 Task: Find accommodations in Lampang, Thailand, for 3 guests from 1-8 July, with a price range of 15,000 - 20,000, host language in English, self check-in, and property type as House or Flat.
Action: Mouse moved to (531, 114)
Screenshot: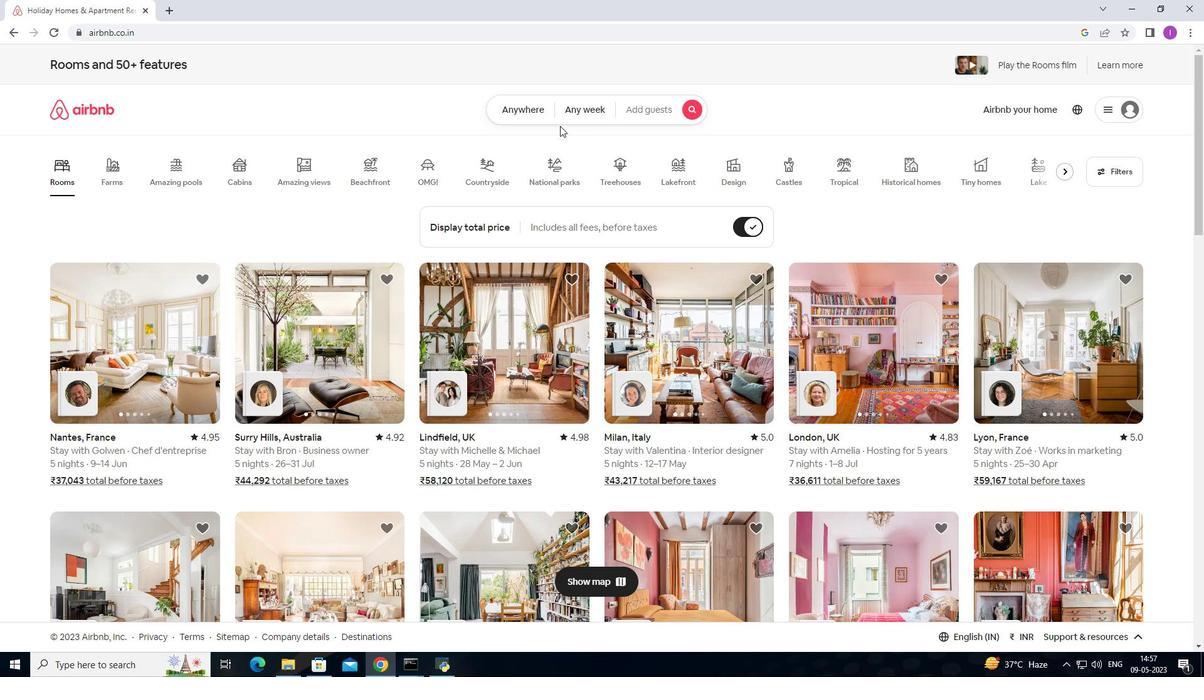 
Action: Mouse pressed left at (531, 114)
Screenshot: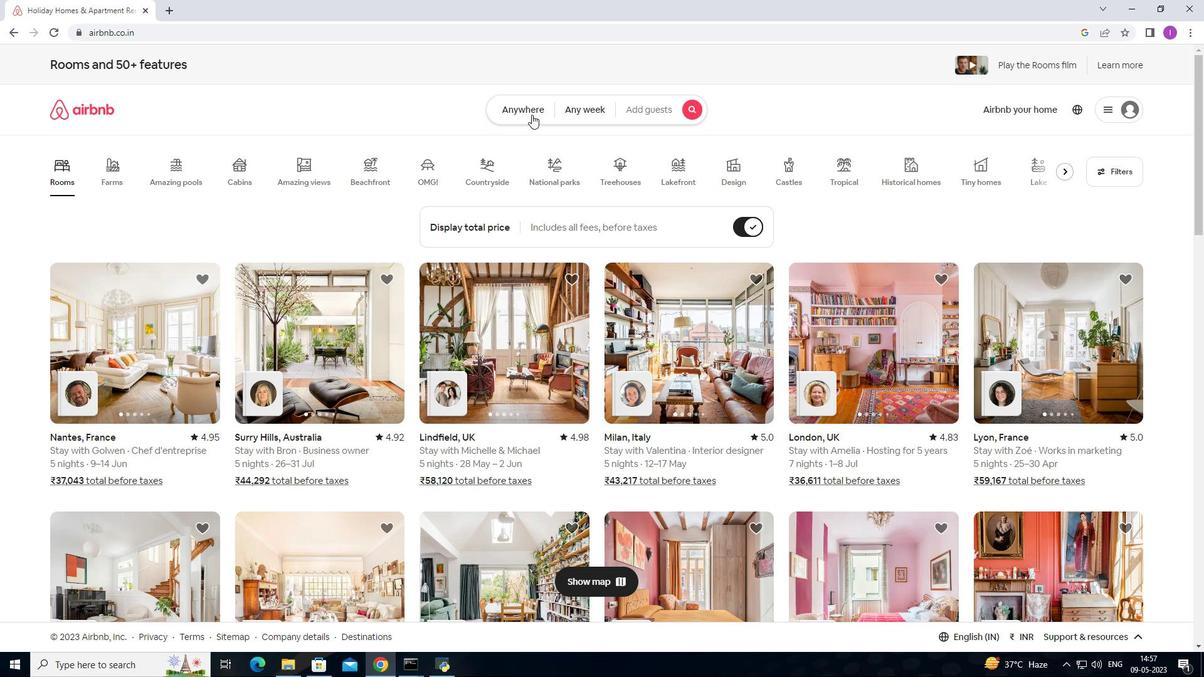 
Action: Mouse moved to (356, 161)
Screenshot: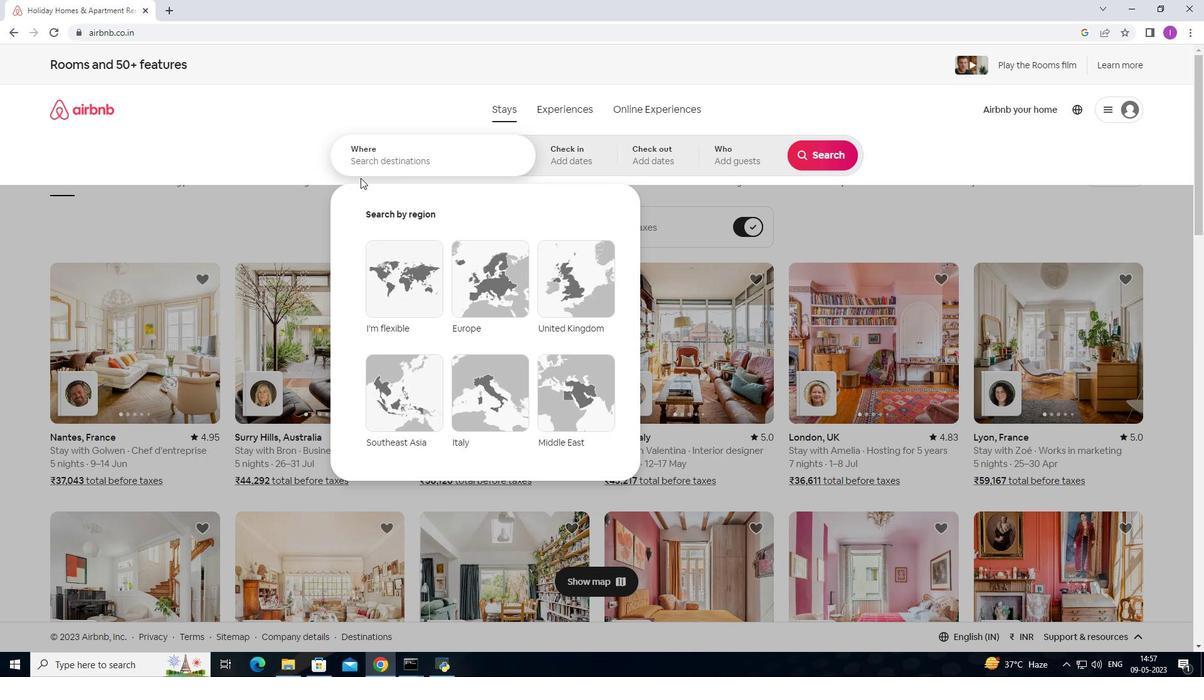 
Action: Mouse pressed left at (356, 161)
Screenshot: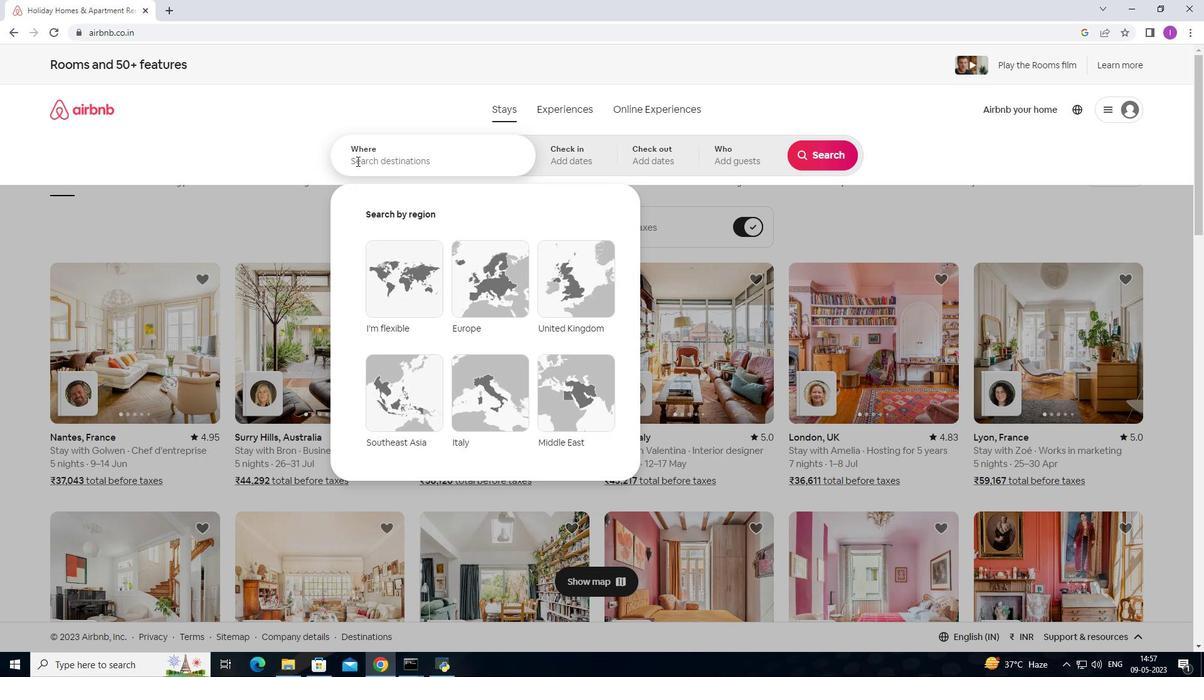 
Action: Mouse moved to (343, 199)
Screenshot: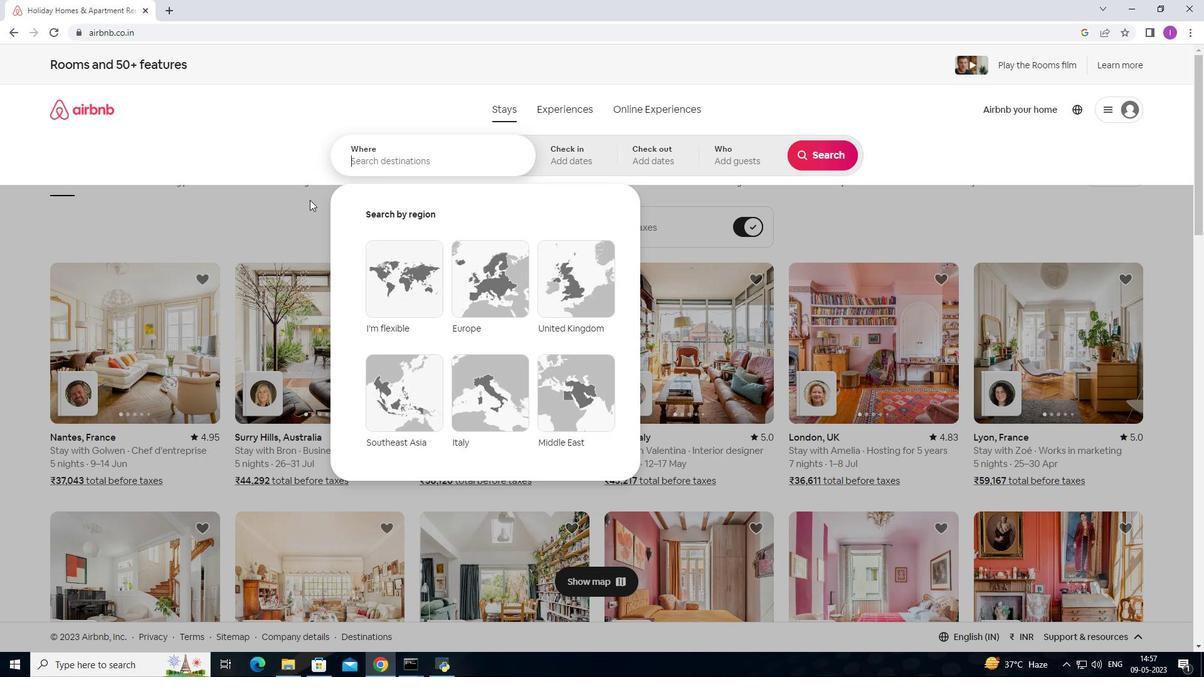 
Action: Key pressed <Key.shift>Lampang,<Key.shift>Thailand
Screenshot: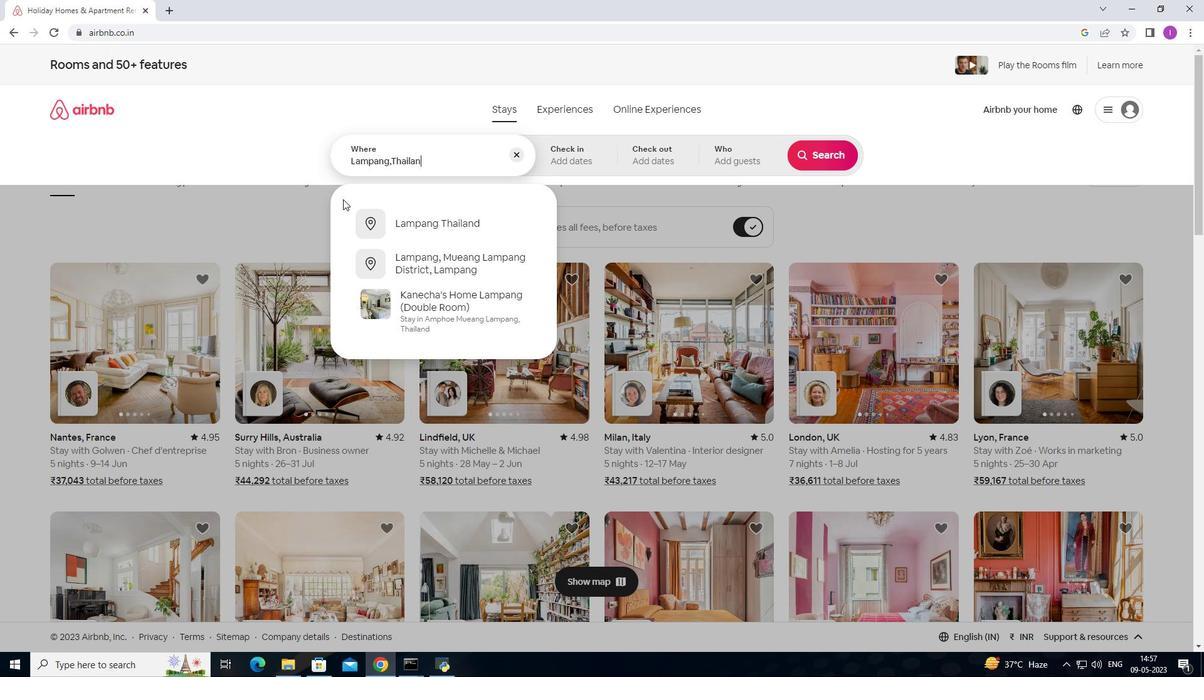 
Action: Mouse moved to (414, 220)
Screenshot: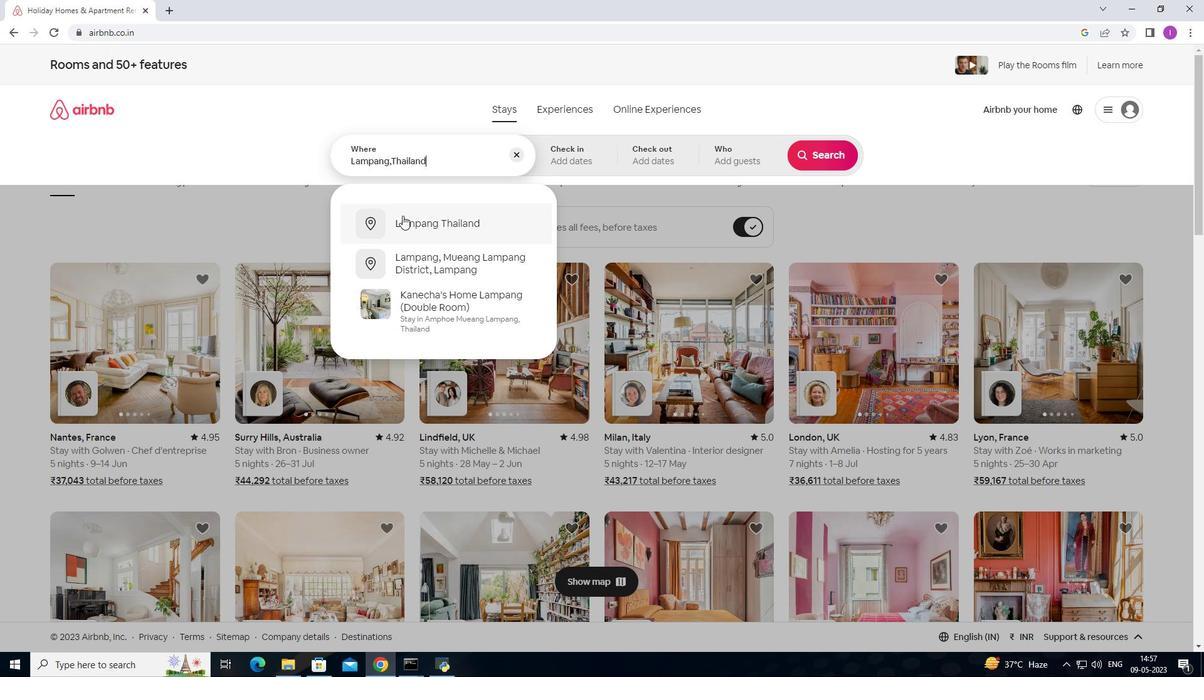 
Action: Mouse pressed left at (414, 220)
Screenshot: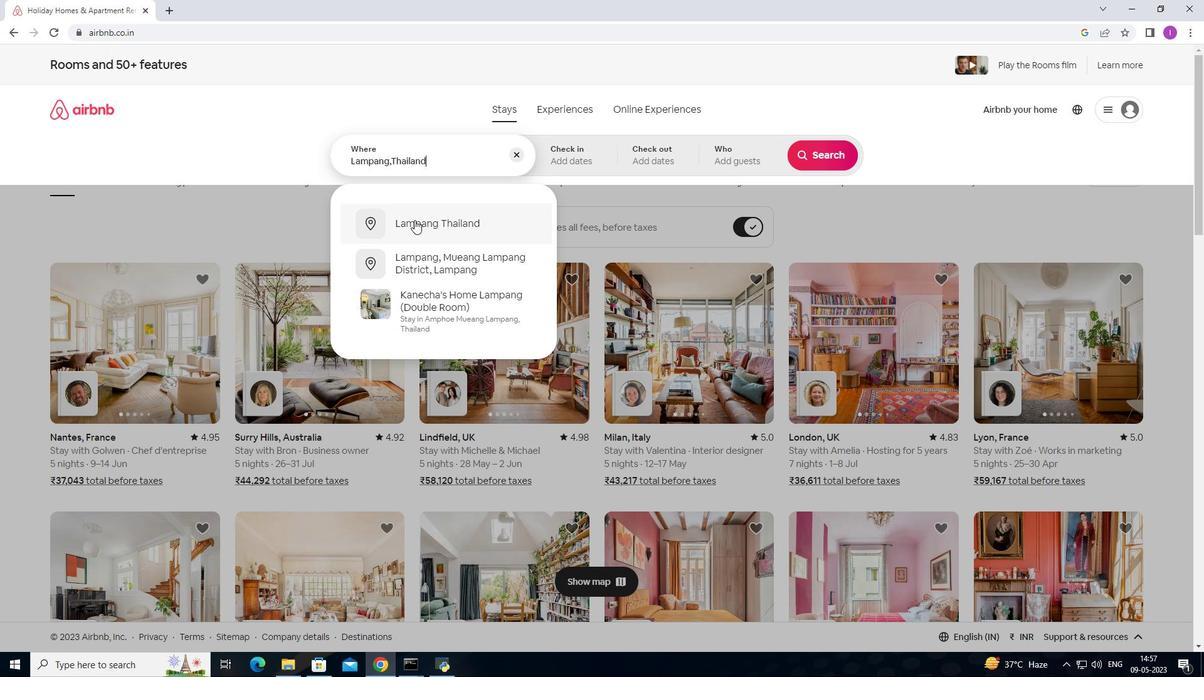 
Action: Mouse moved to (822, 257)
Screenshot: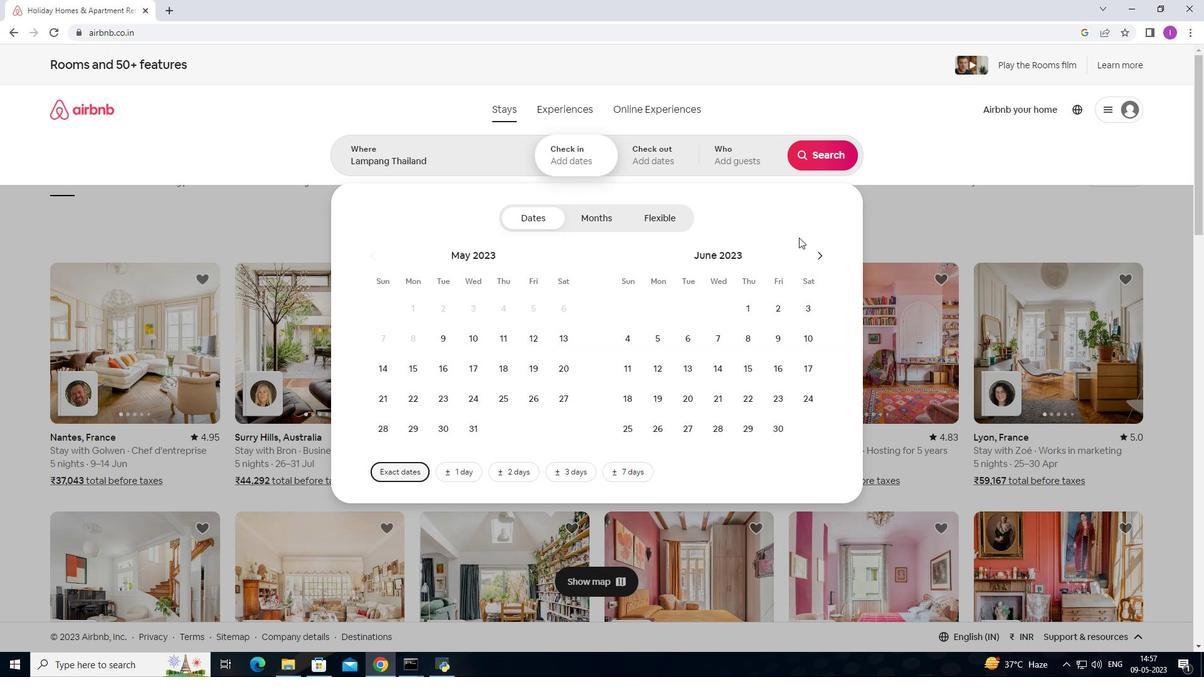 
Action: Mouse pressed left at (822, 257)
Screenshot: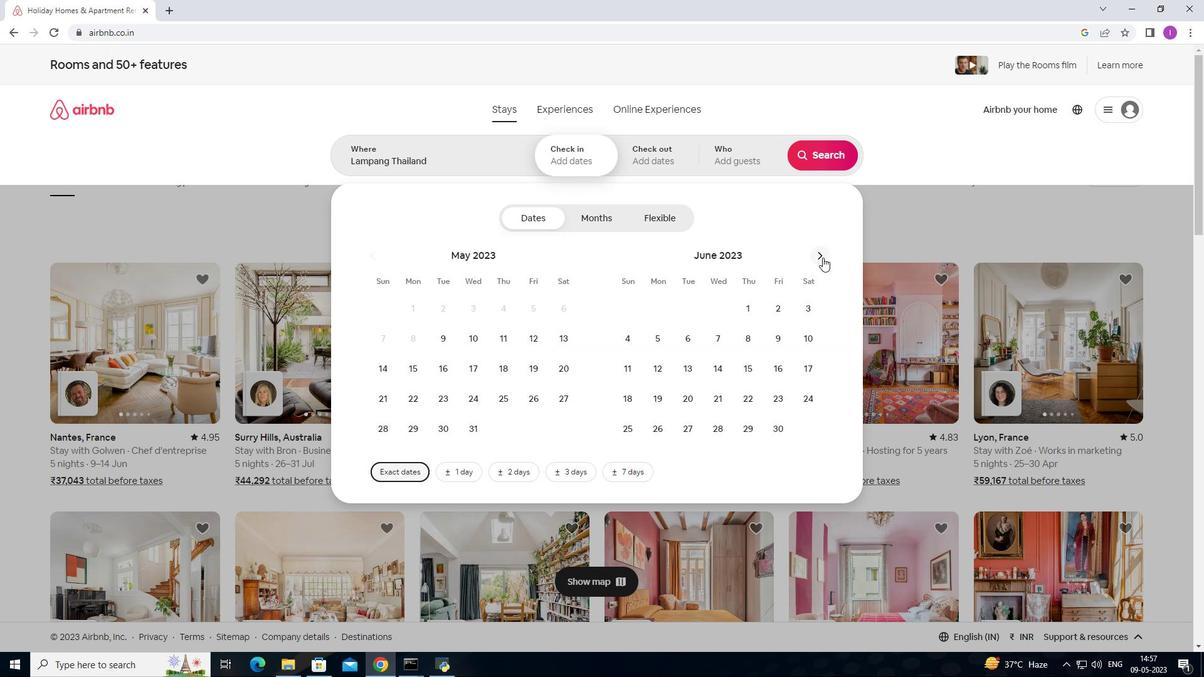 
Action: Mouse pressed left at (822, 257)
Screenshot: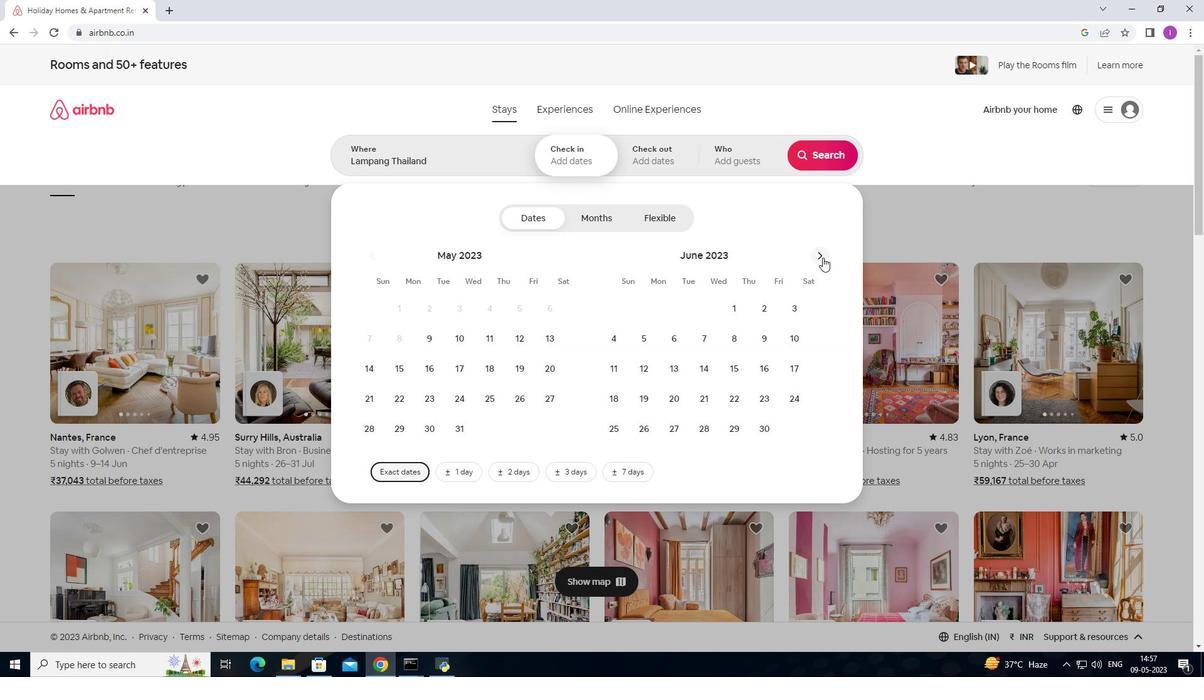 
Action: Mouse moved to (568, 304)
Screenshot: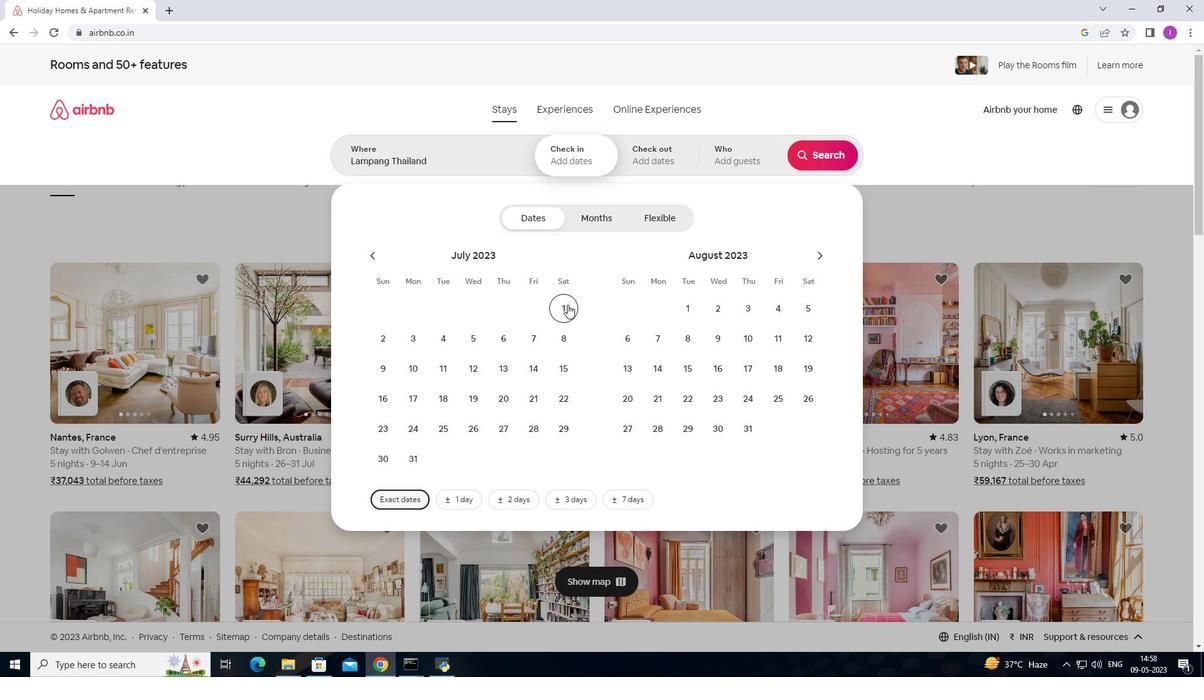 
Action: Mouse pressed left at (568, 304)
Screenshot: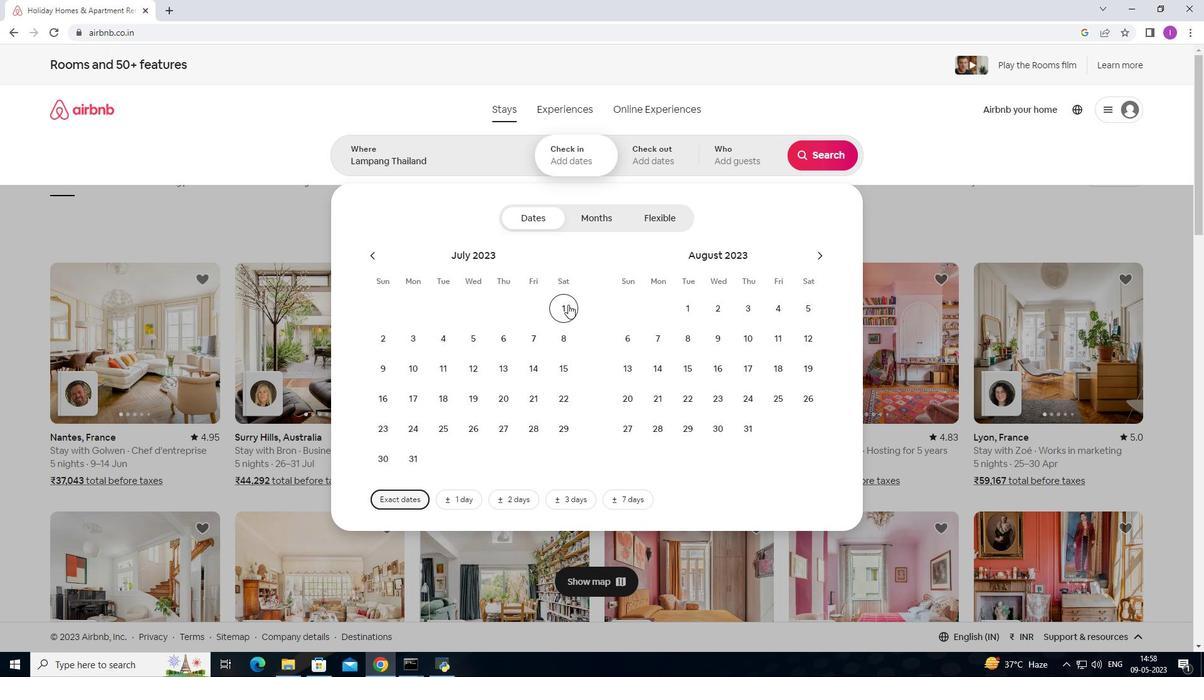 
Action: Mouse moved to (570, 338)
Screenshot: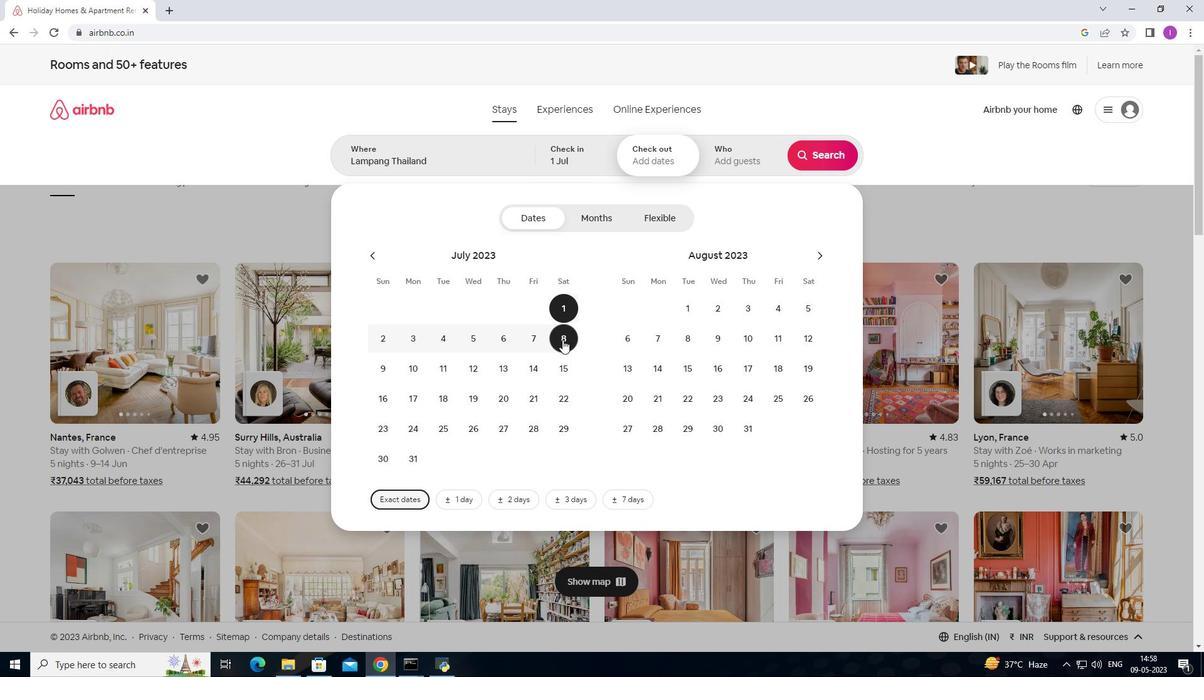 
Action: Mouse pressed left at (570, 338)
Screenshot: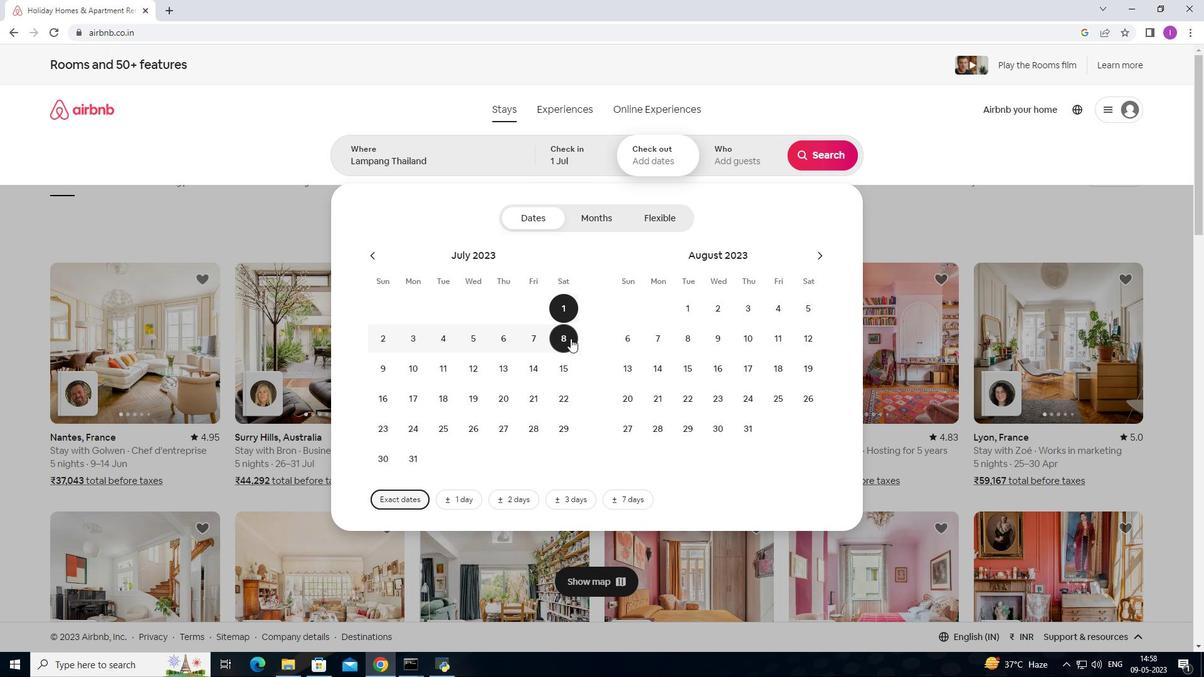
Action: Mouse moved to (723, 163)
Screenshot: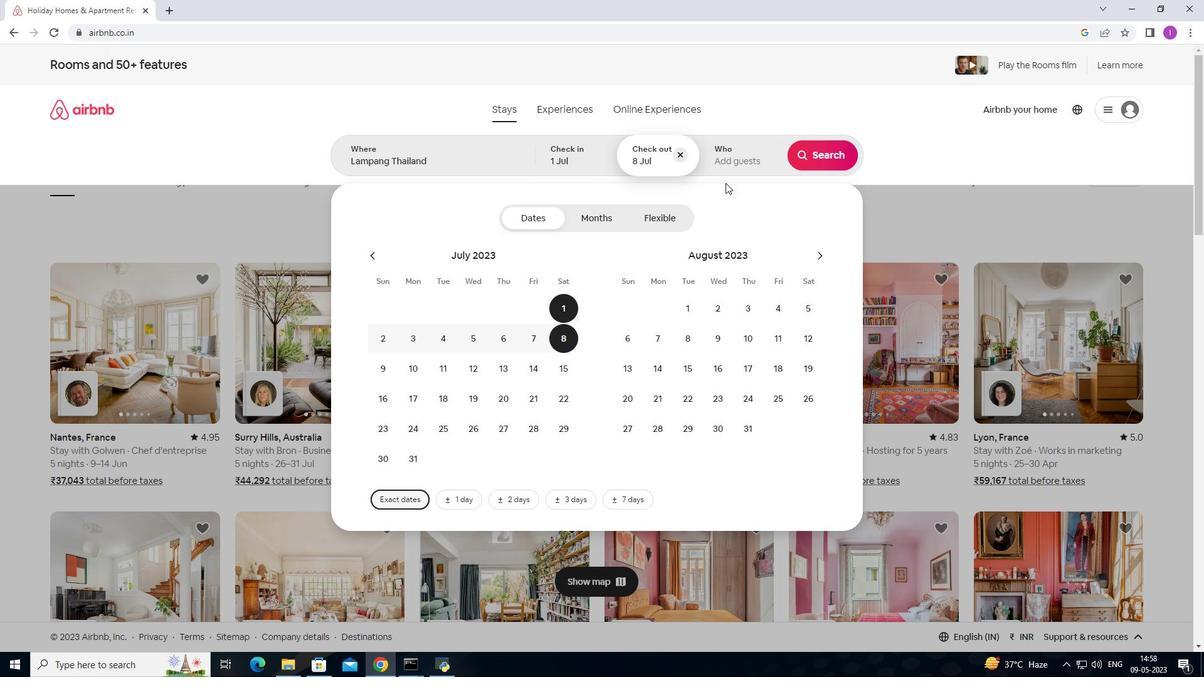 
Action: Mouse pressed left at (723, 163)
Screenshot: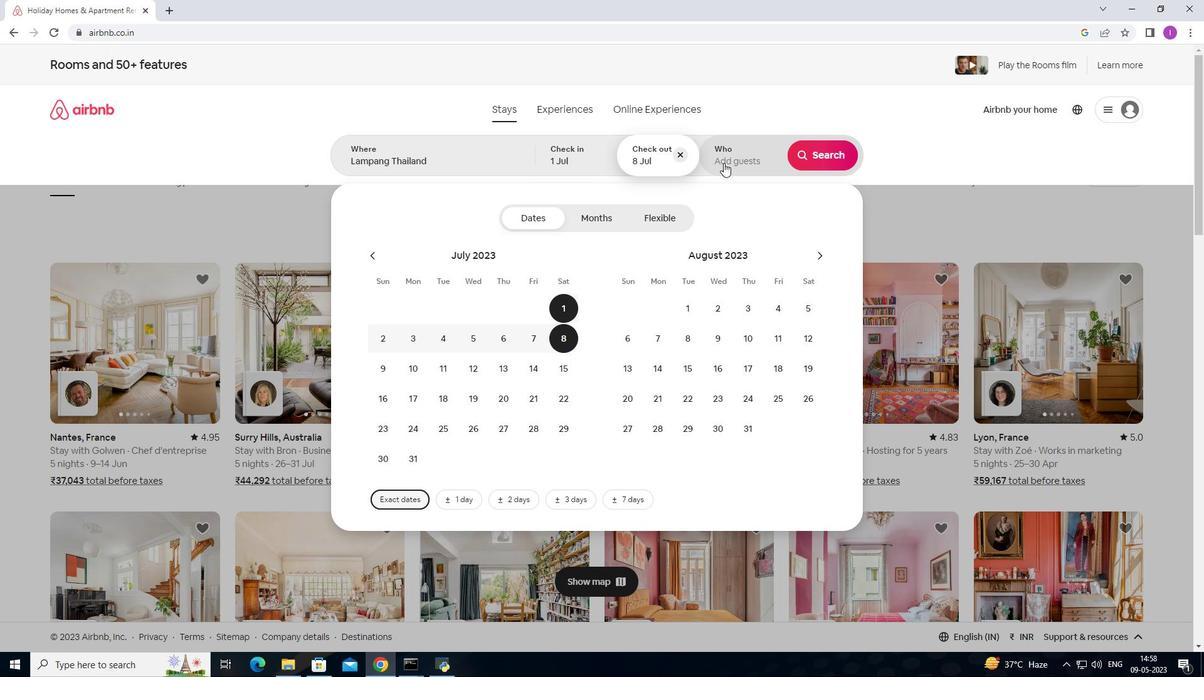 
Action: Mouse moved to (827, 218)
Screenshot: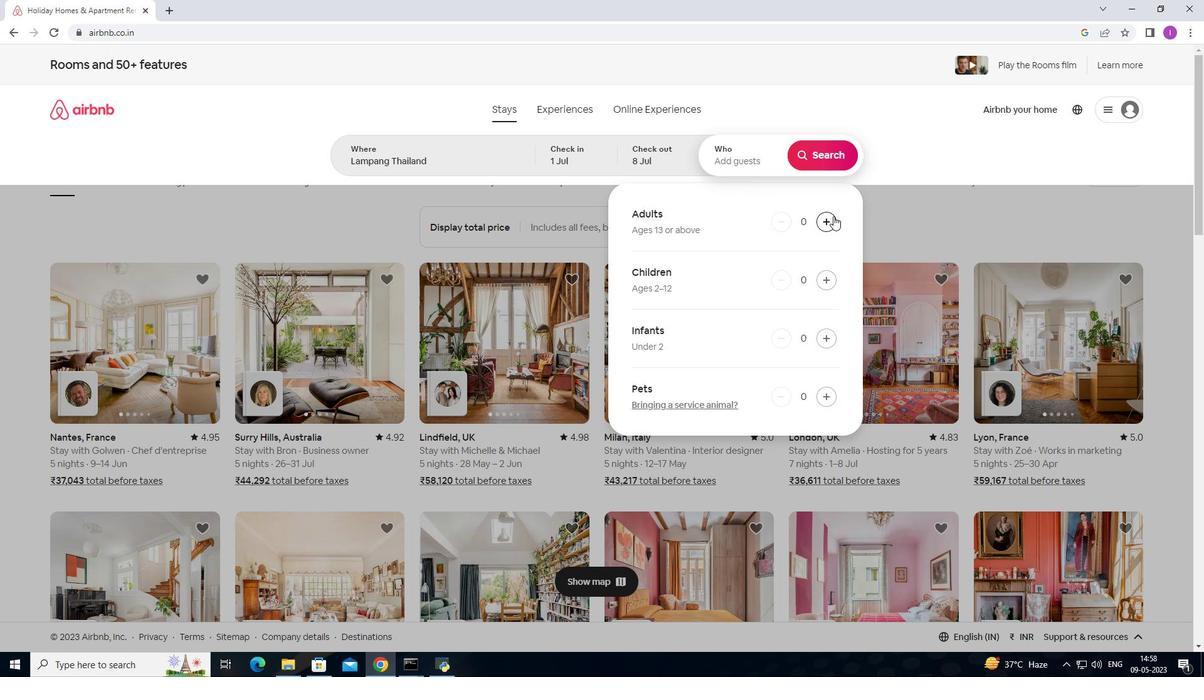 
Action: Mouse pressed left at (827, 218)
Screenshot: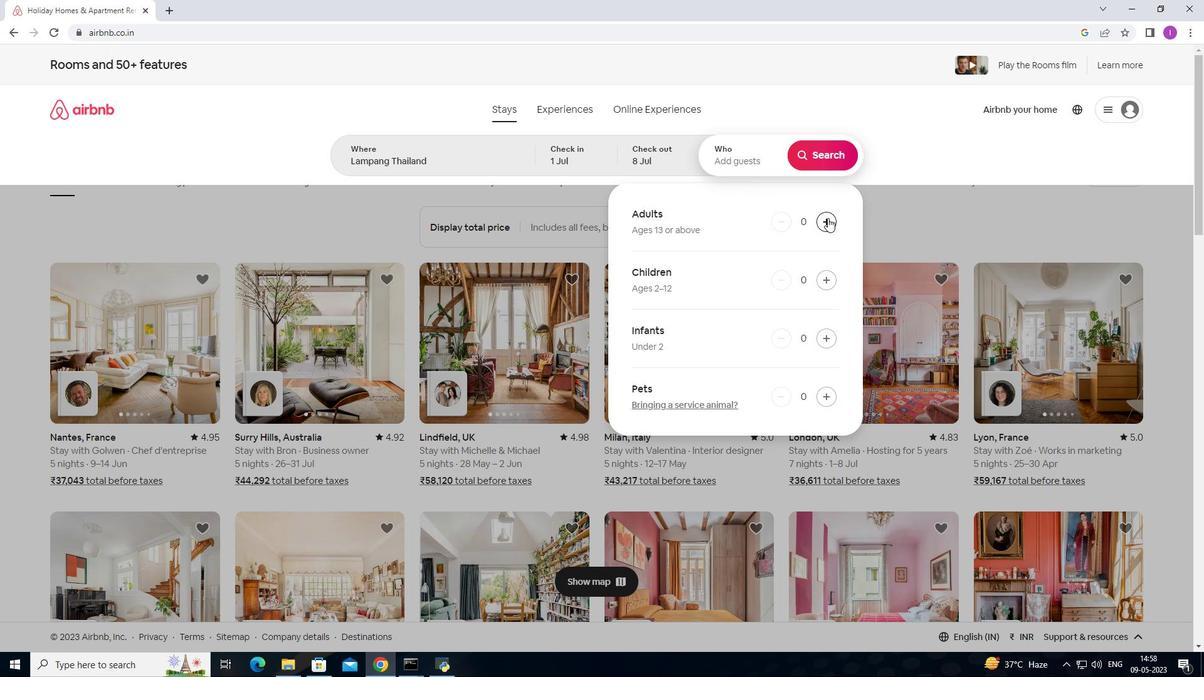 
Action: Mouse pressed left at (827, 218)
Screenshot: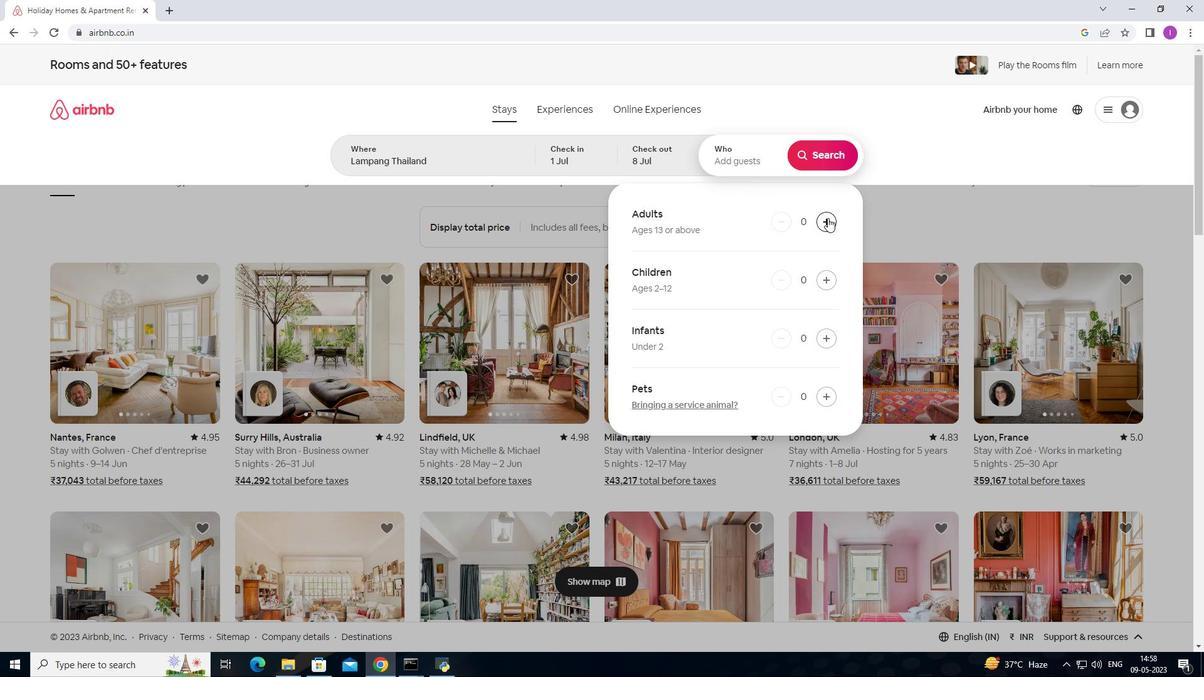 
Action: Mouse pressed left at (827, 218)
Screenshot: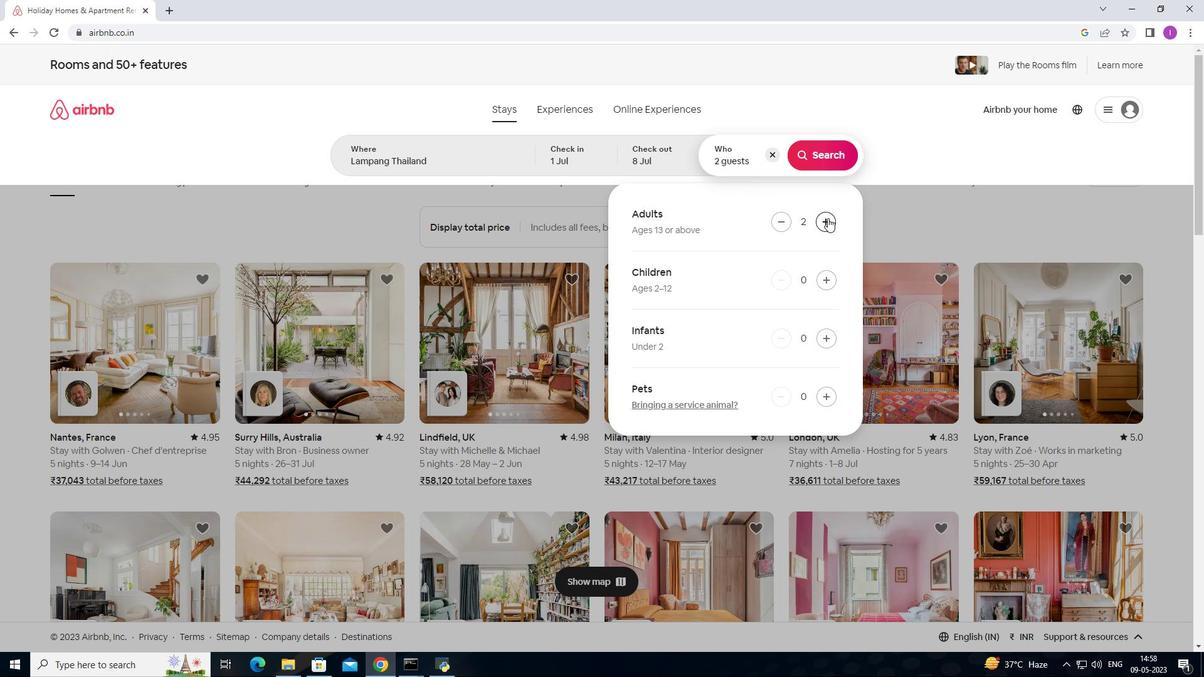 
Action: Mouse moved to (779, 225)
Screenshot: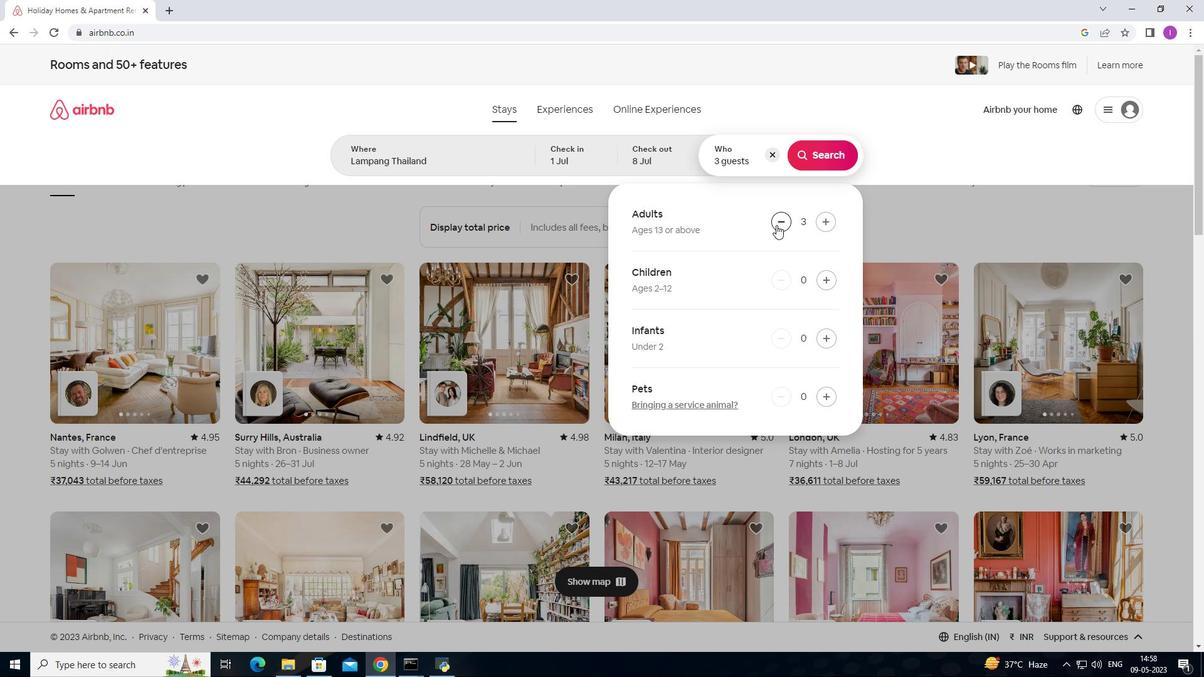 
Action: Mouse pressed left at (779, 225)
Screenshot: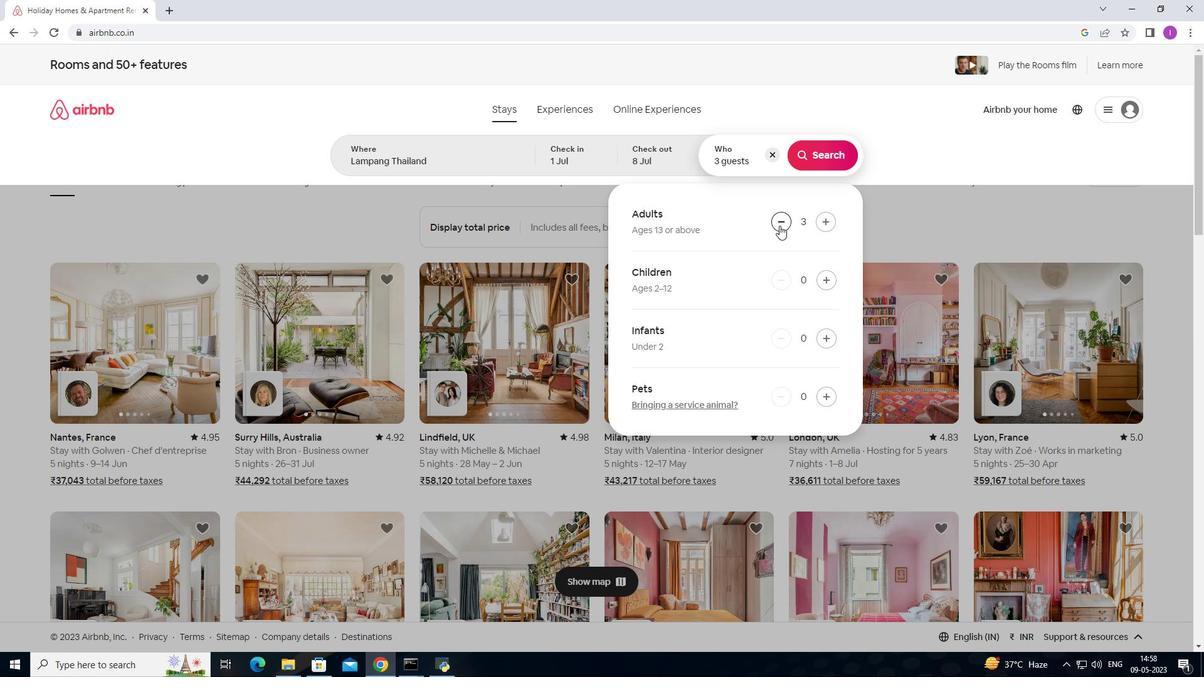 
Action: Mouse moved to (829, 274)
Screenshot: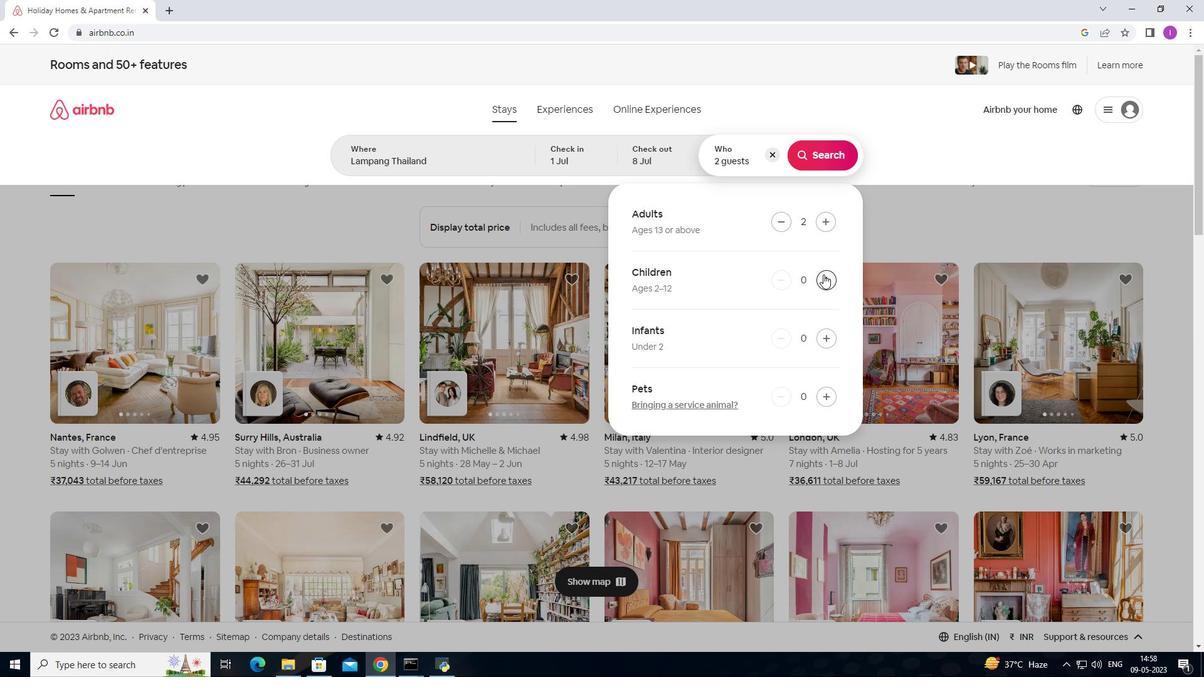 
Action: Mouse pressed left at (829, 274)
Screenshot: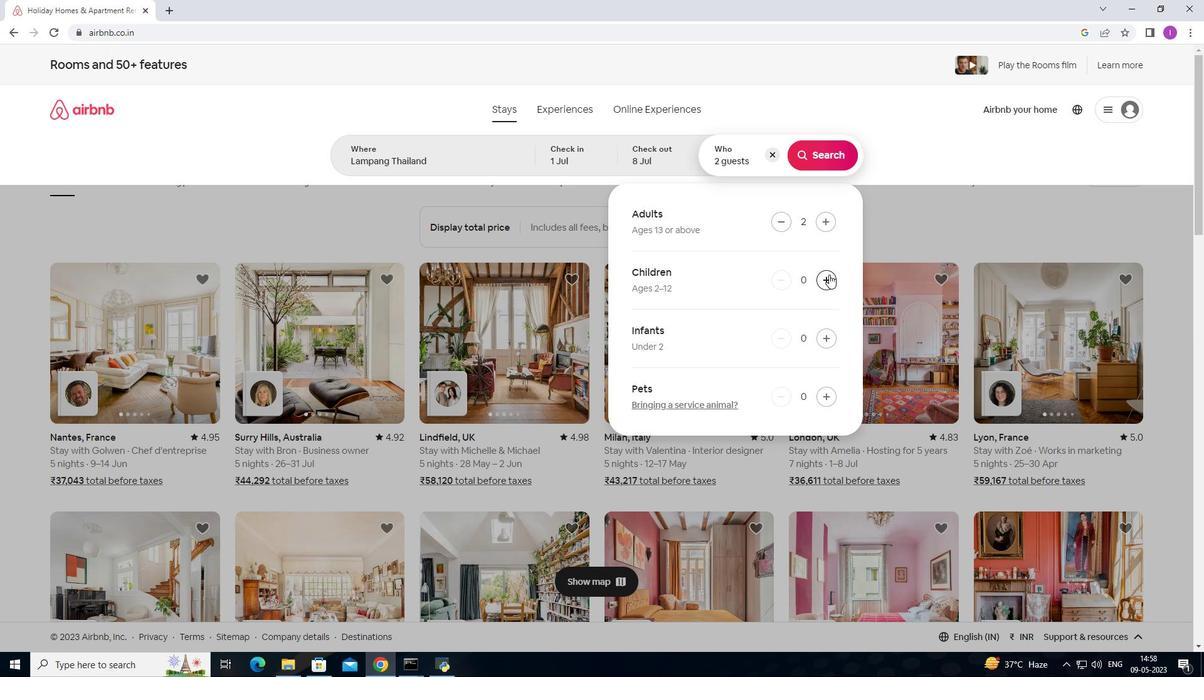 
Action: Mouse moved to (802, 151)
Screenshot: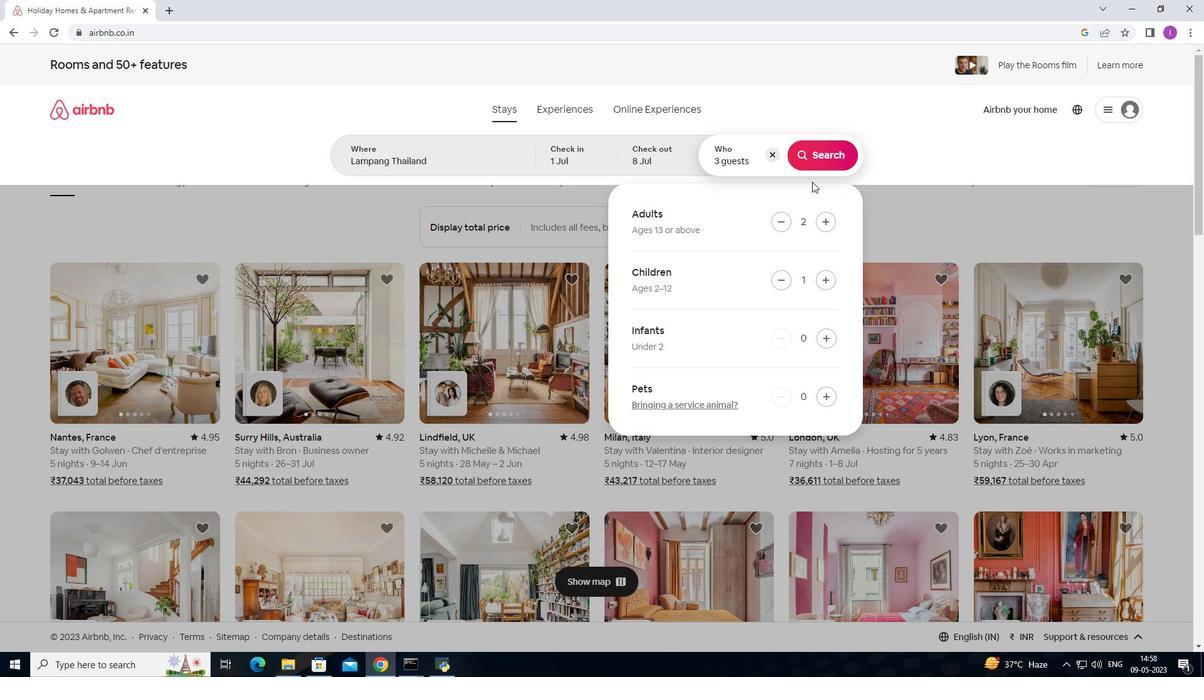 
Action: Mouse pressed left at (802, 151)
Screenshot: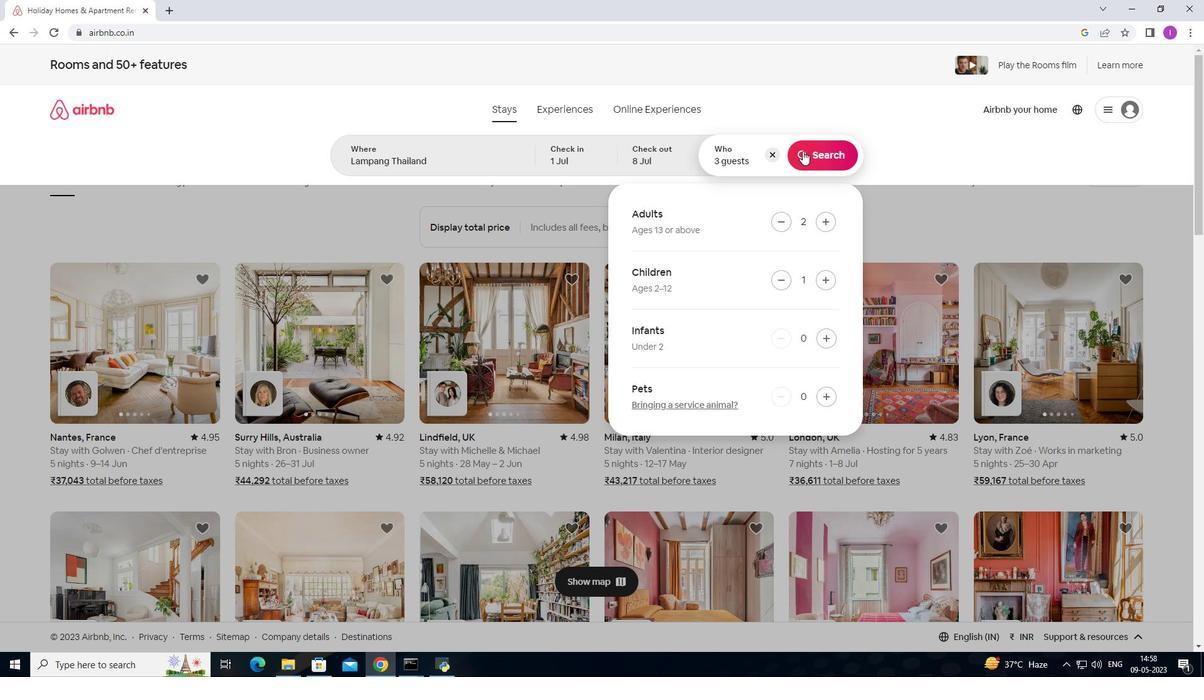 
Action: Mouse moved to (1096, 151)
Screenshot: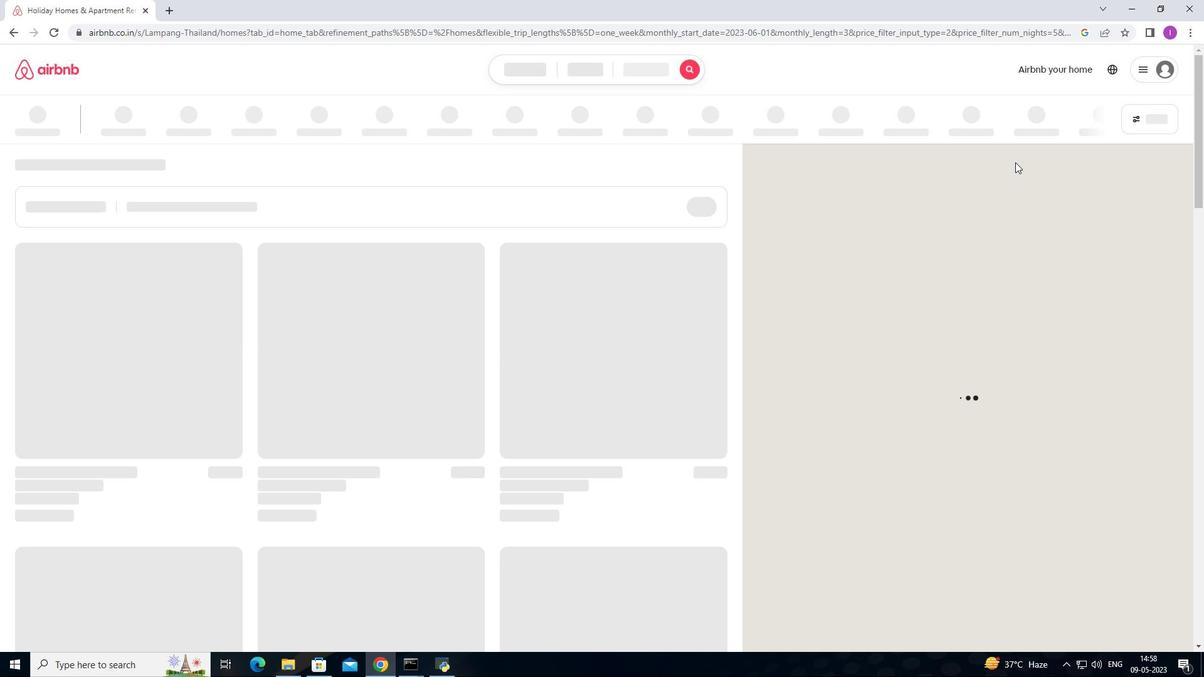 
Action: Mouse pressed left at (1096, 151)
Screenshot: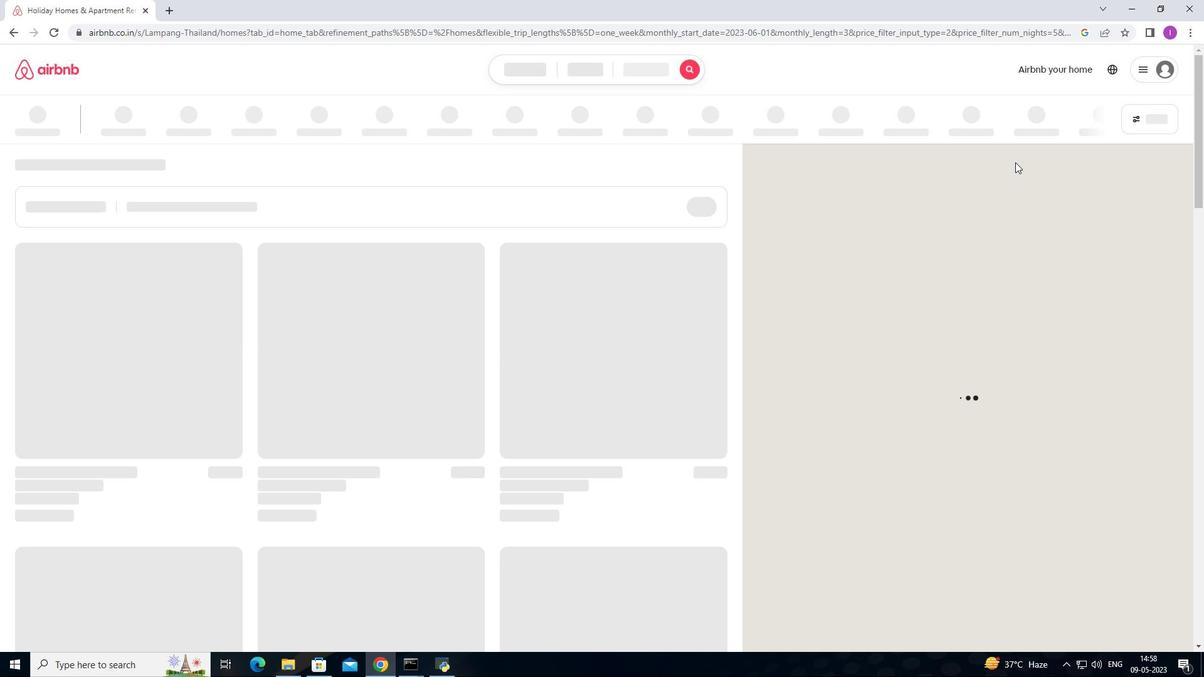 
Action: Mouse moved to (1143, 119)
Screenshot: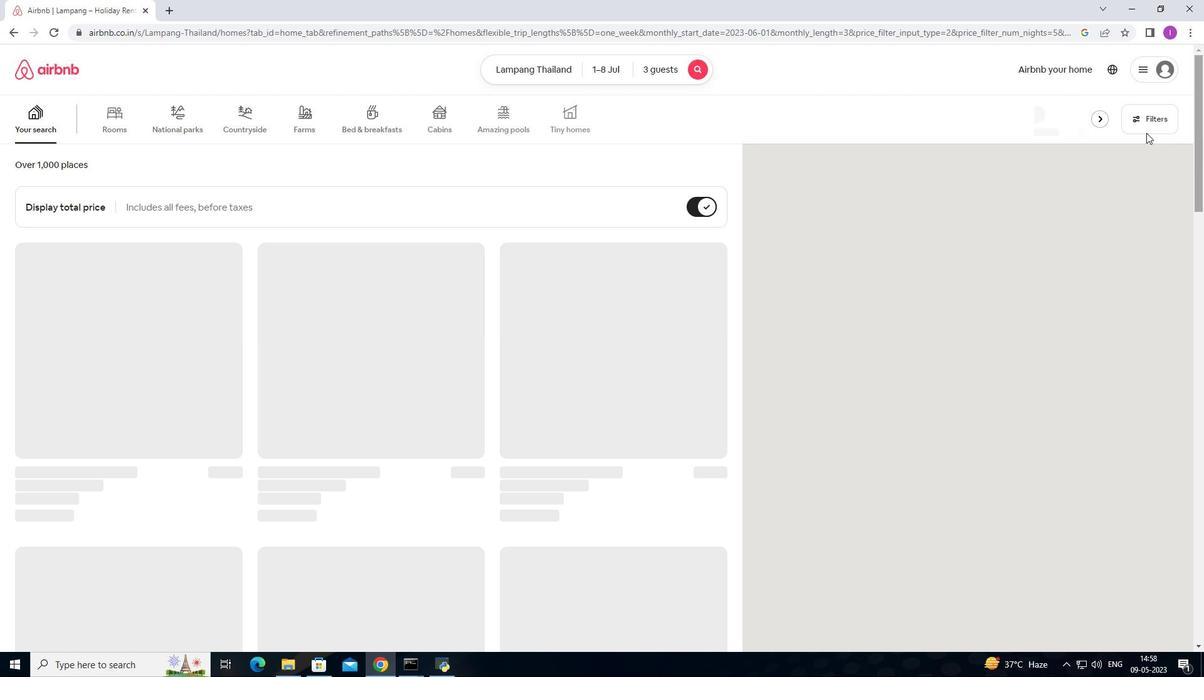 
Action: Mouse pressed left at (1143, 119)
Screenshot: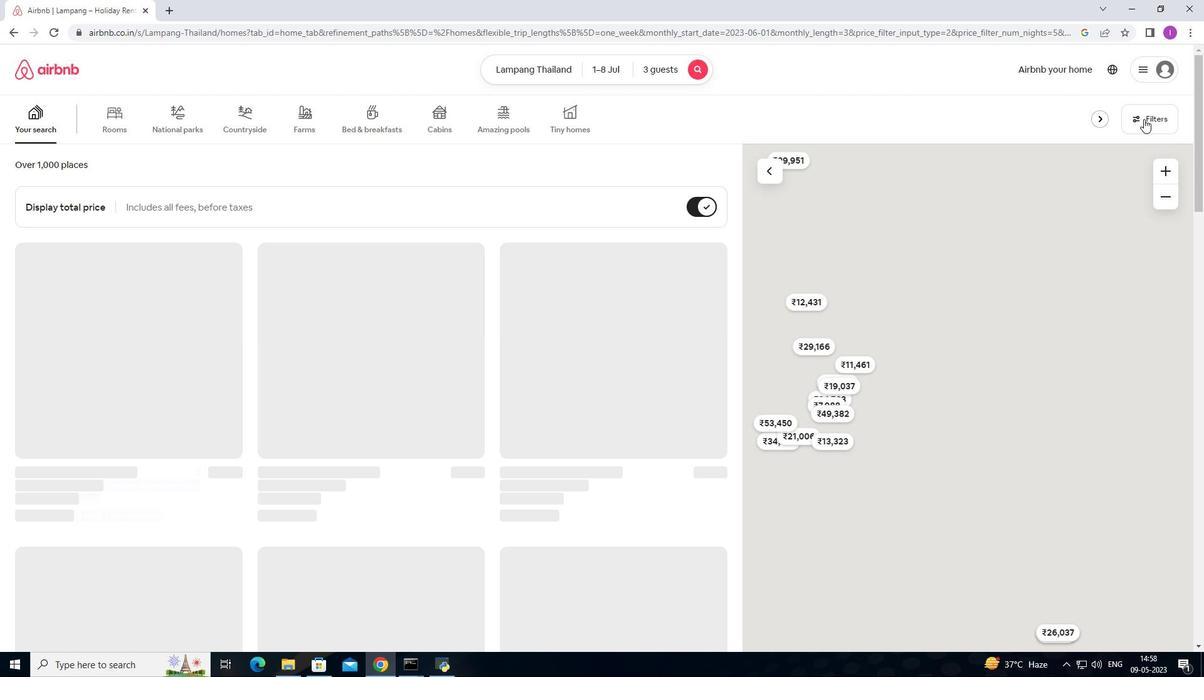 
Action: Mouse moved to (912, 126)
Screenshot: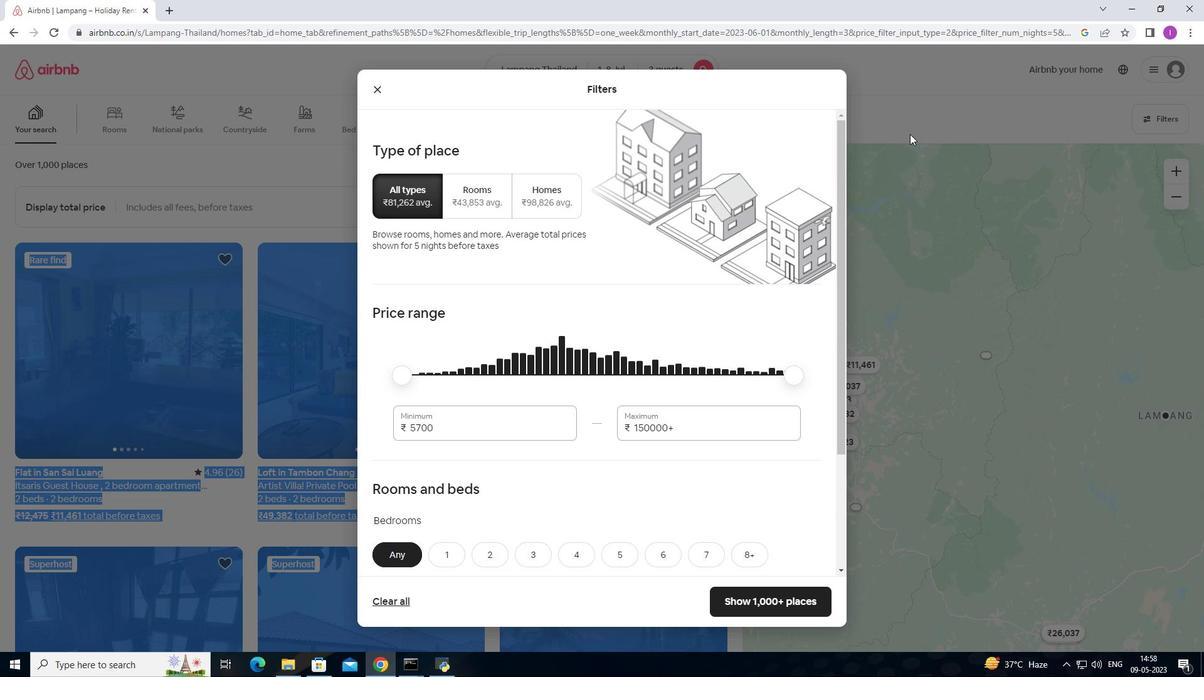 
Action: Mouse pressed left at (912, 126)
Screenshot: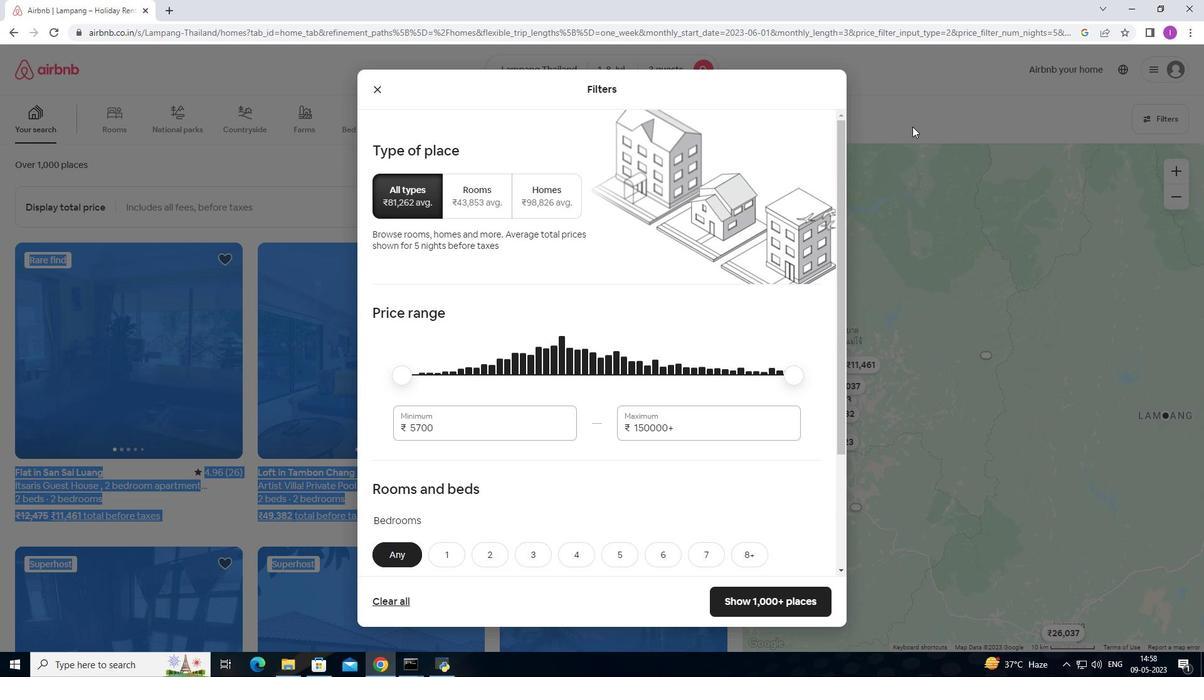 
Action: Mouse moved to (1146, 125)
Screenshot: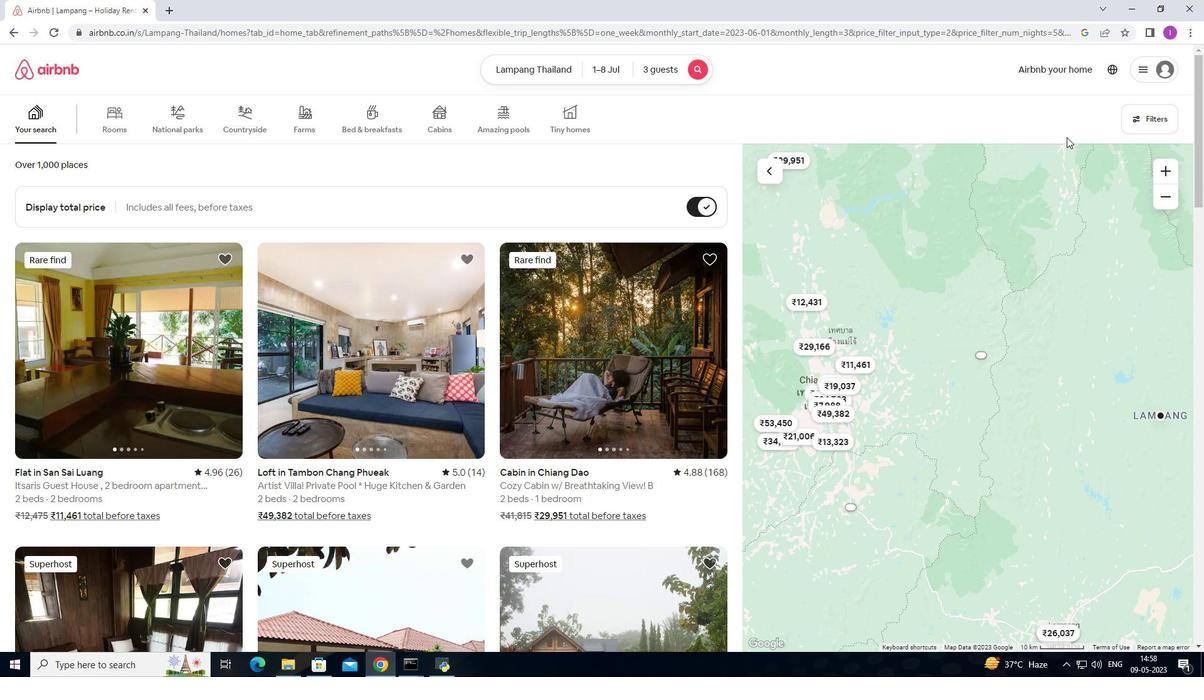 
Action: Mouse pressed left at (1146, 125)
Screenshot: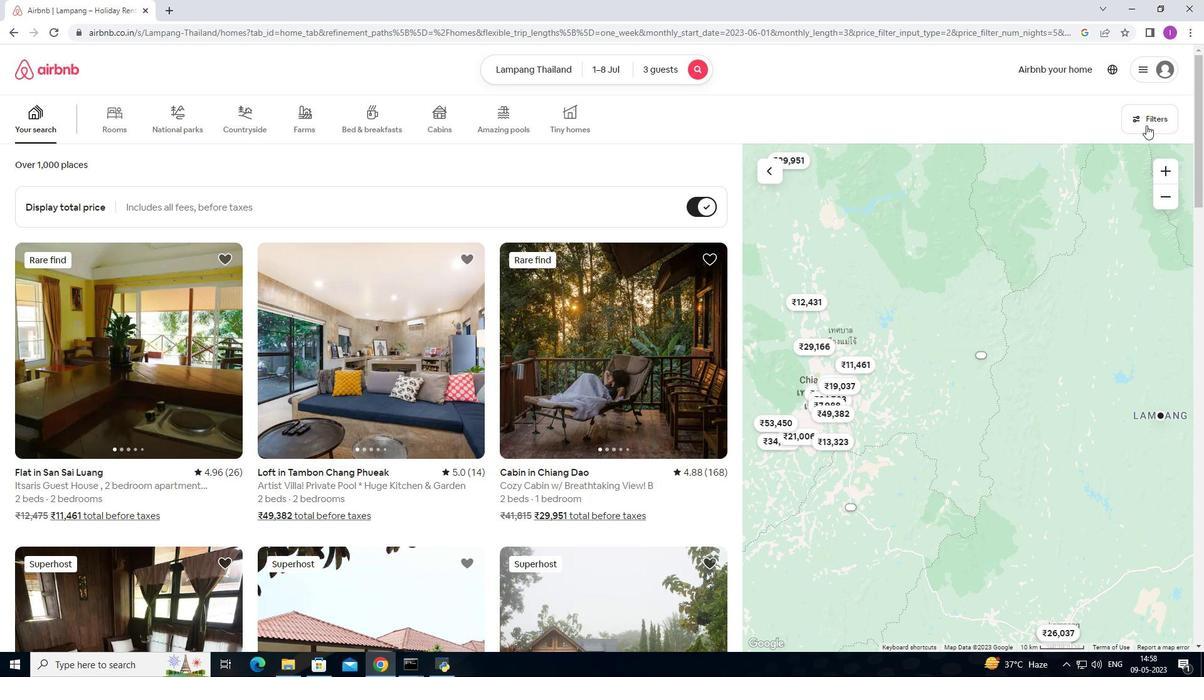 
Action: Mouse moved to (442, 430)
Screenshot: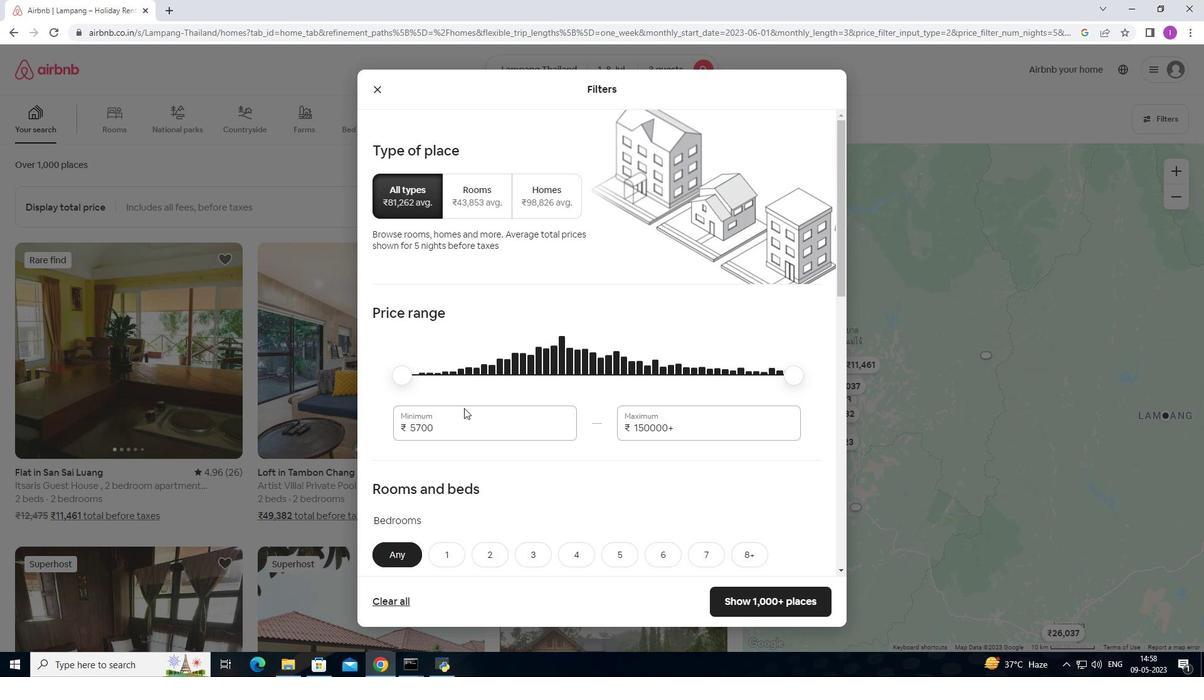 
Action: Mouse pressed left at (442, 430)
Screenshot: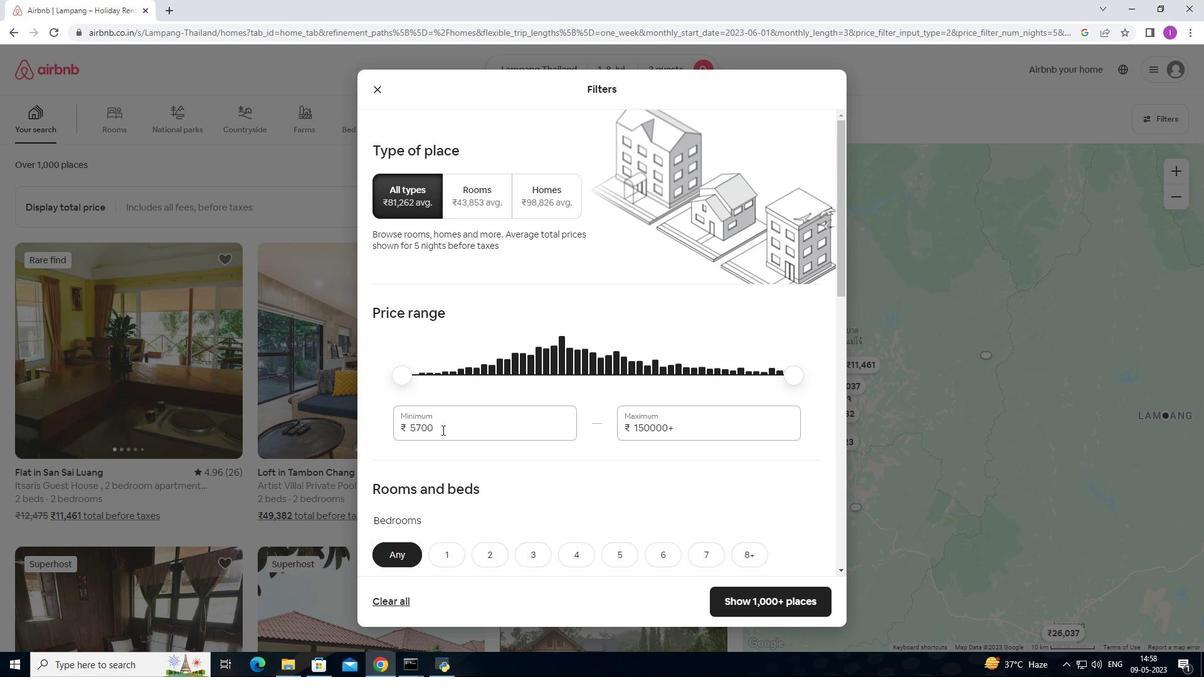 
Action: Mouse moved to (400, 432)
Screenshot: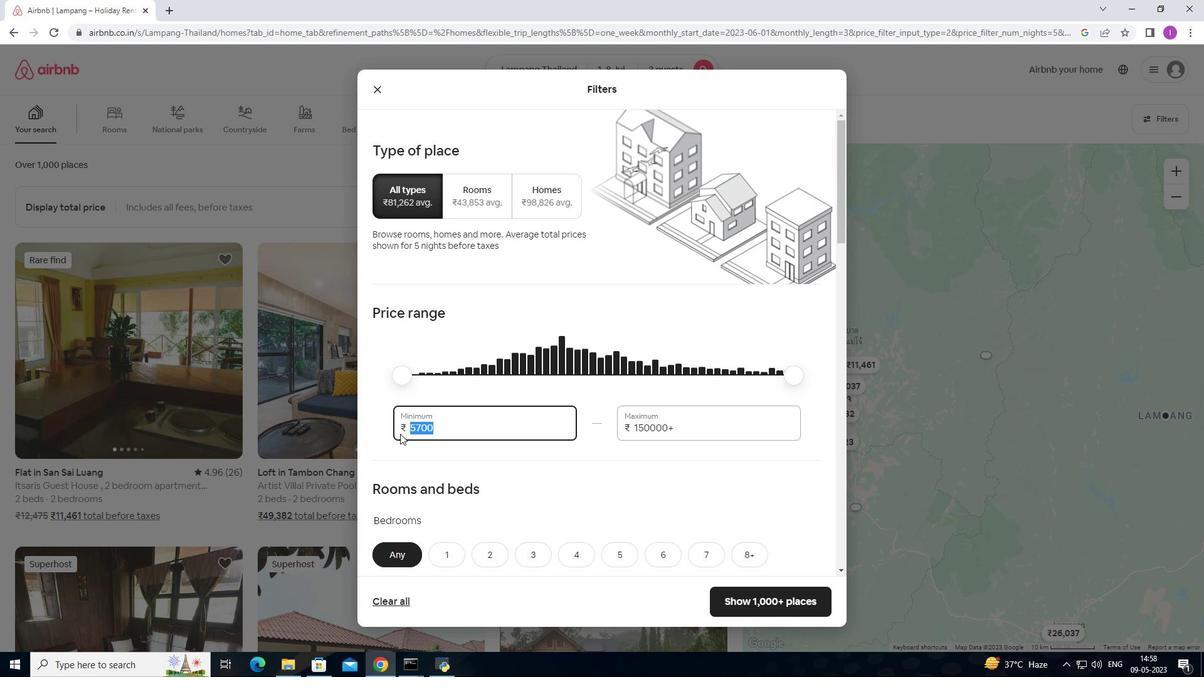 
Action: Key pressed 1
Screenshot: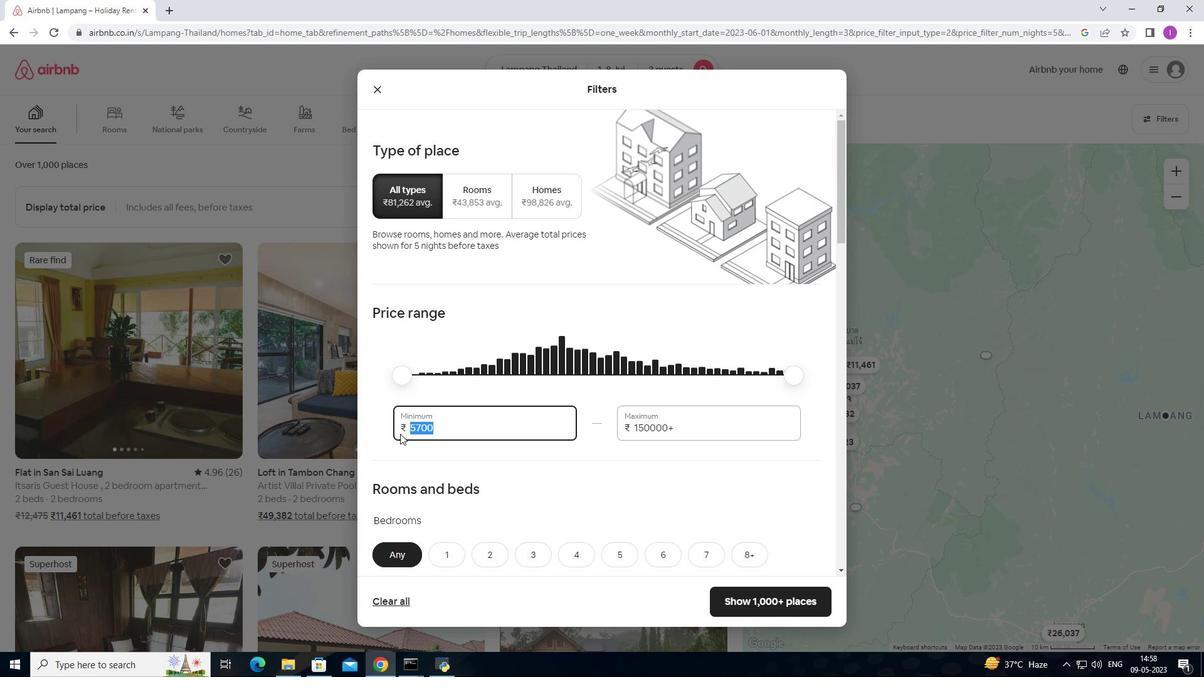 
Action: Mouse moved to (400, 430)
Screenshot: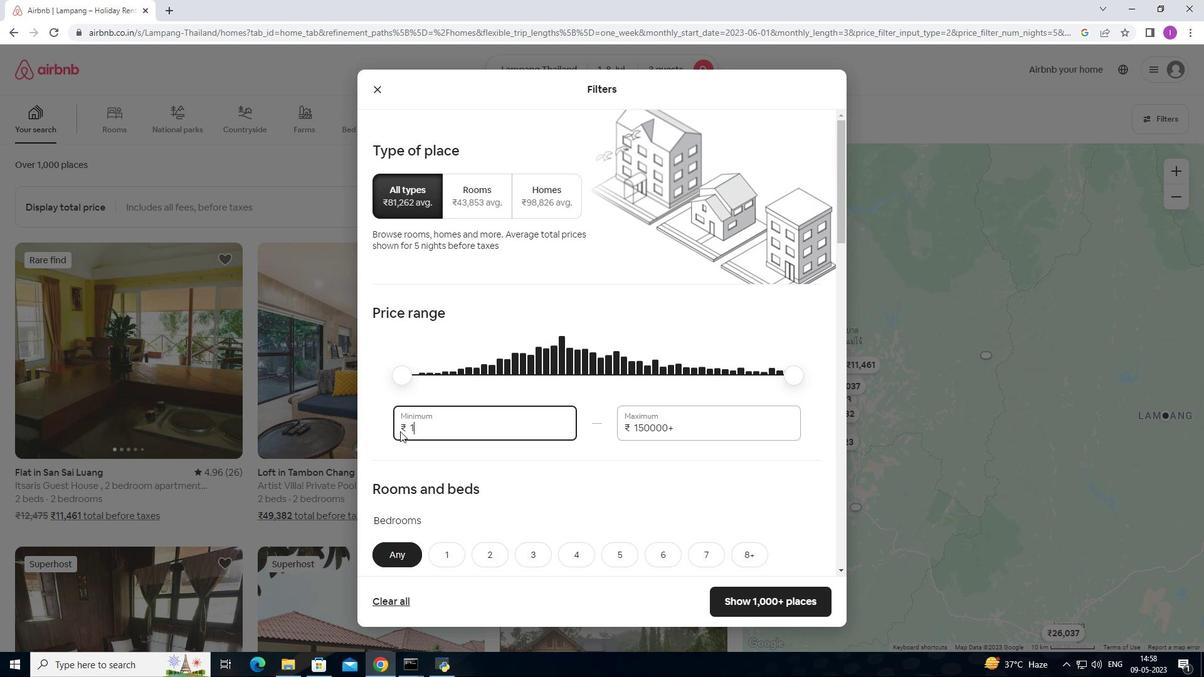 
Action: Key pressed 5
Screenshot: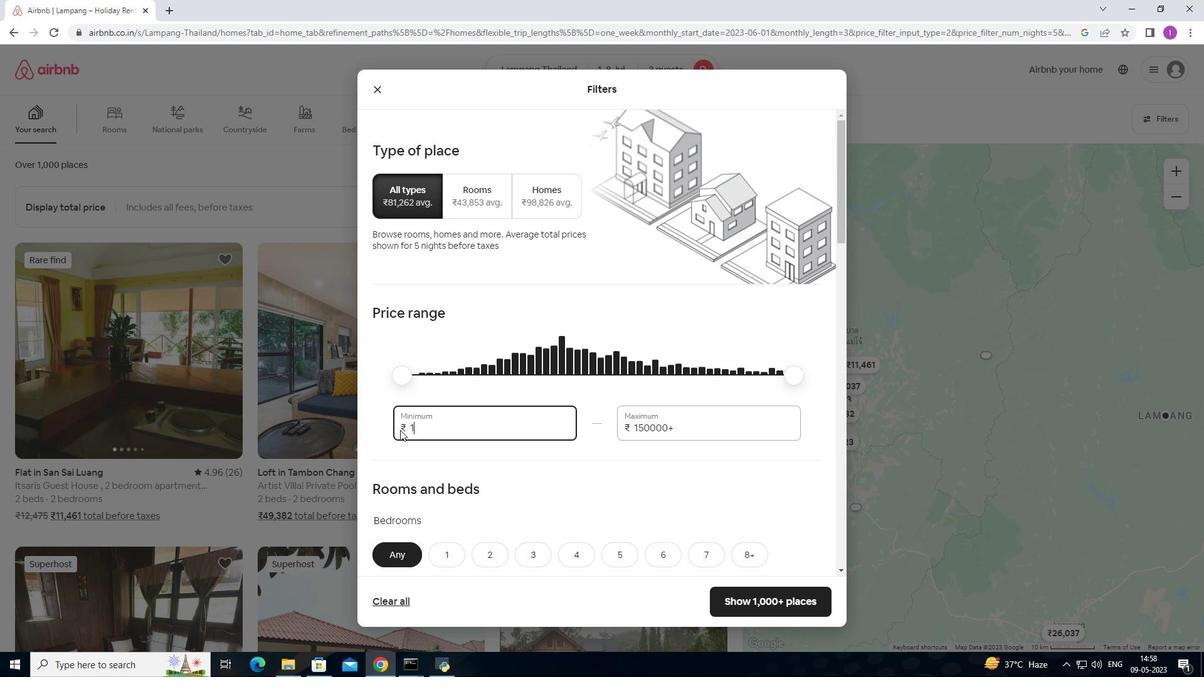 
Action: Mouse moved to (401, 428)
Screenshot: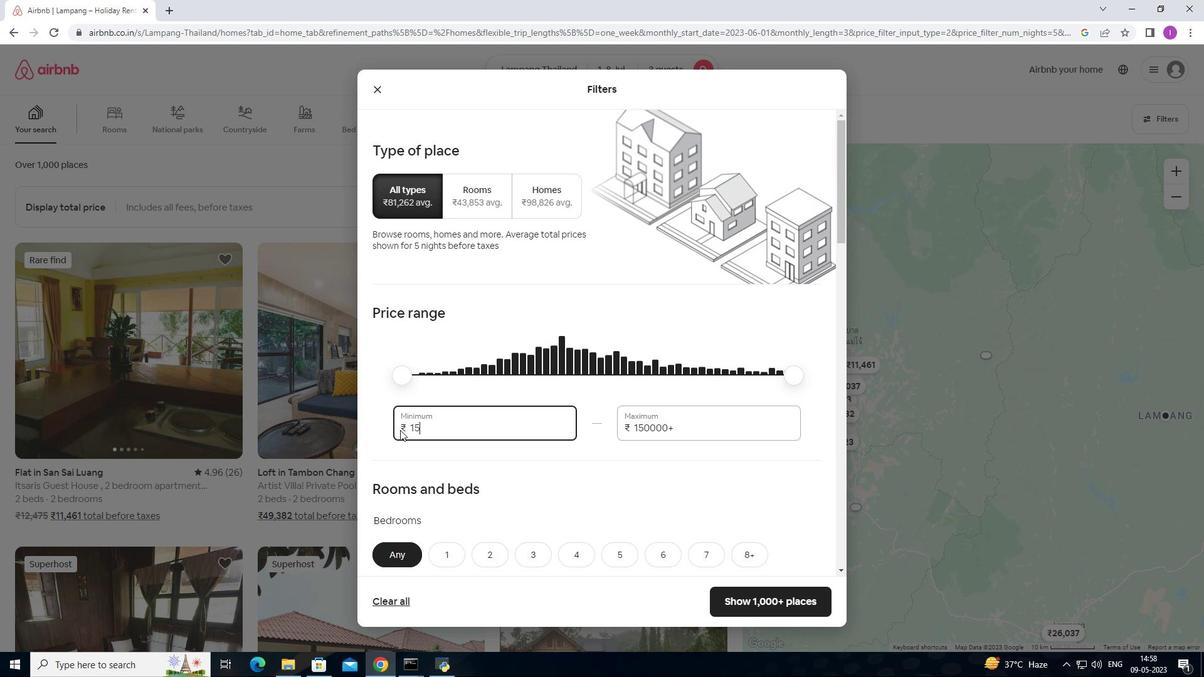 
Action: Key pressed 00
Screenshot: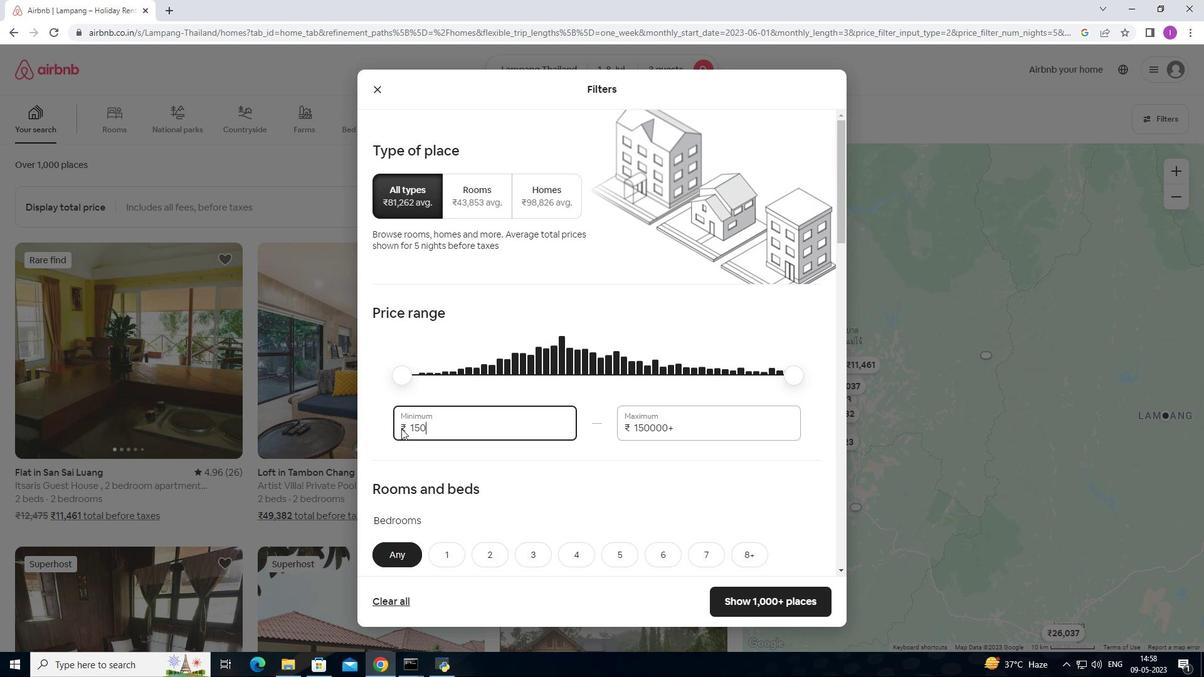 
Action: Mouse moved to (401, 428)
Screenshot: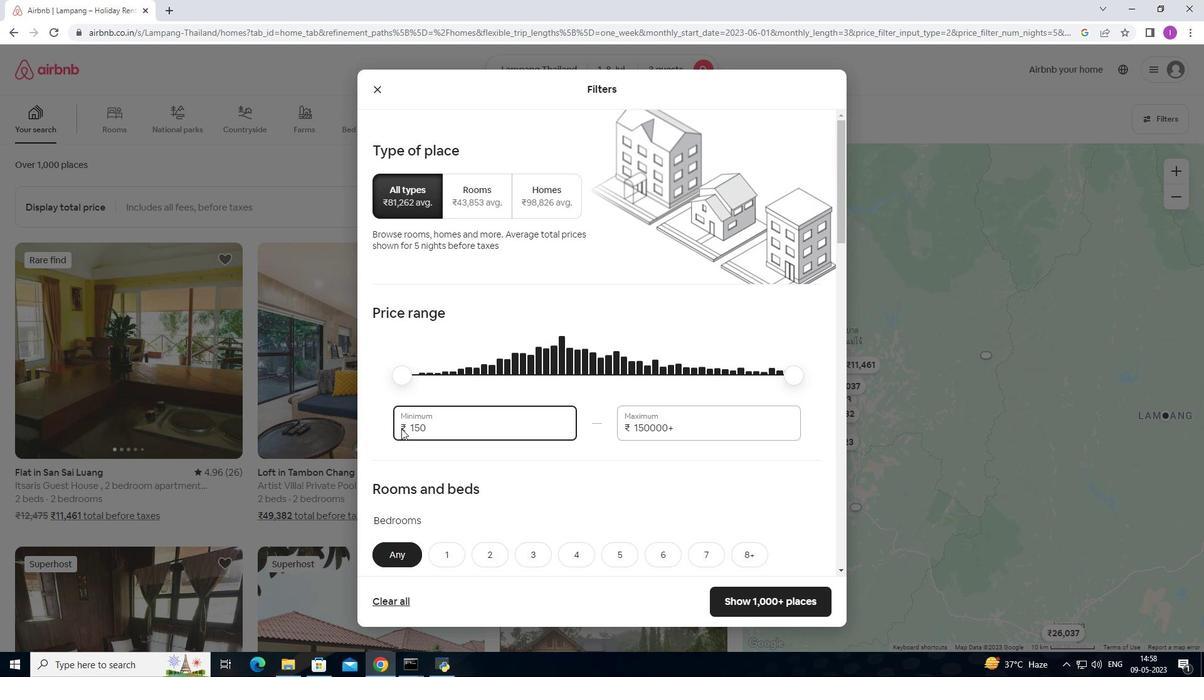 
Action: Key pressed 0
Screenshot: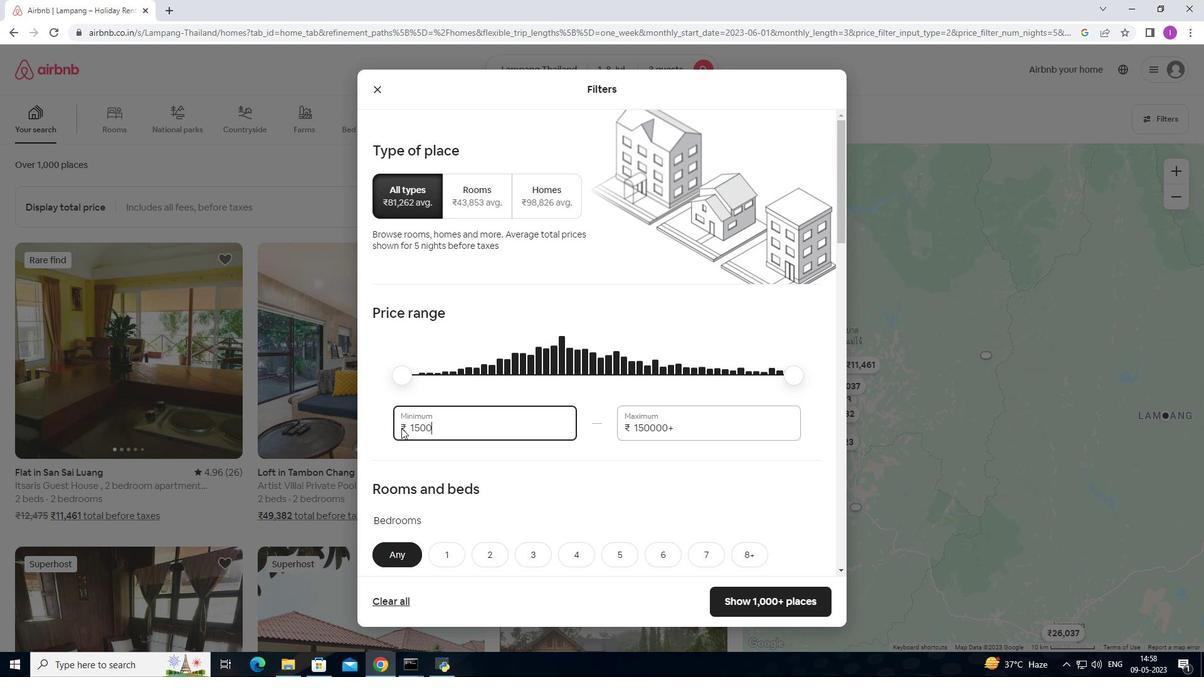 
Action: Mouse moved to (701, 427)
Screenshot: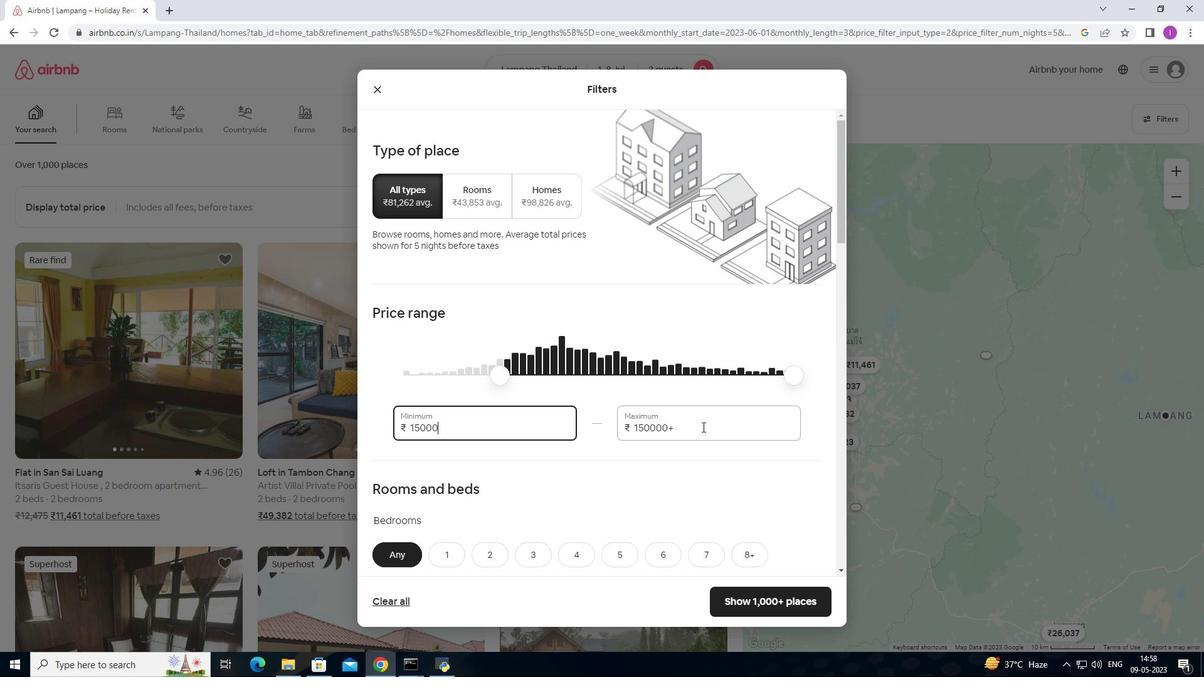 
Action: Mouse pressed left at (701, 427)
Screenshot: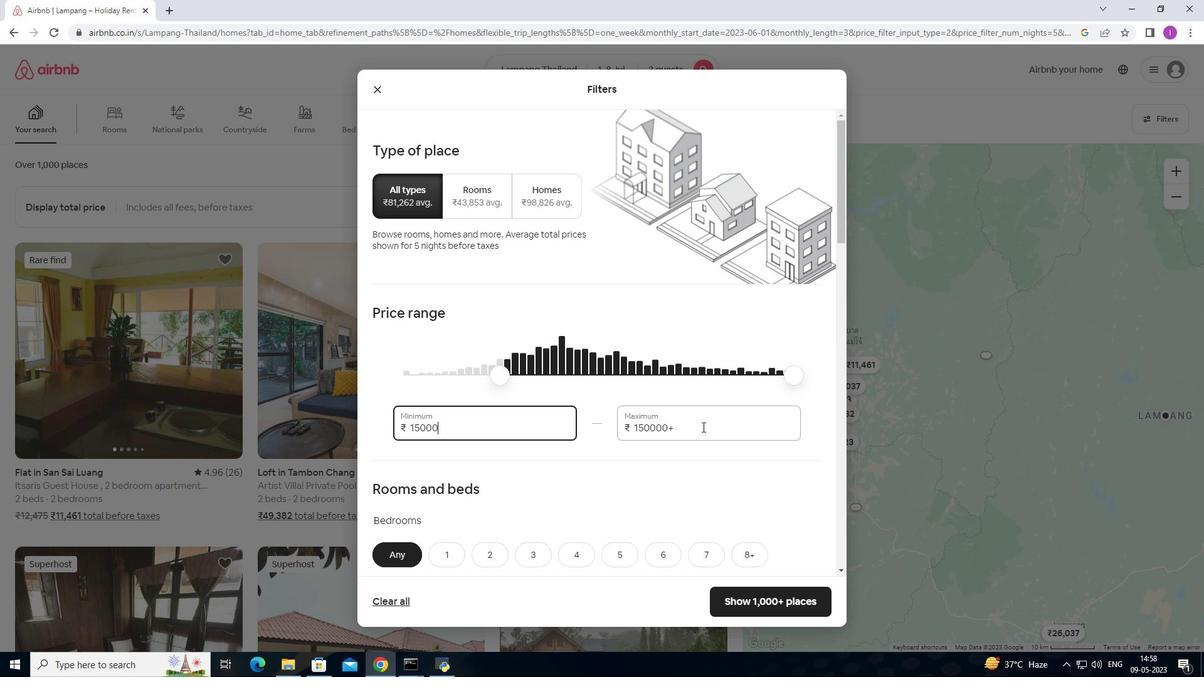 
Action: Mouse moved to (615, 435)
Screenshot: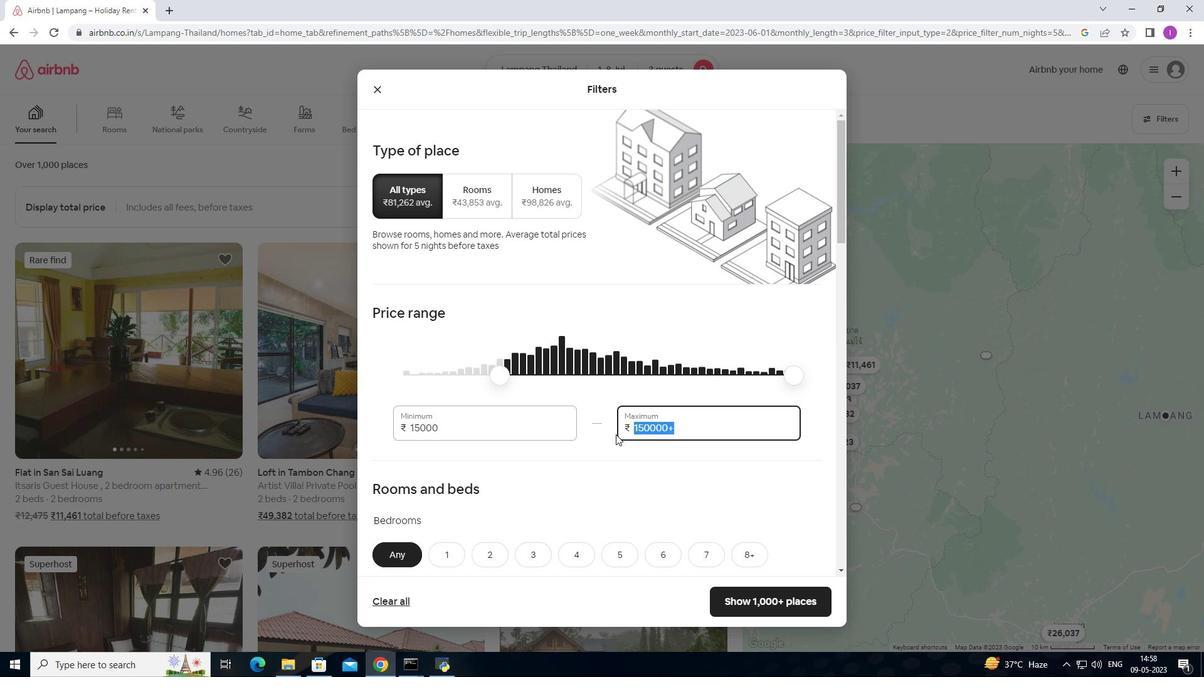 
Action: Key pressed 20000
Screenshot: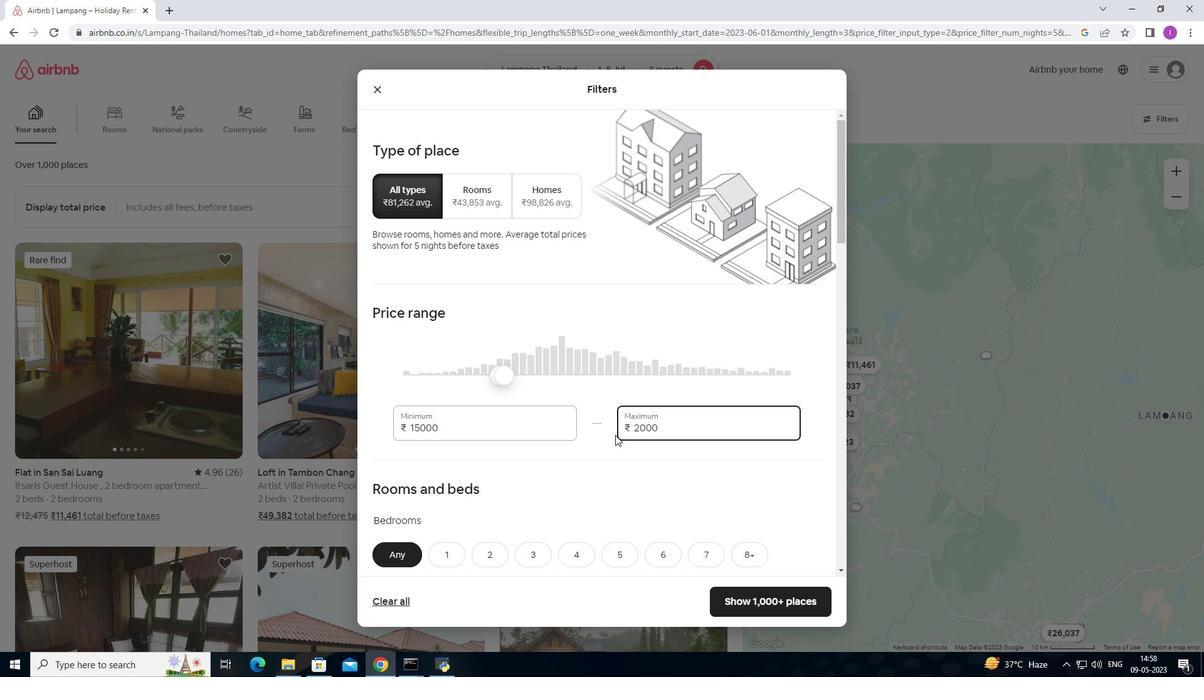 
Action: Mouse moved to (603, 442)
Screenshot: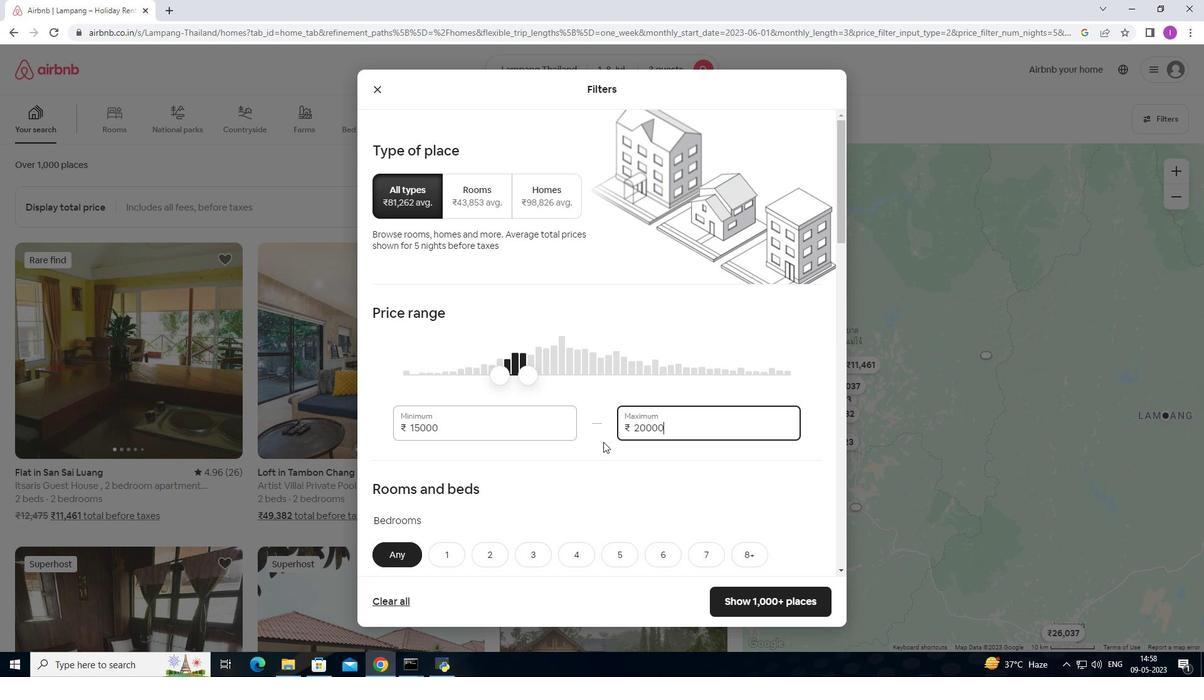 
Action: Mouse scrolled (603, 442) with delta (0, 0)
Screenshot: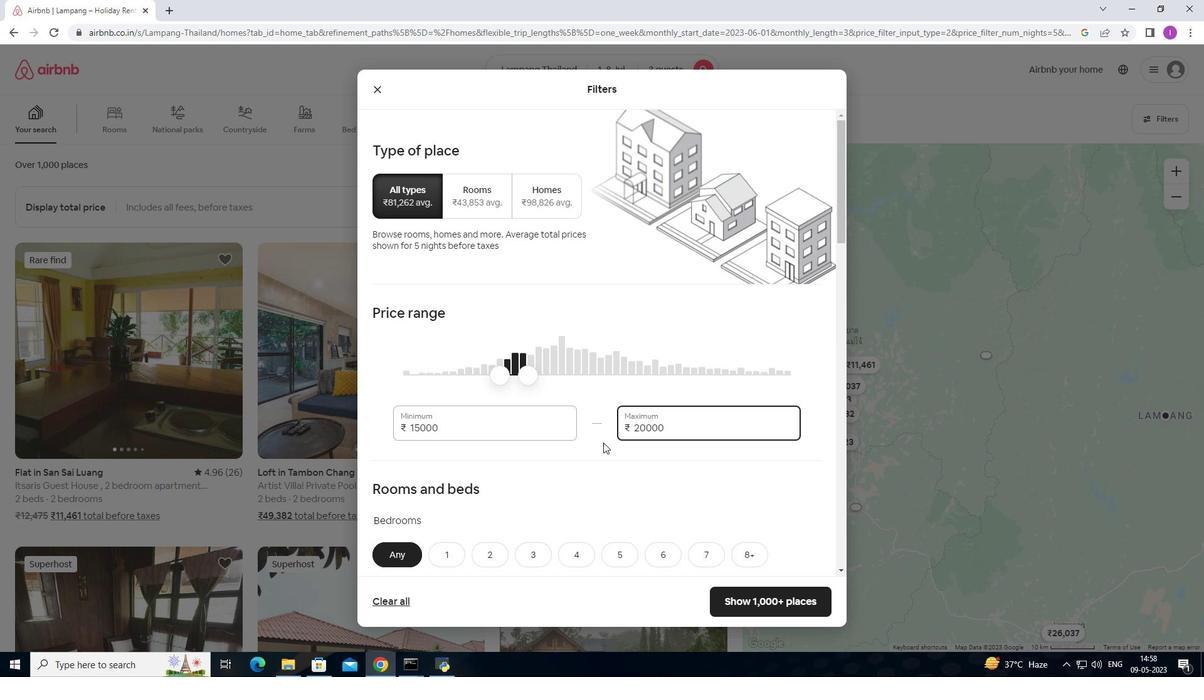 
Action: Mouse scrolled (603, 442) with delta (0, 0)
Screenshot: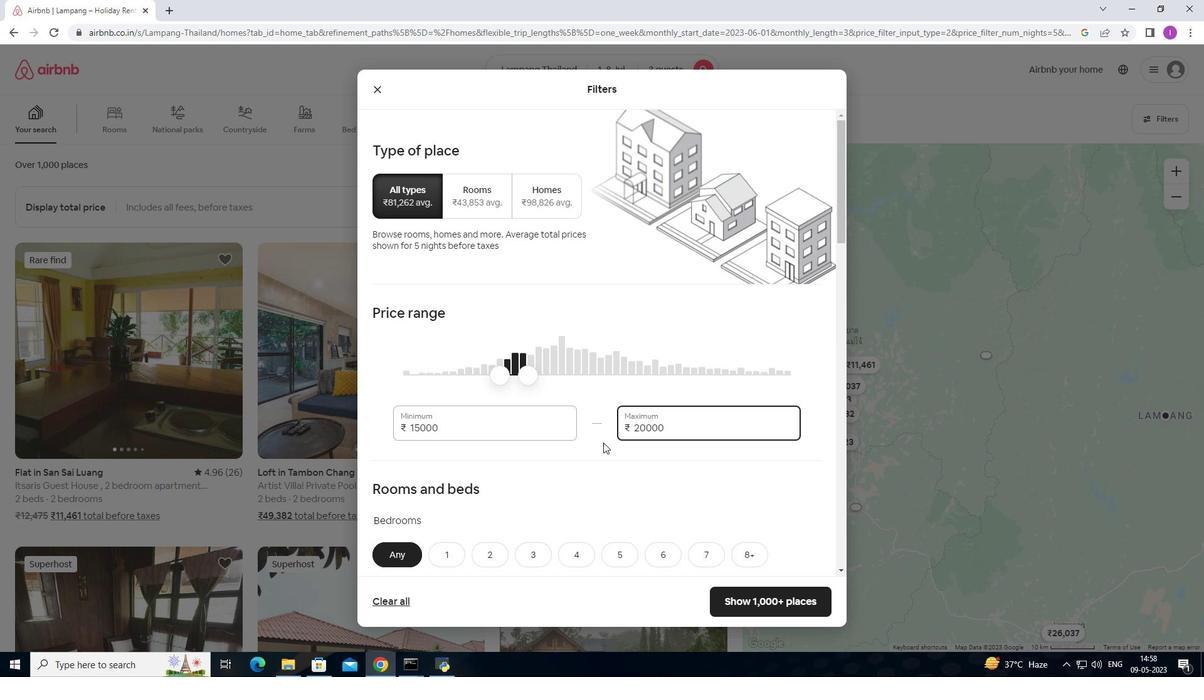 
Action: Mouse scrolled (603, 442) with delta (0, 0)
Screenshot: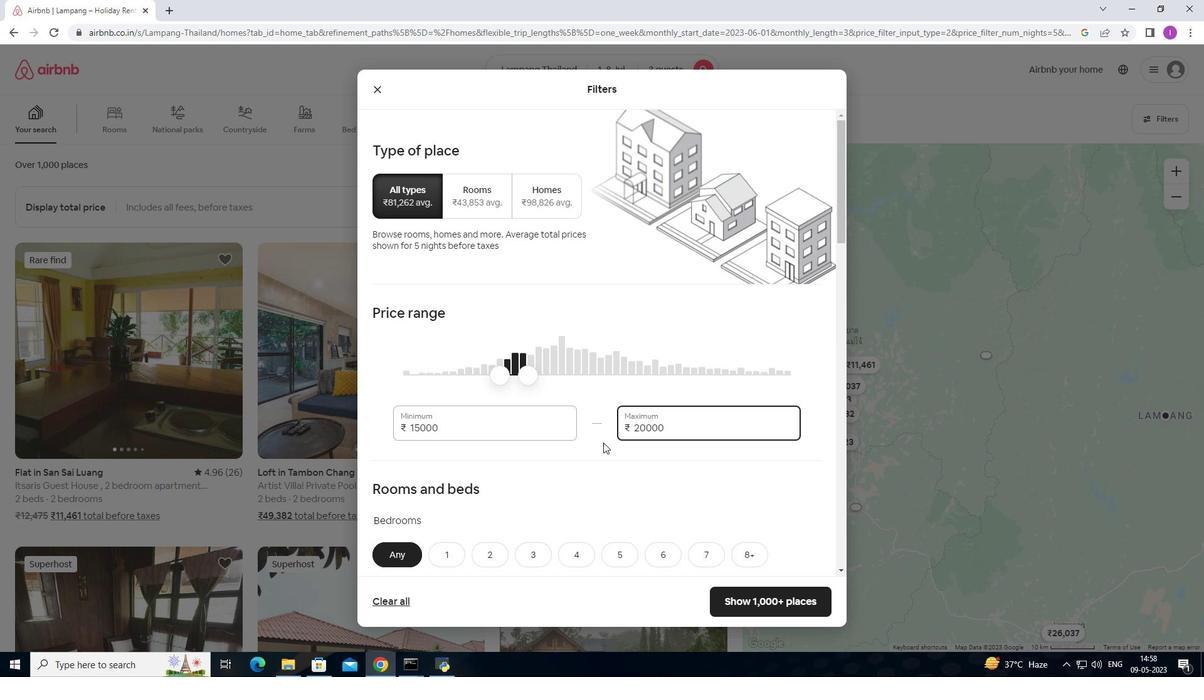 
Action: Mouse moved to (443, 372)
Screenshot: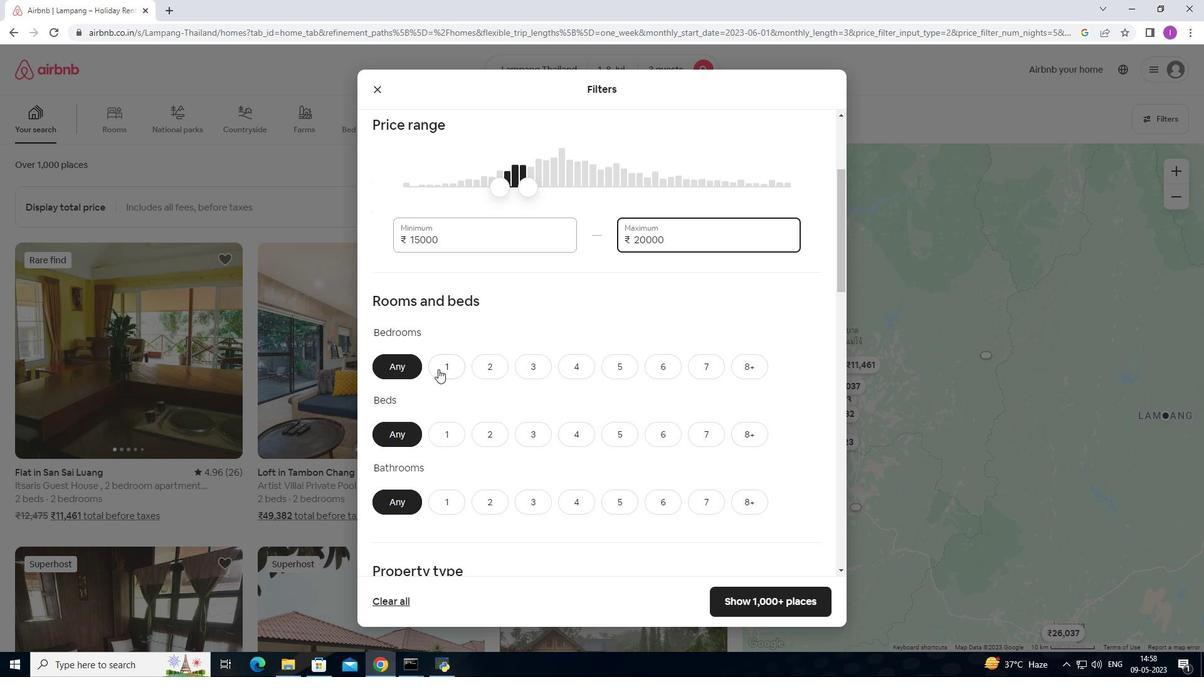 
Action: Mouse pressed left at (443, 372)
Screenshot: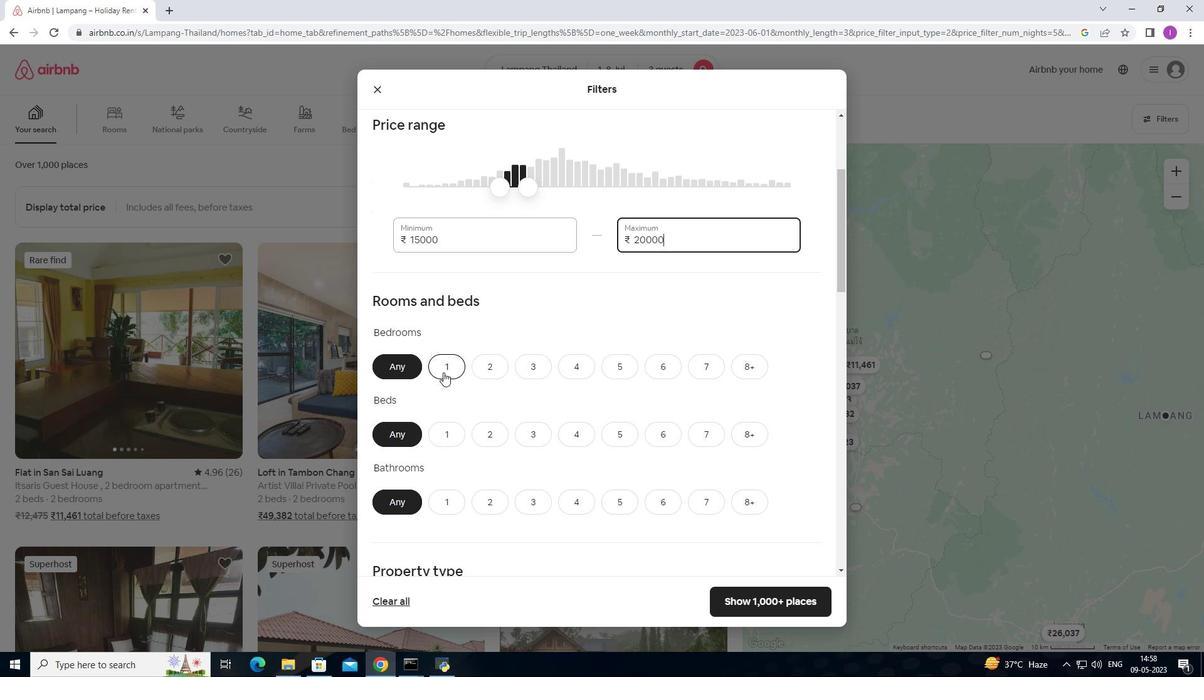 
Action: Mouse moved to (442, 428)
Screenshot: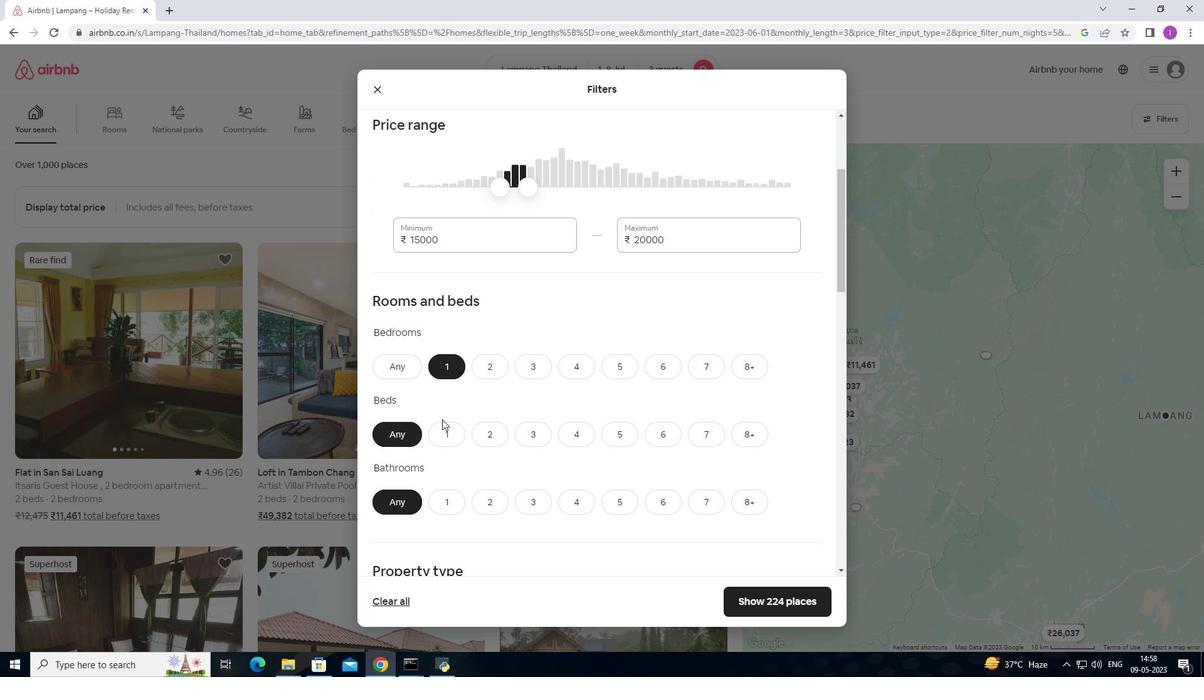 
Action: Mouse pressed left at (442, 428)
Screenshot: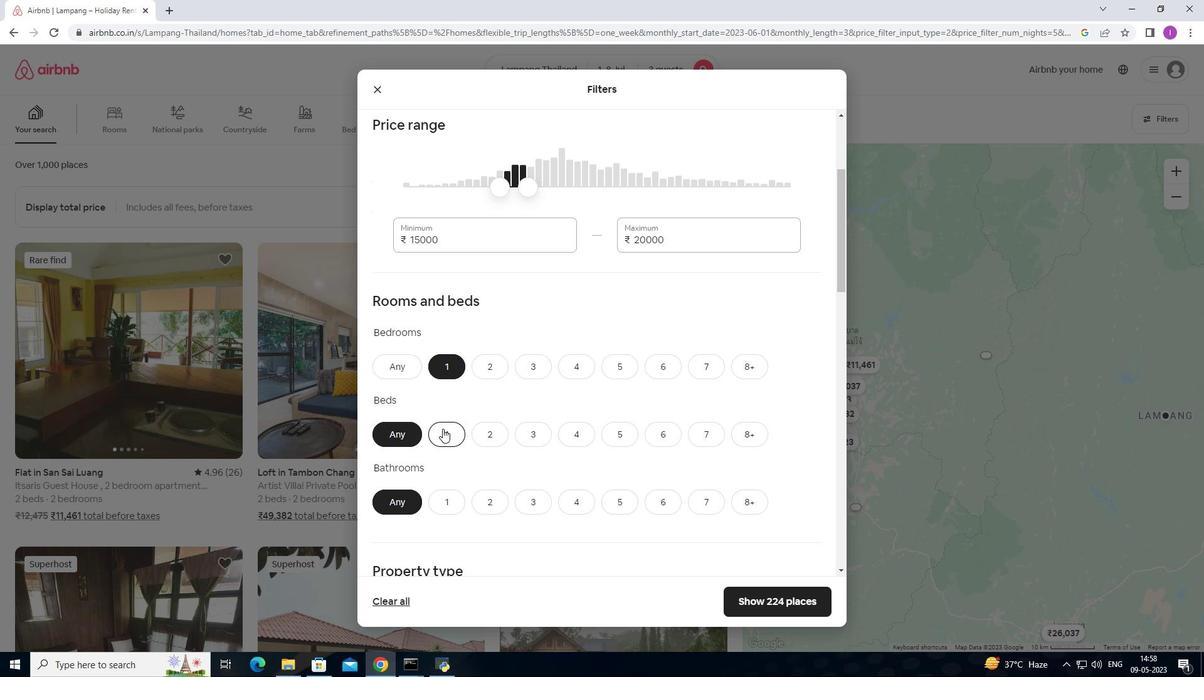 
Action: Mouse moved to (449, 497)
Screenshot: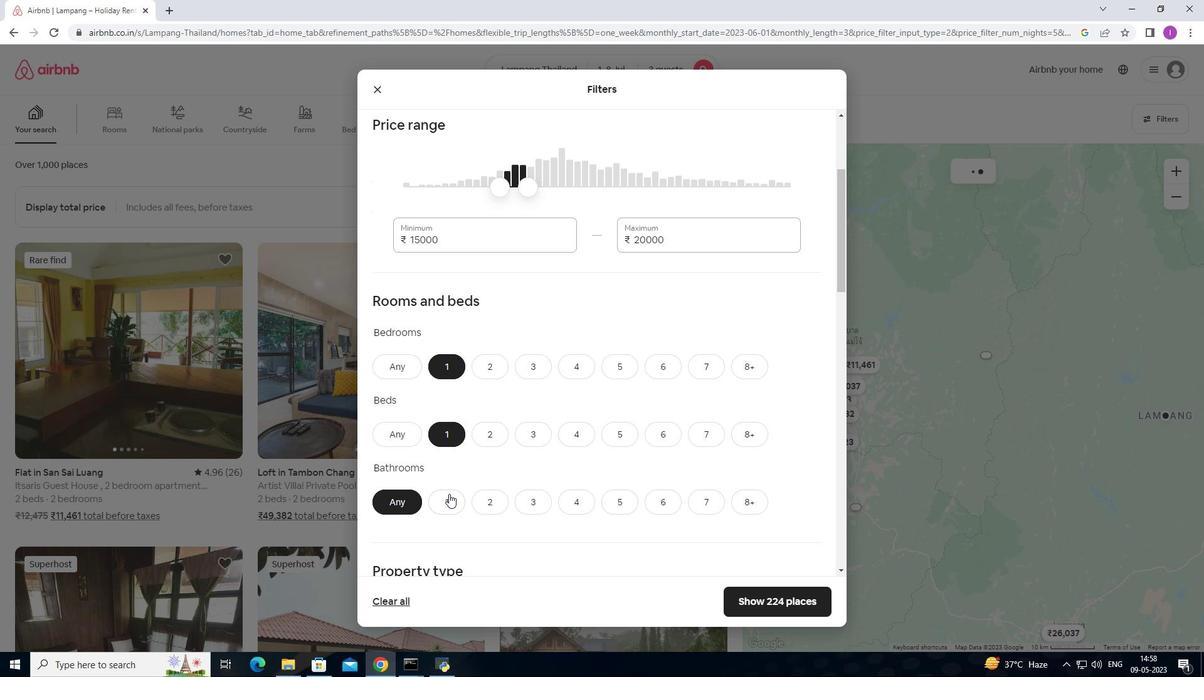
Action: Mouse pressed left at (449, 497)
Screenshot: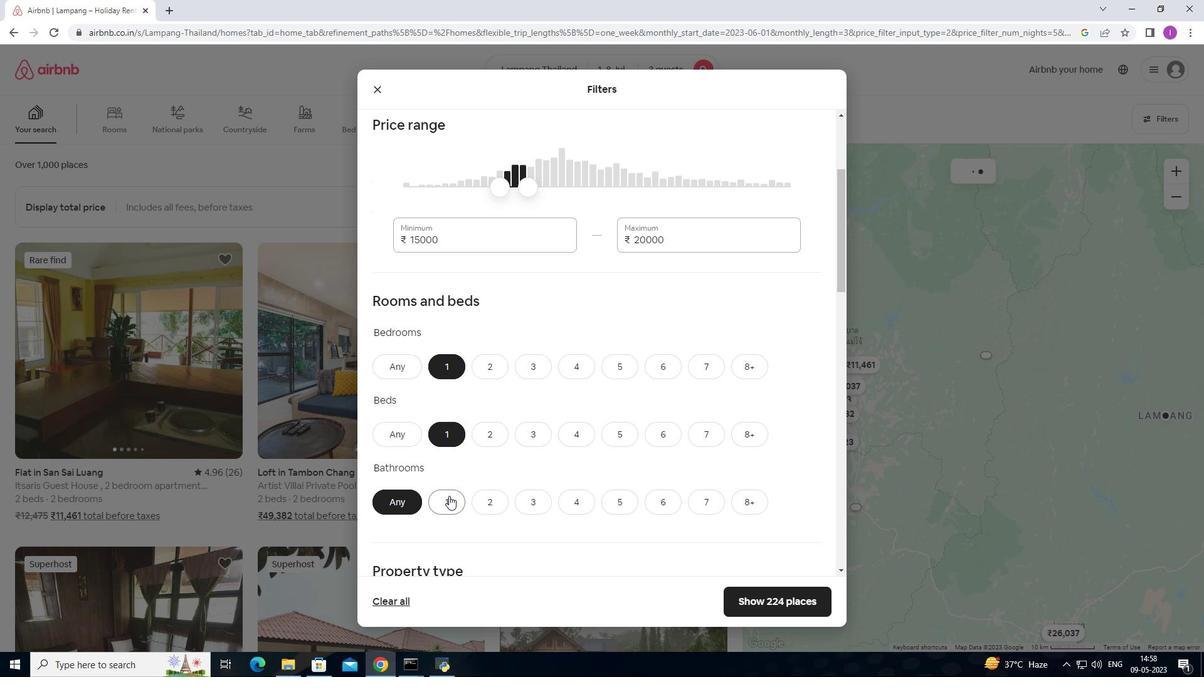 
Action: Mouse moved to (457, 469)
Screenshot: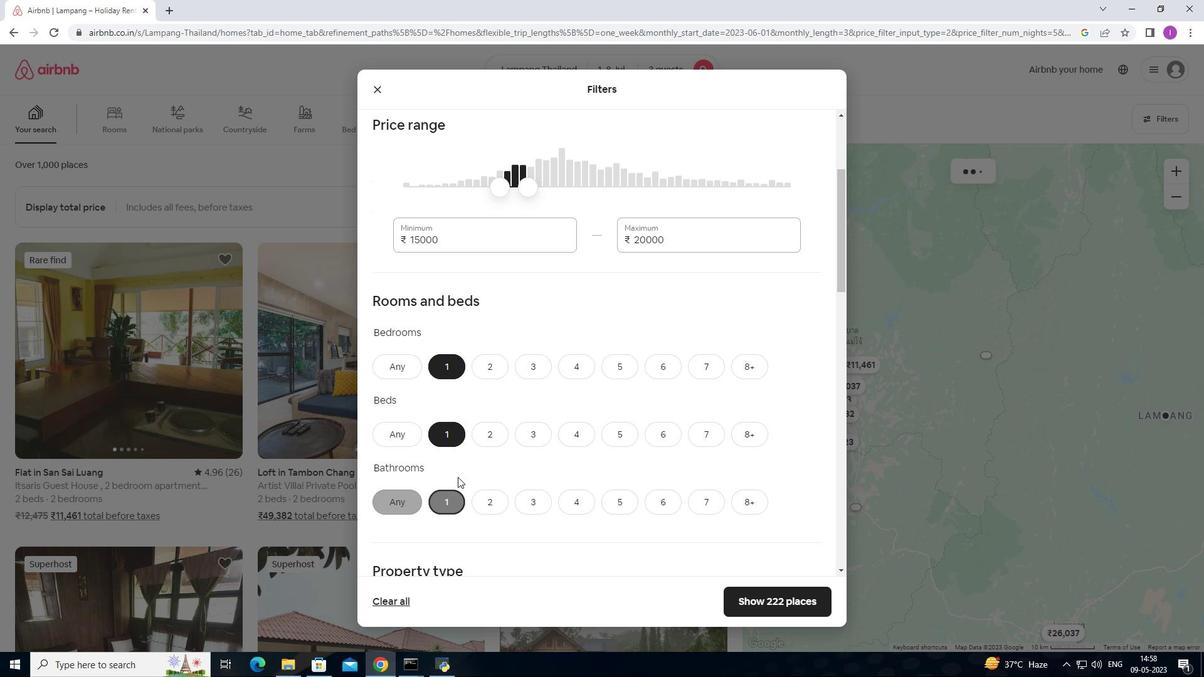 
Action: Mouse scrolled (457, 468) with delta (0, 0)
Screenshot: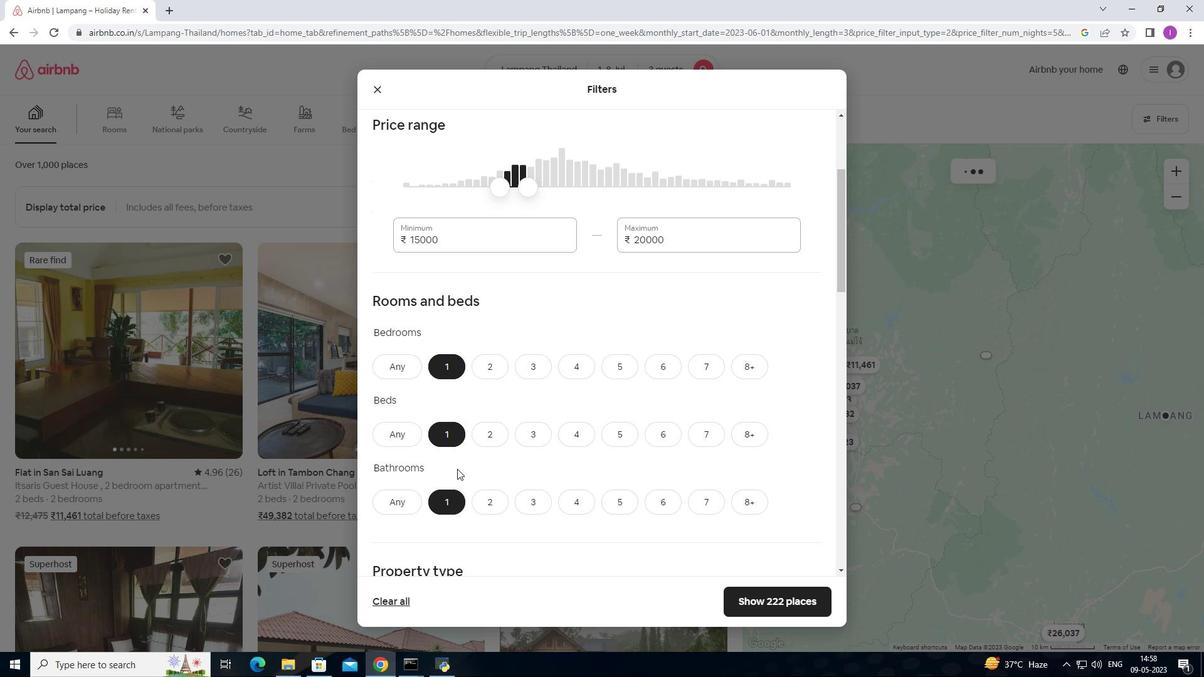 
Action: Mouse scrolled (457, 468) with delta (0, 0)
Screenshot: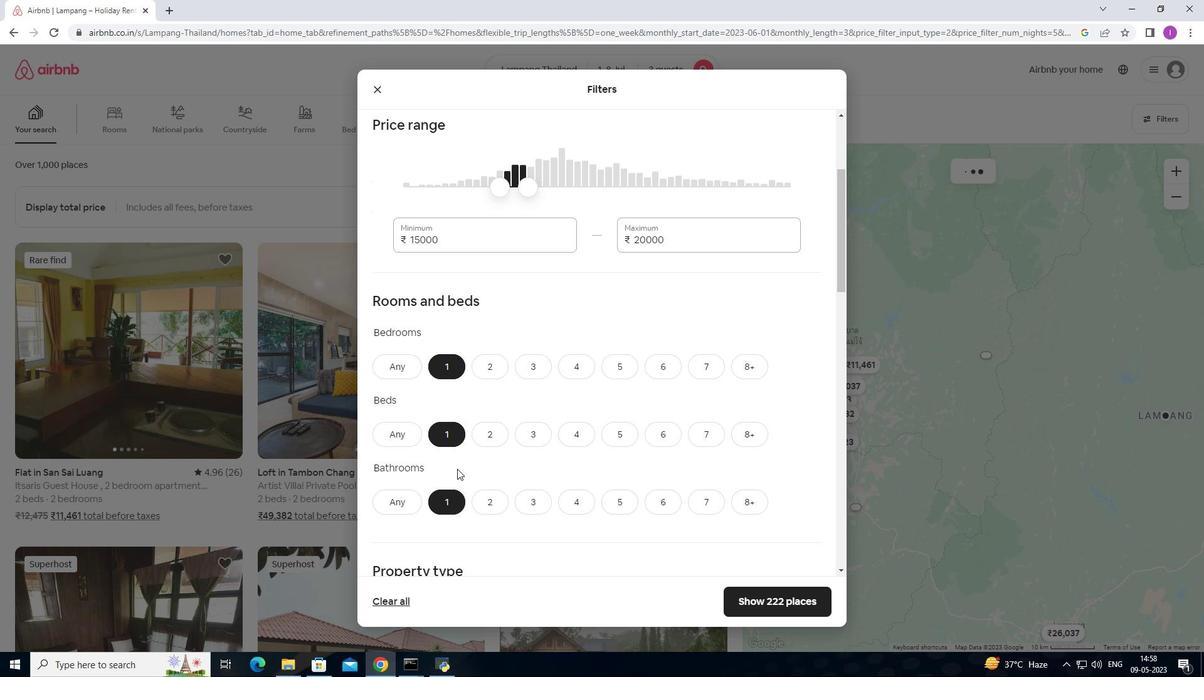 
Action: Mouse scrolled (457, 468) with delta (0, 0)
Screenshot: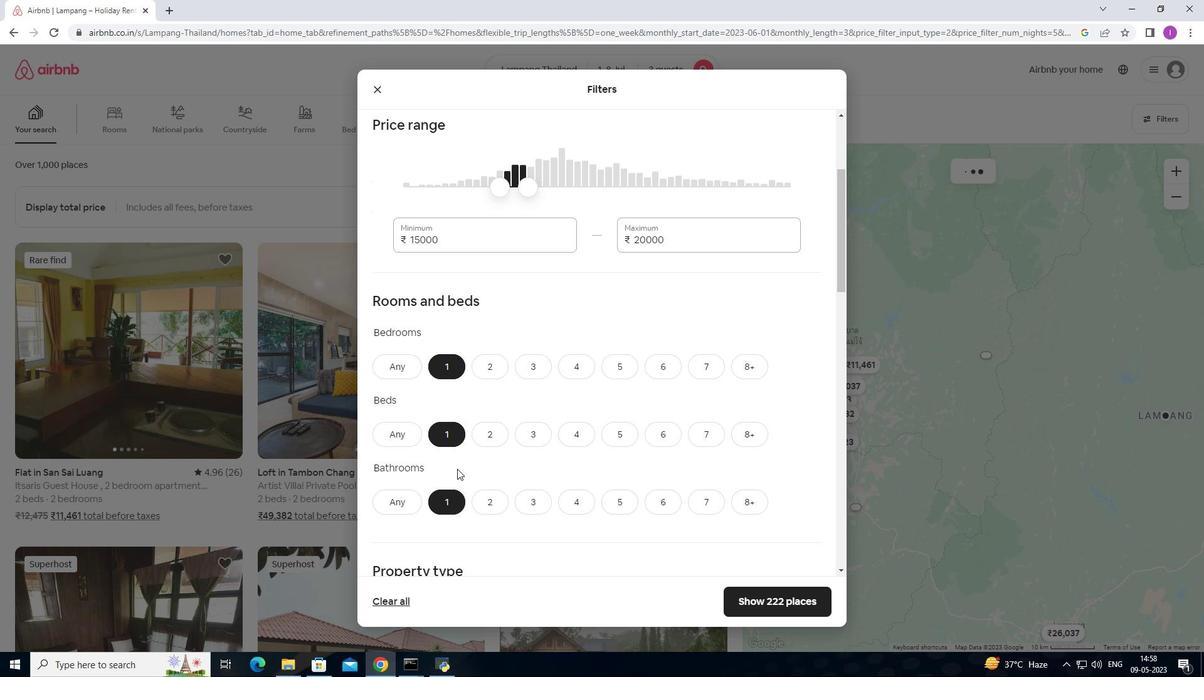 
Action: Mouse scrolled (457, 468) with delta (0, 0)
Screenshot: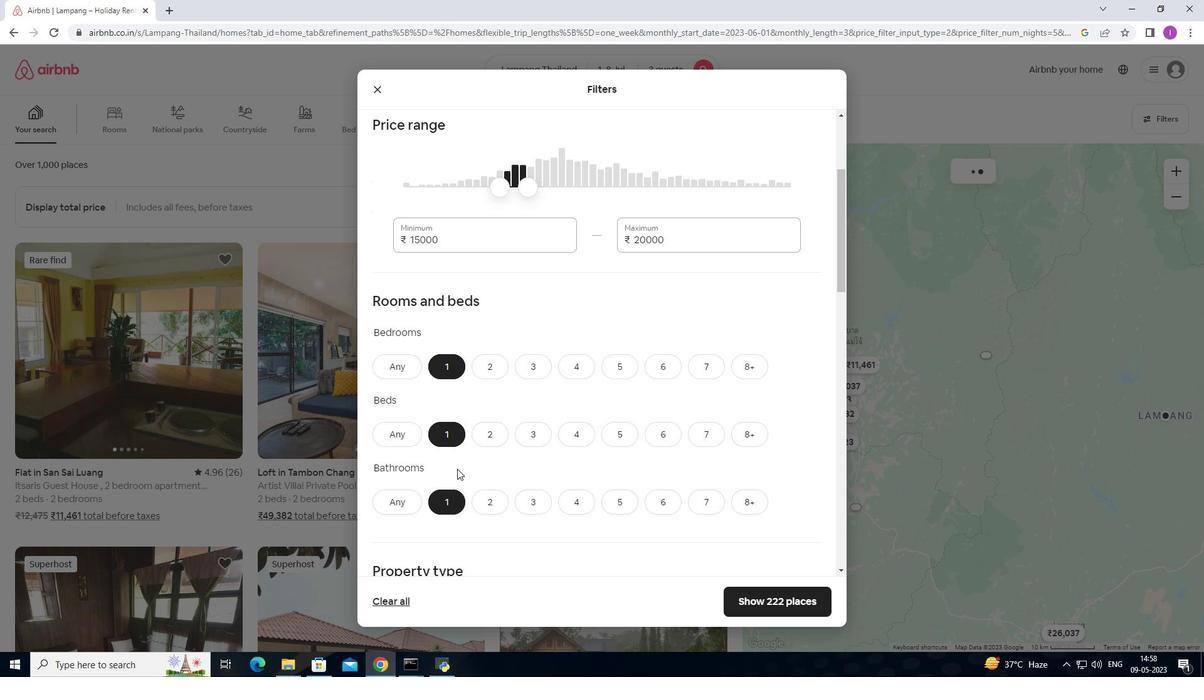 
Action: Mouse moved to (411, 422)
Screenshot: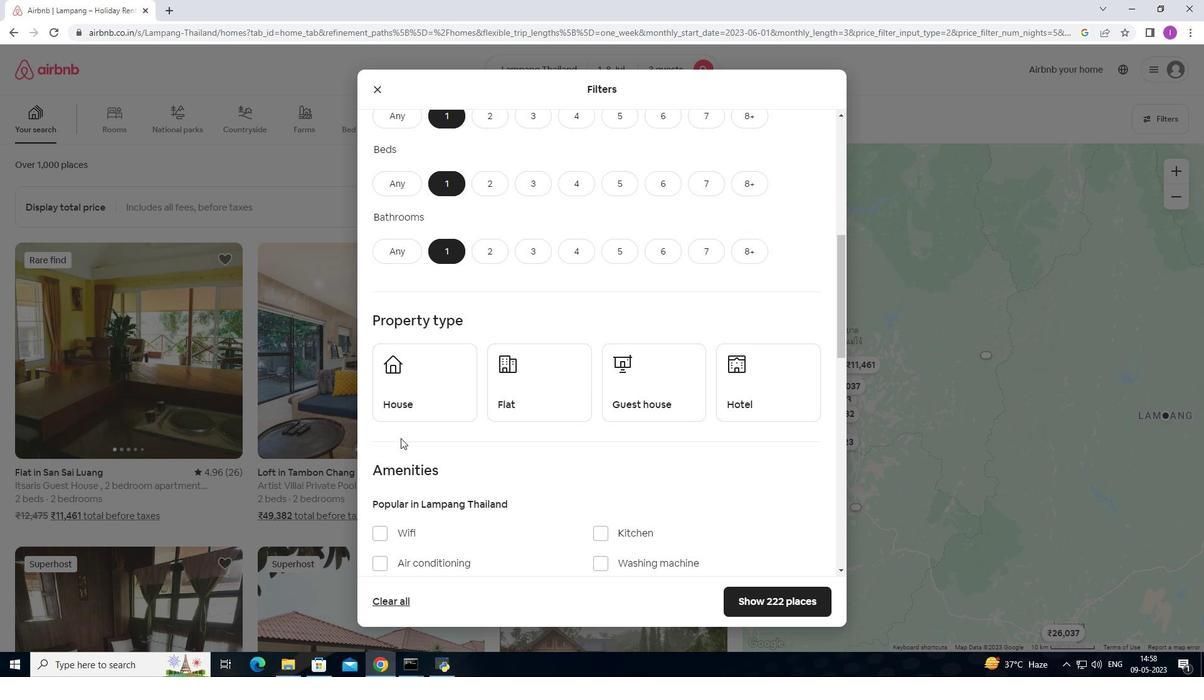 
Action: Mouse pressed left at (411, 422)
Screenshot: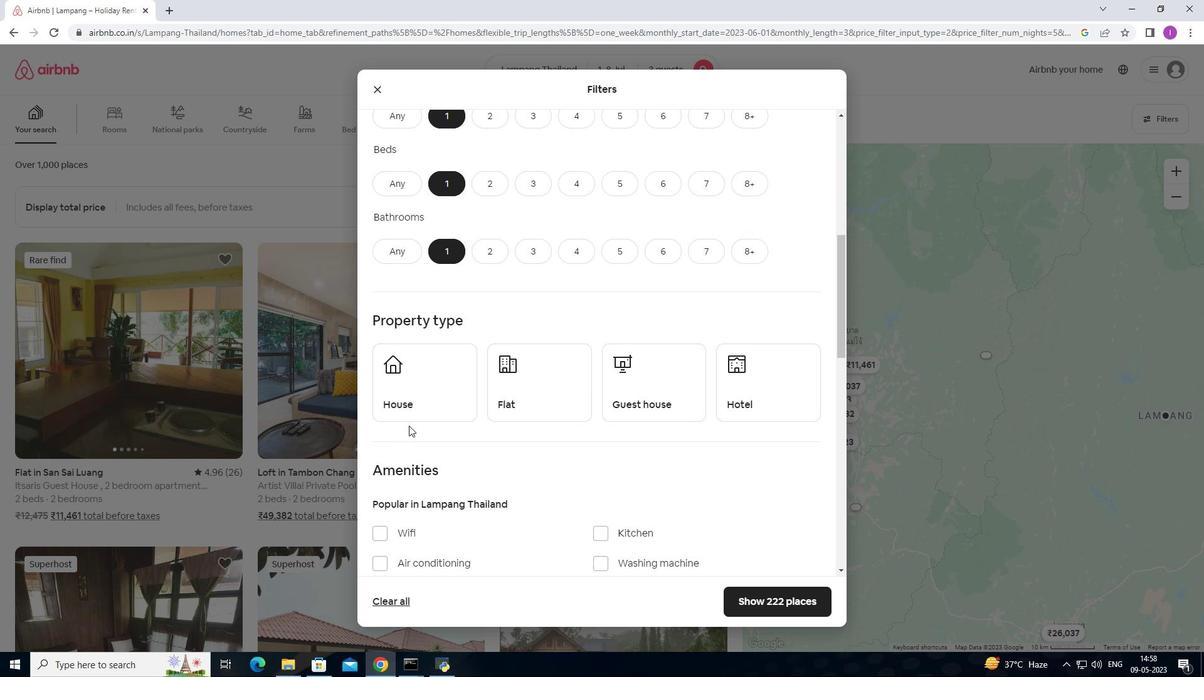 
Action: Mouse moved to (469, 407)
Screenshot: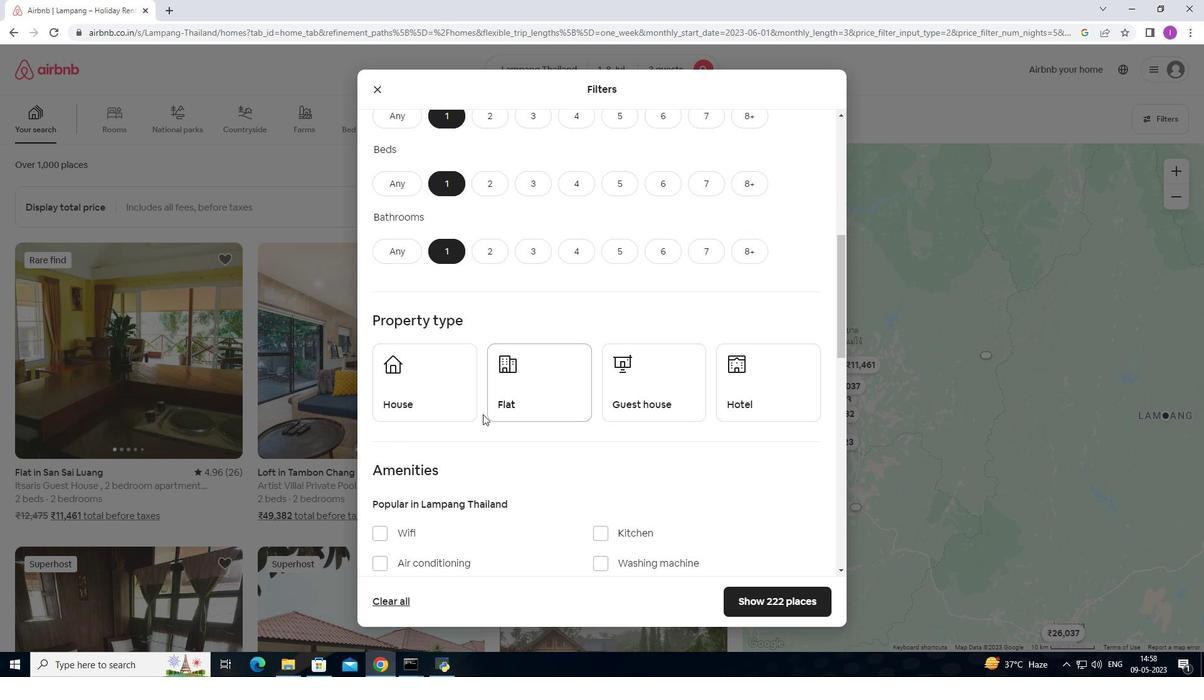 
Action: Mouse pressed left at (469, 407)
Screenshot: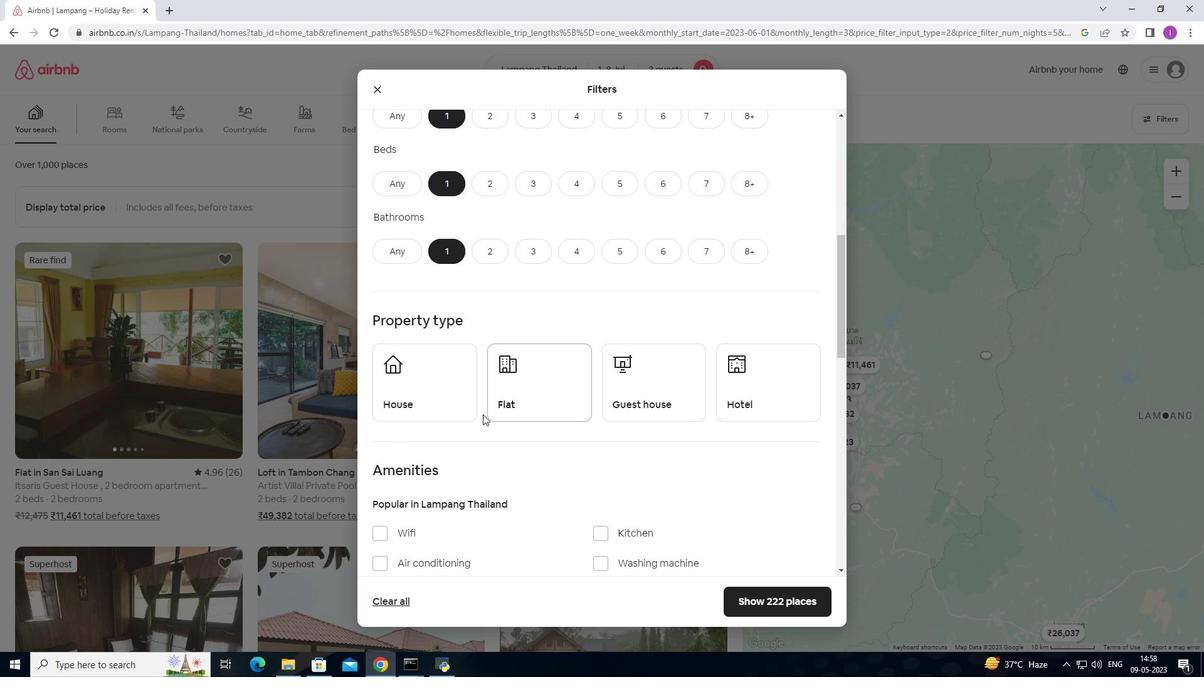 
Action: Mouse moved to (548, 421)
Screenshot: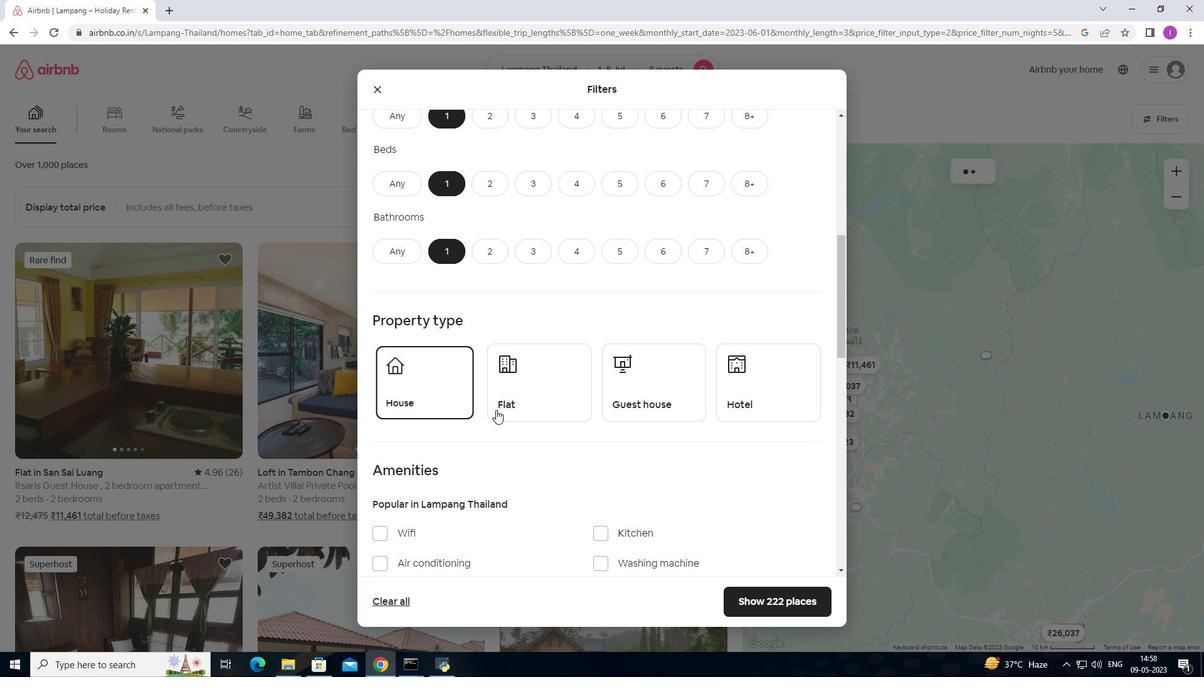 
Action: Mouse pressed left at (548, 421)
Screenshot: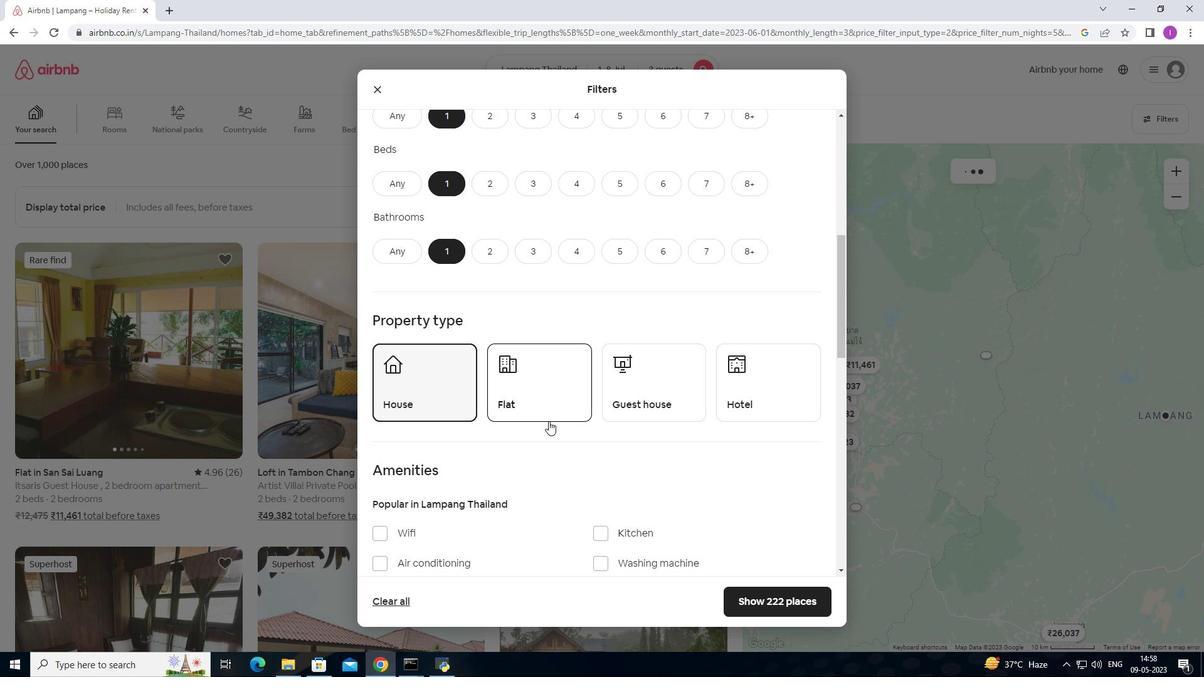 
Action: Mouse moved to (634, 415)
Screenshot: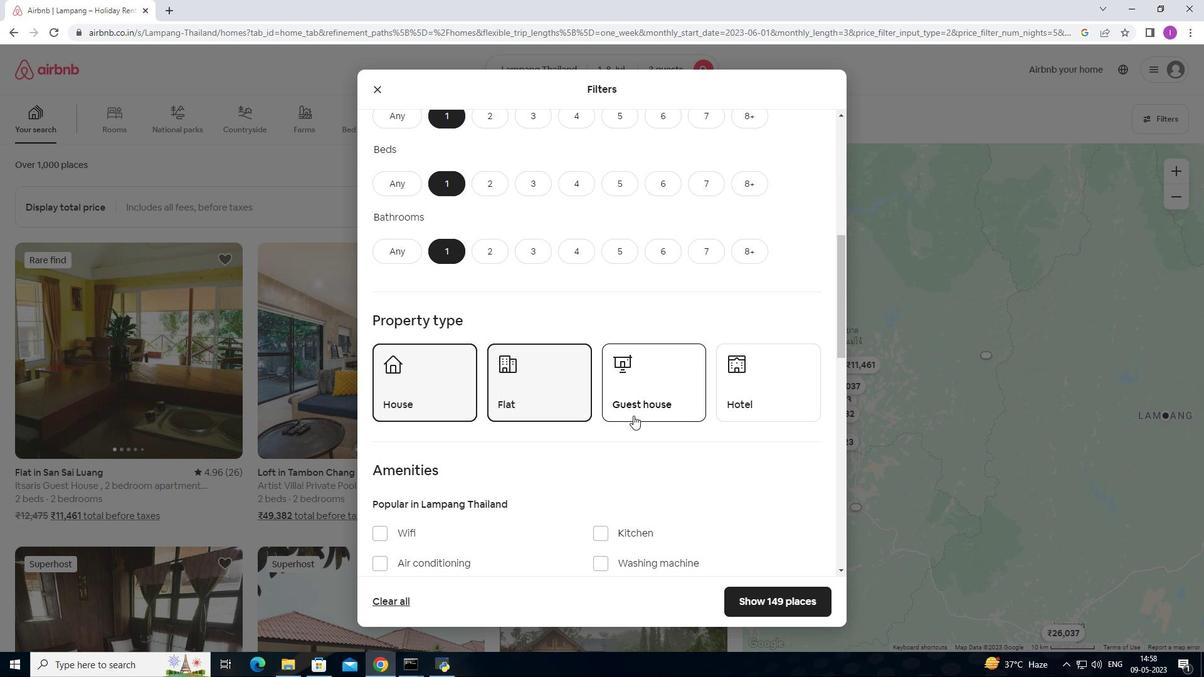 
Action: Mouse pressed left at (634, 415)
Screenshot: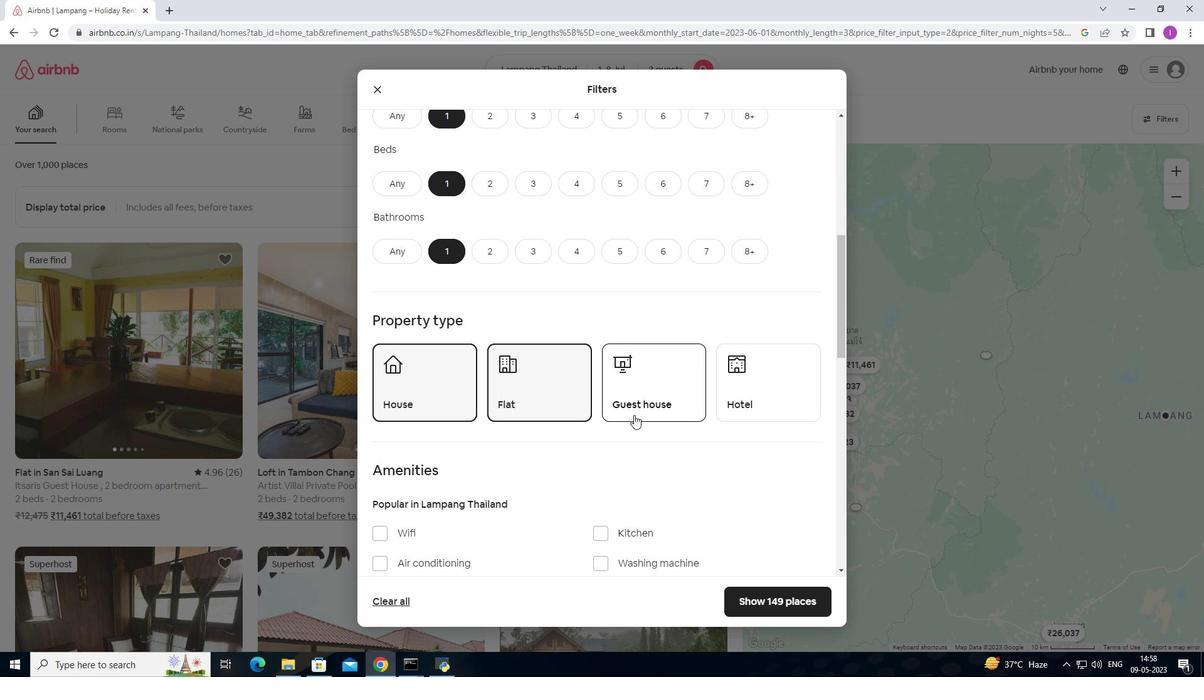 
Action: Mouse moved to (770, 384)
Screenshot: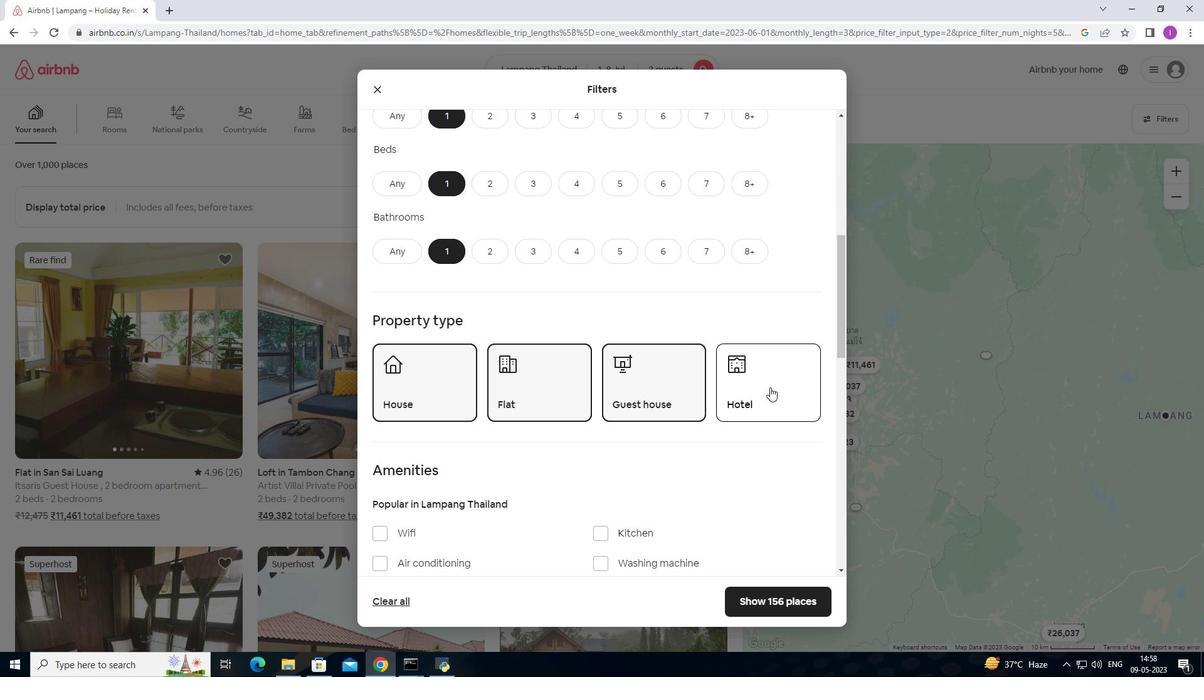 
Action: Mouse pressed left at (770, 384)
Screenshot: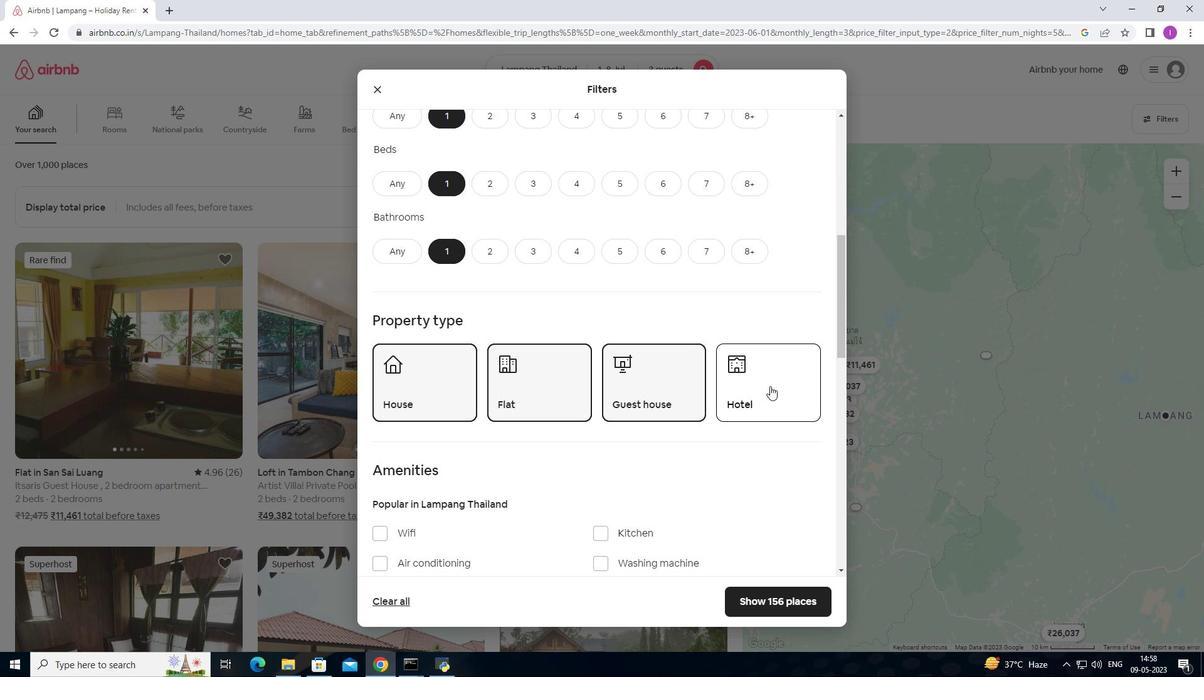 
Action: Mouse moved to (684, 434)
Screenshot: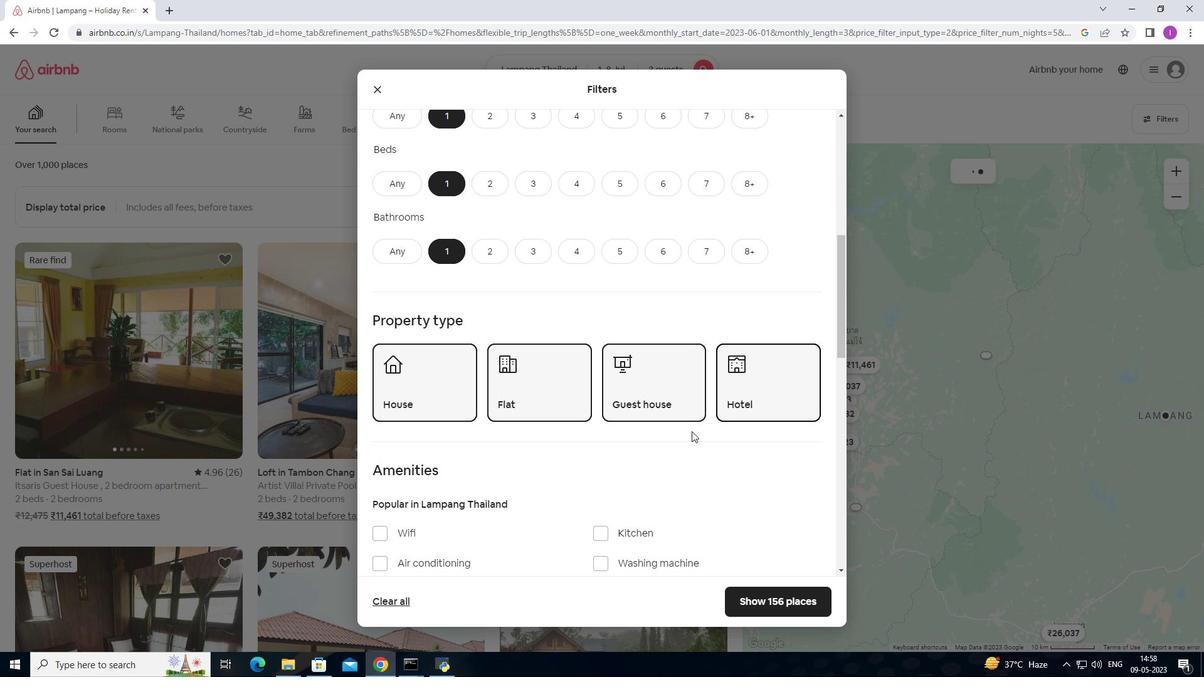 
Action: Mouse scrolled (684, 433) with delta (0, 0)
Screenshot: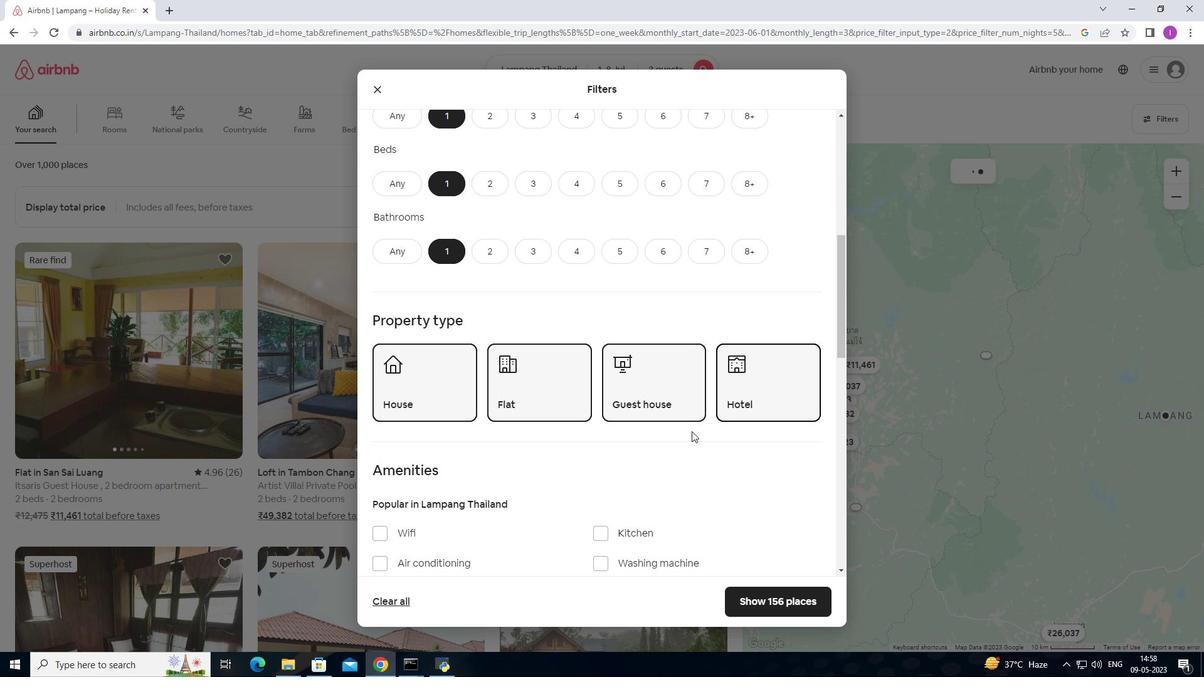 
Action: Mouse scrolled (684, 433) with delta (0, 0)
Screenshot: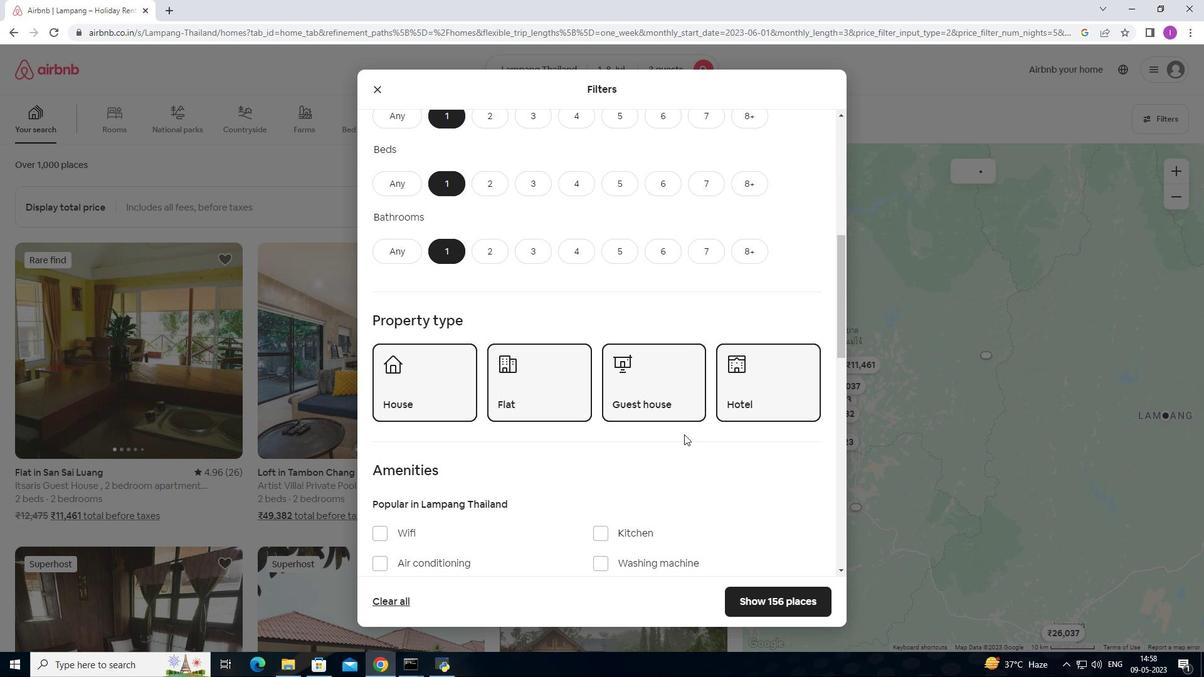 
Action: Mouse scrolled (684, 433) with delta (0, 0)
Screenshot: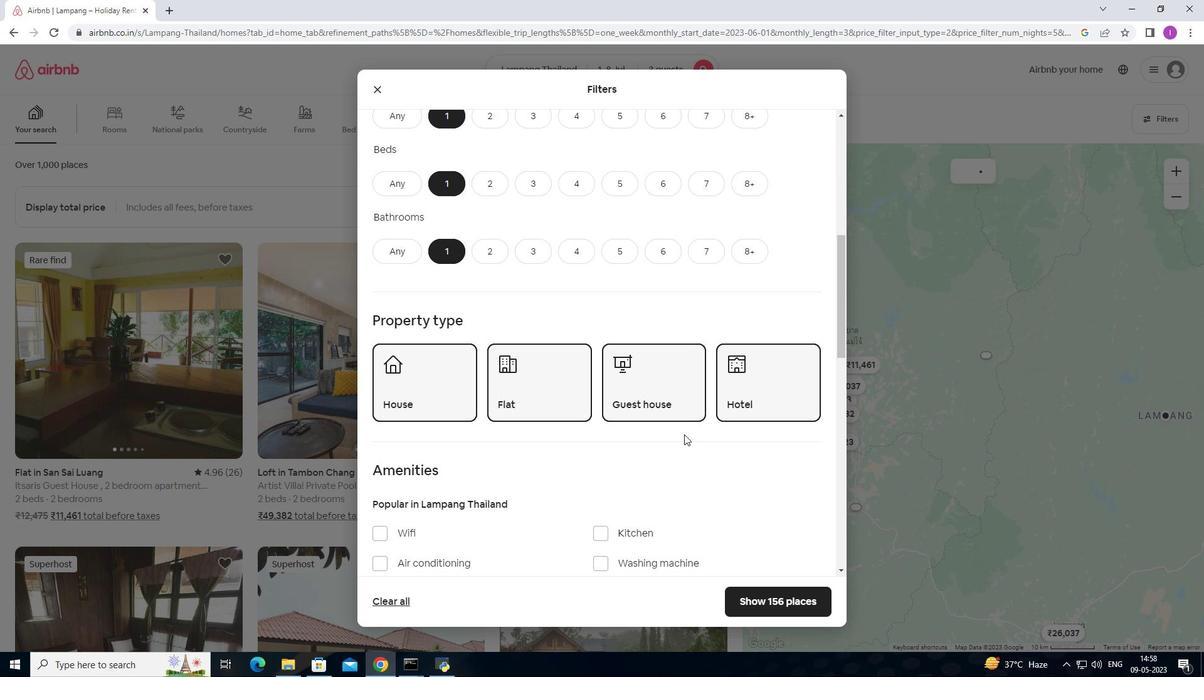 
Action: Mouse moved to (641, 402)
Screenshot: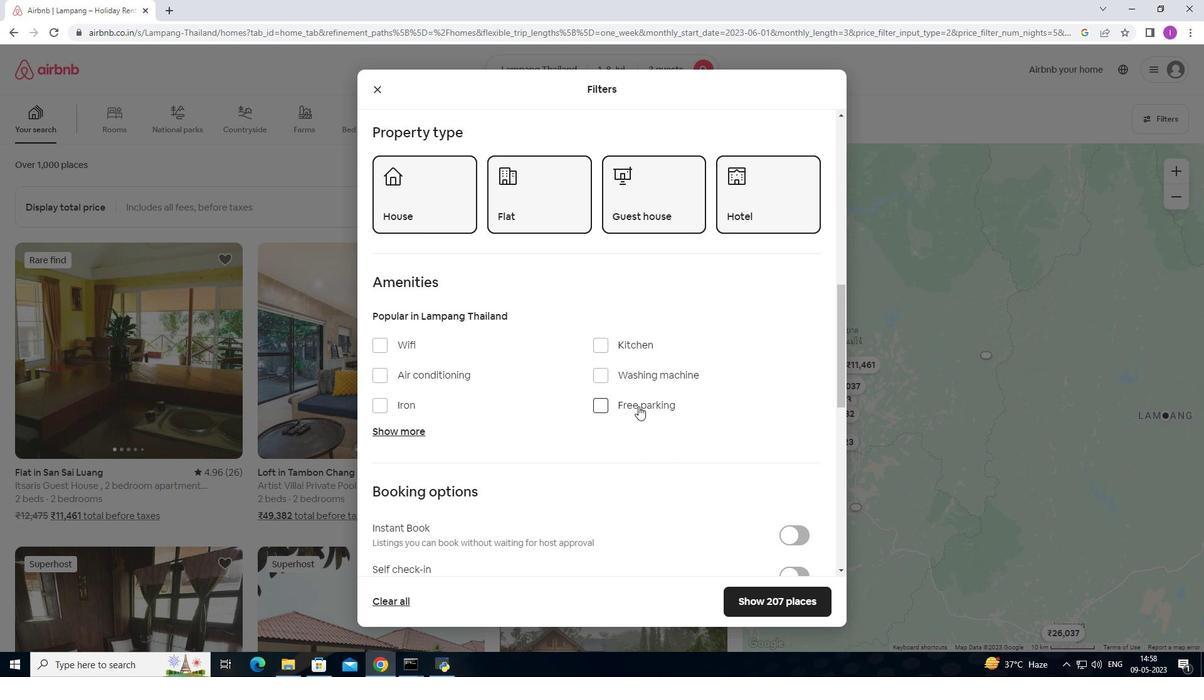 
Action: Mouse scrolled (641, 401) with delta (0, 0)
Screenshot: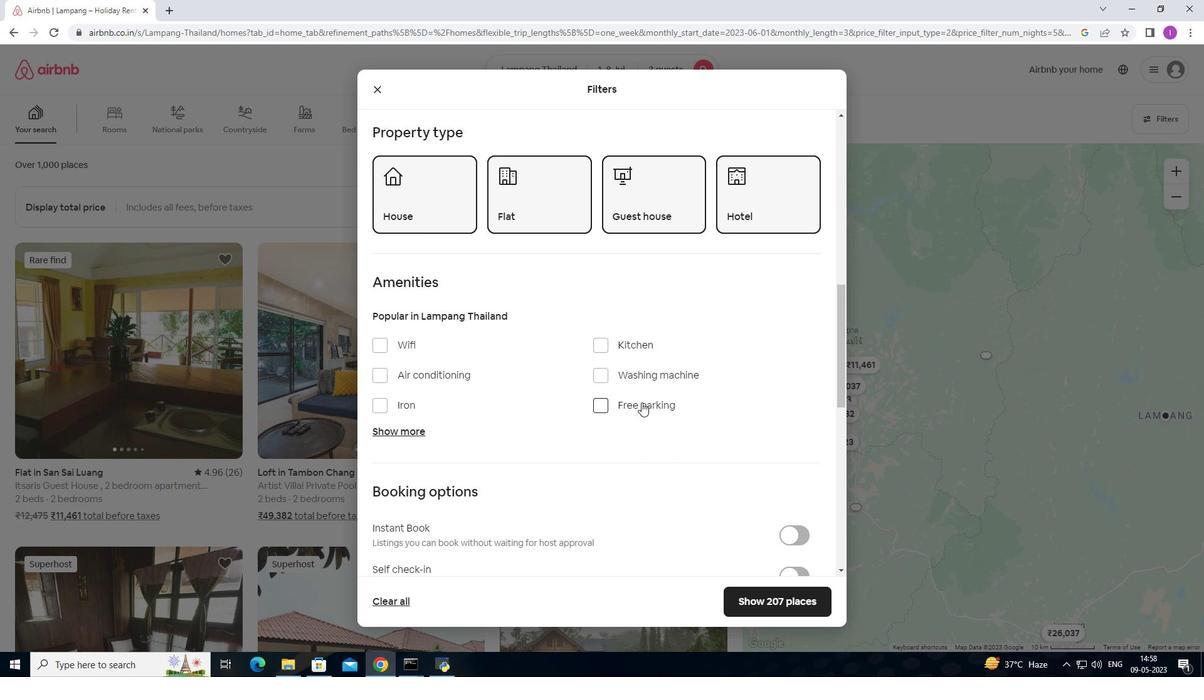 
Action: Mouse scrolled (641, 401) with delta (0, 0)
Screenshot: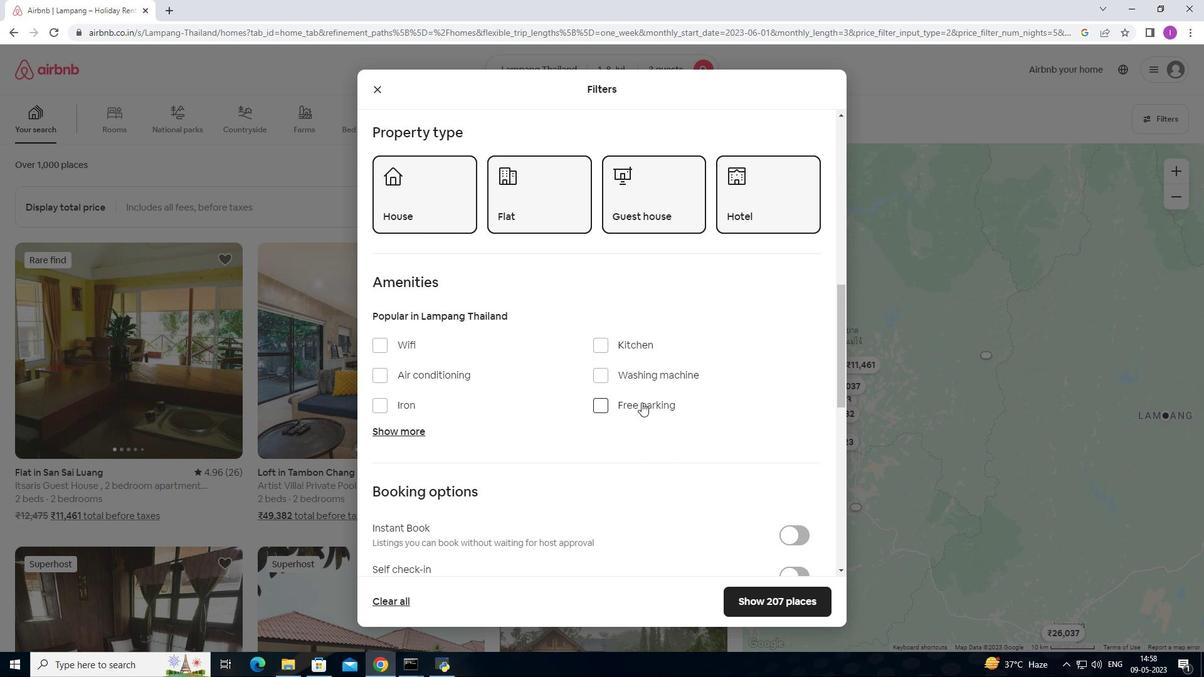 
Action: Mouse moved to (808, 449)
Screenshot: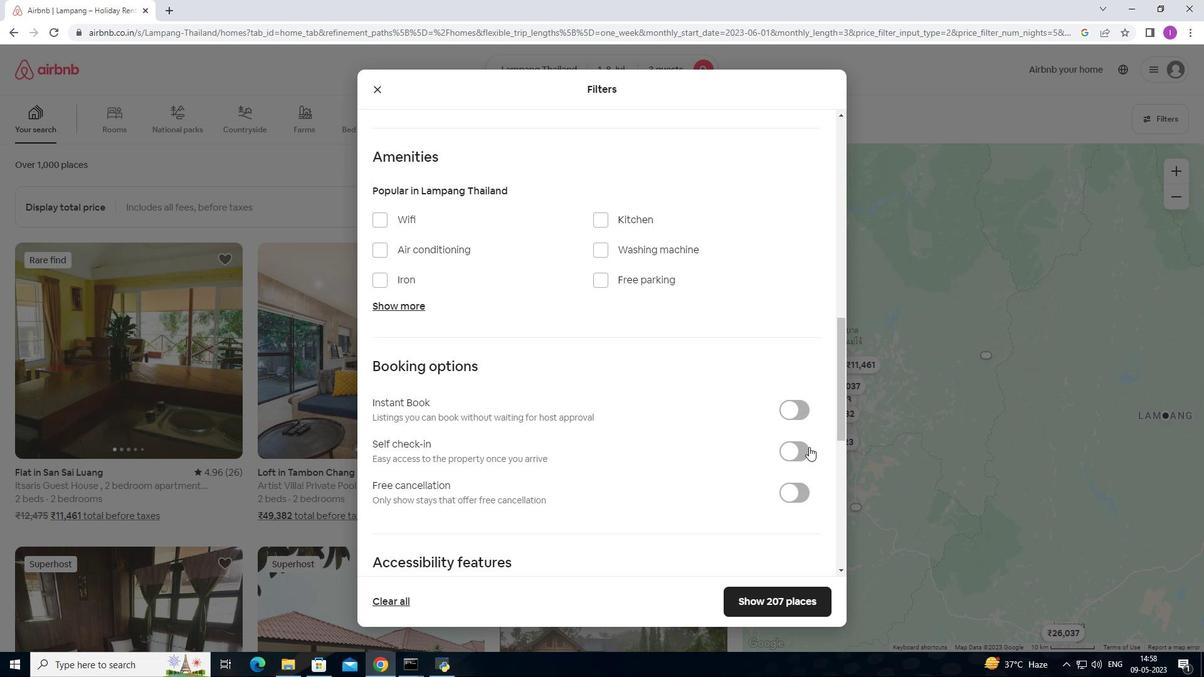 
Action: Mouse pressed left at (808, 449)
Screenshot: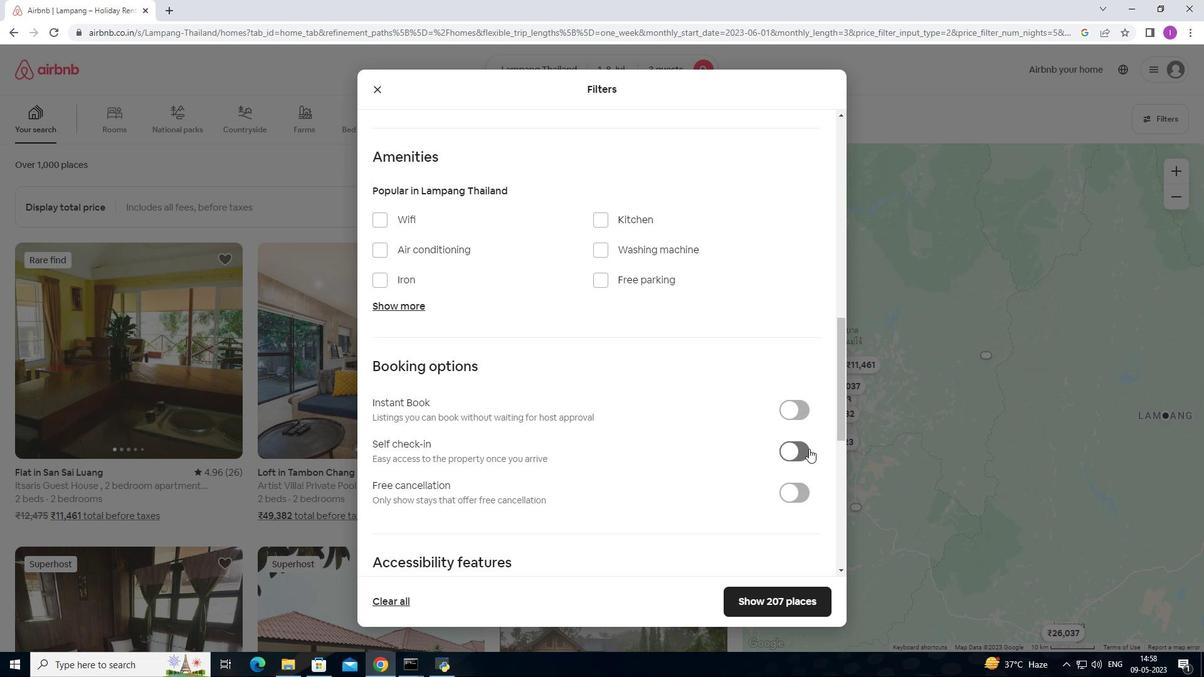 
Action: Mouse moved to (571, 433)
Screenshot: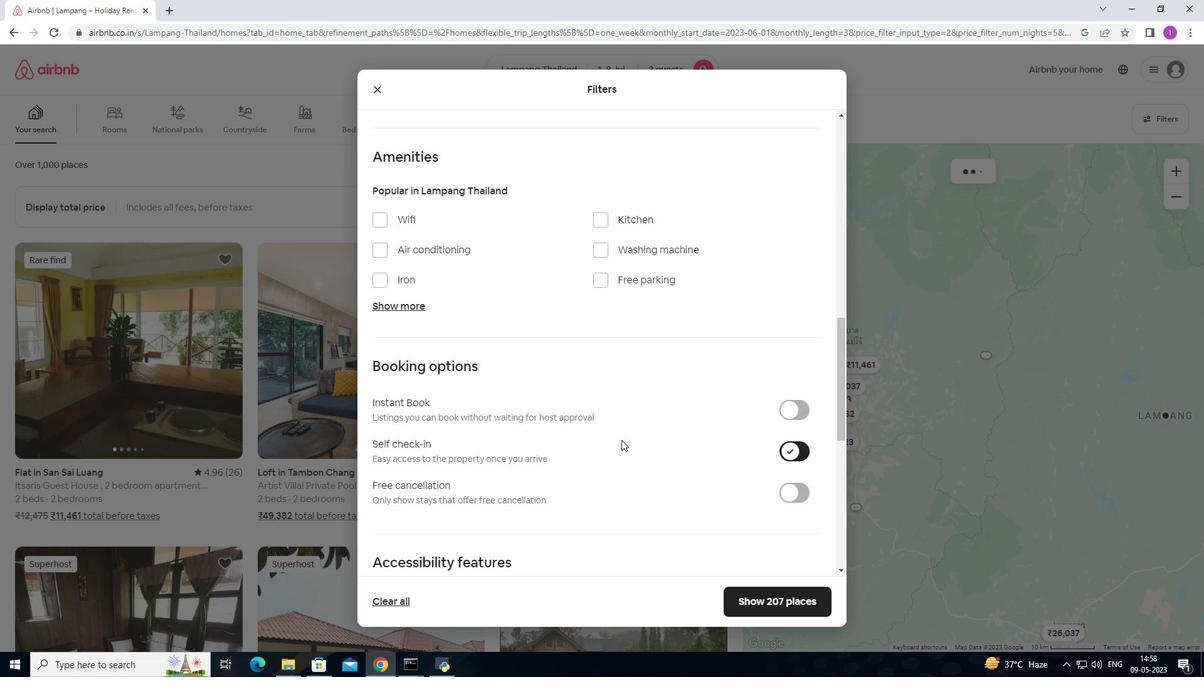 
Action: Mouse scrolled (571, 432) with delta (0, 0)
Screenshot: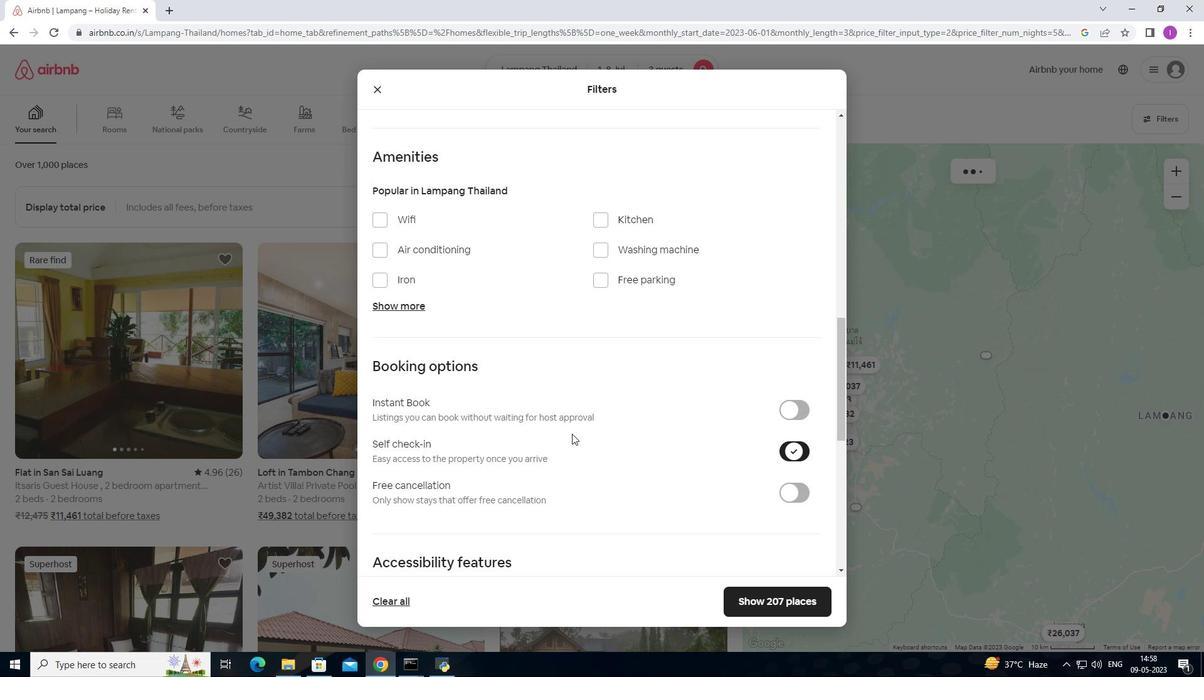 
Action: Mouse scrolled (571, 432) with delta (0, 0)
Screenshot: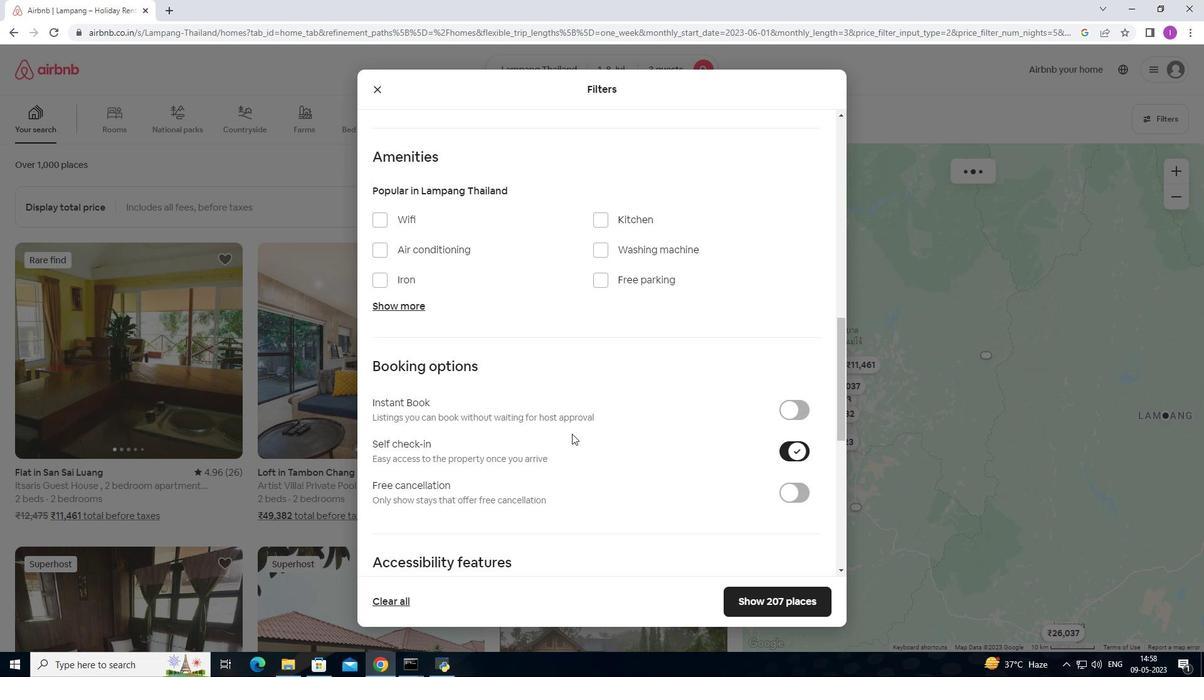 
Action: Mouse scrolled (571, 432) with delta (0, 0)
Screenshot: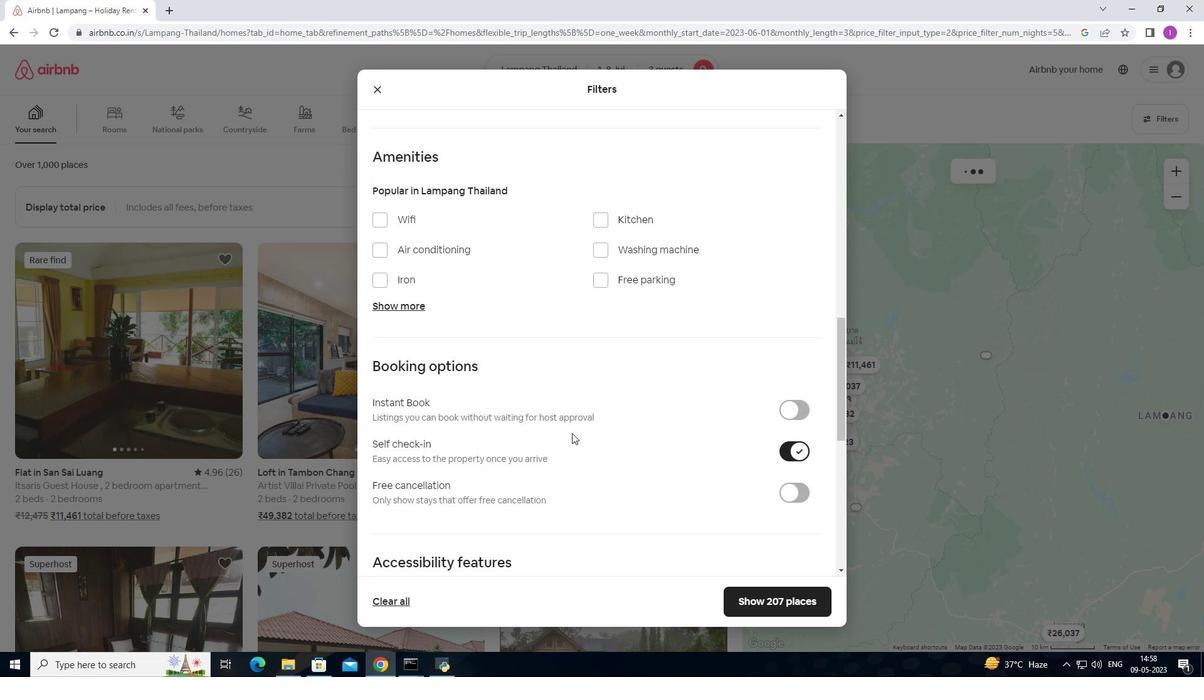 
Action: Mouse scrolled (571, 432) with delta (0, 0)
Screenshot: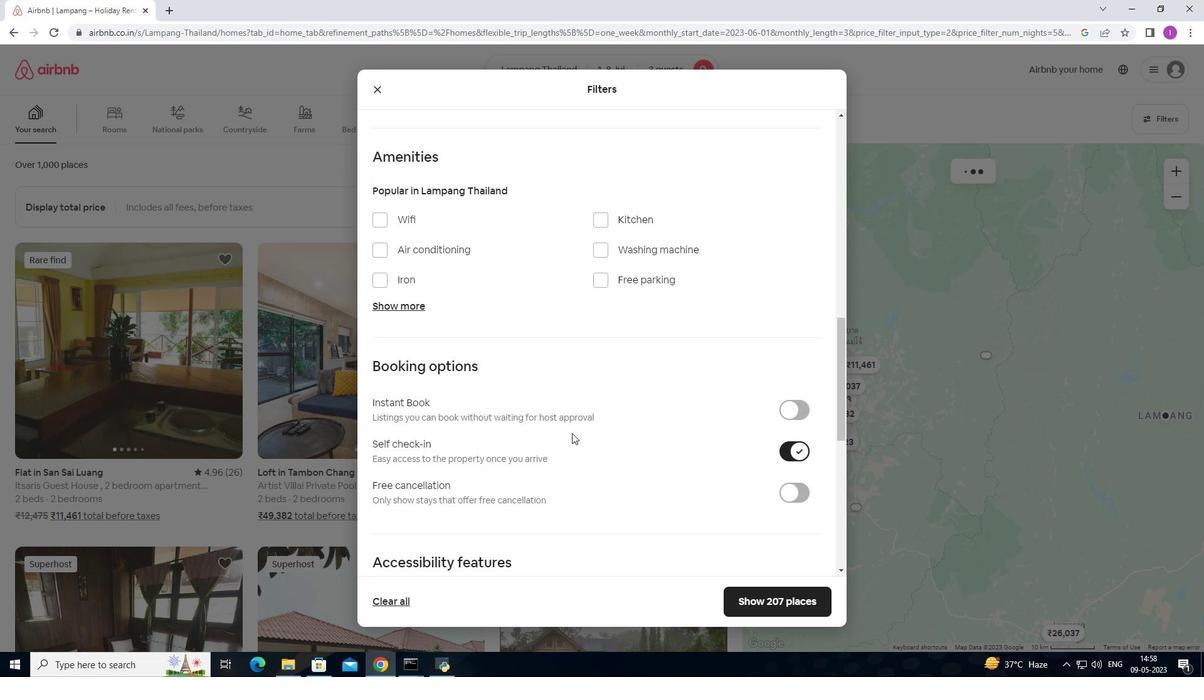 
Action: Mouse scrolled (571, 432) with delta (0, 0)
Screenshot: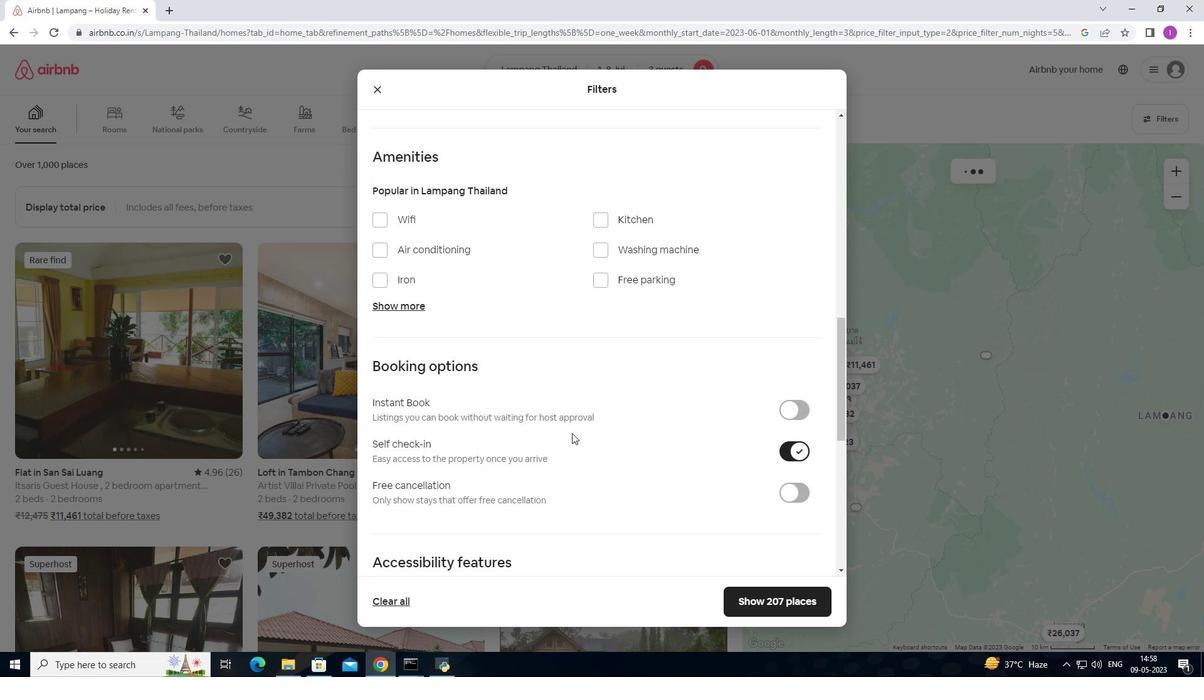 
Action: Mouse moved to (571, 430)
Screenshot: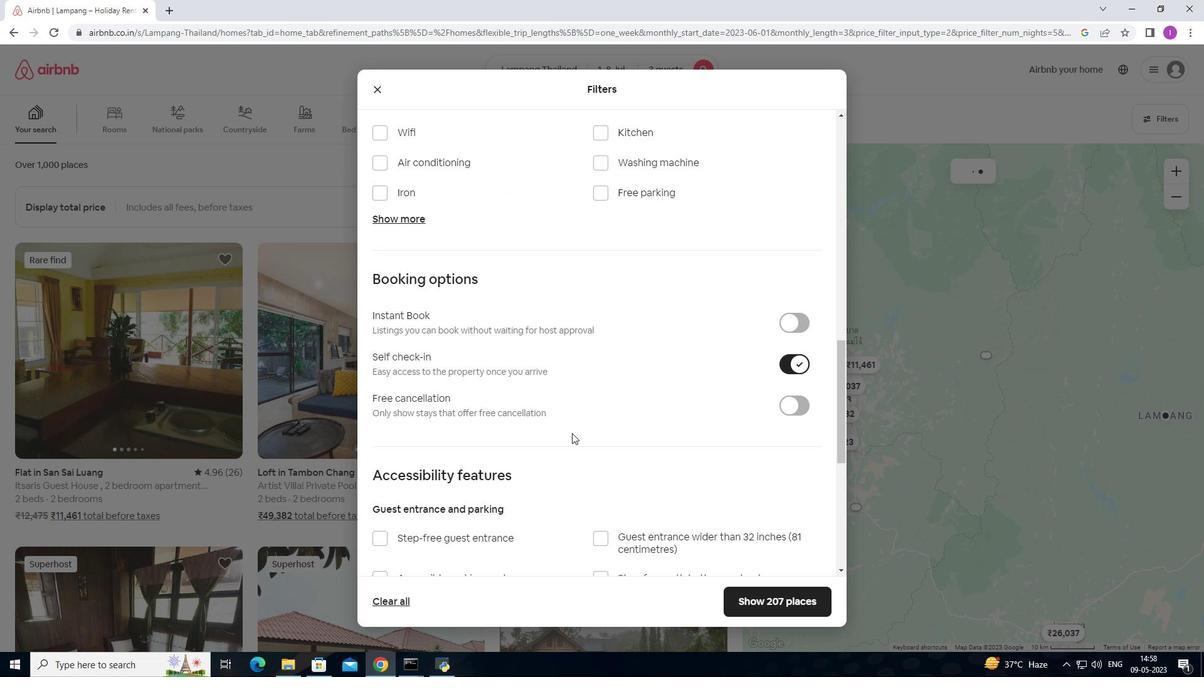 
Action: Mouse scrolled (571, 430) with delta (0, 0)
Screenshot: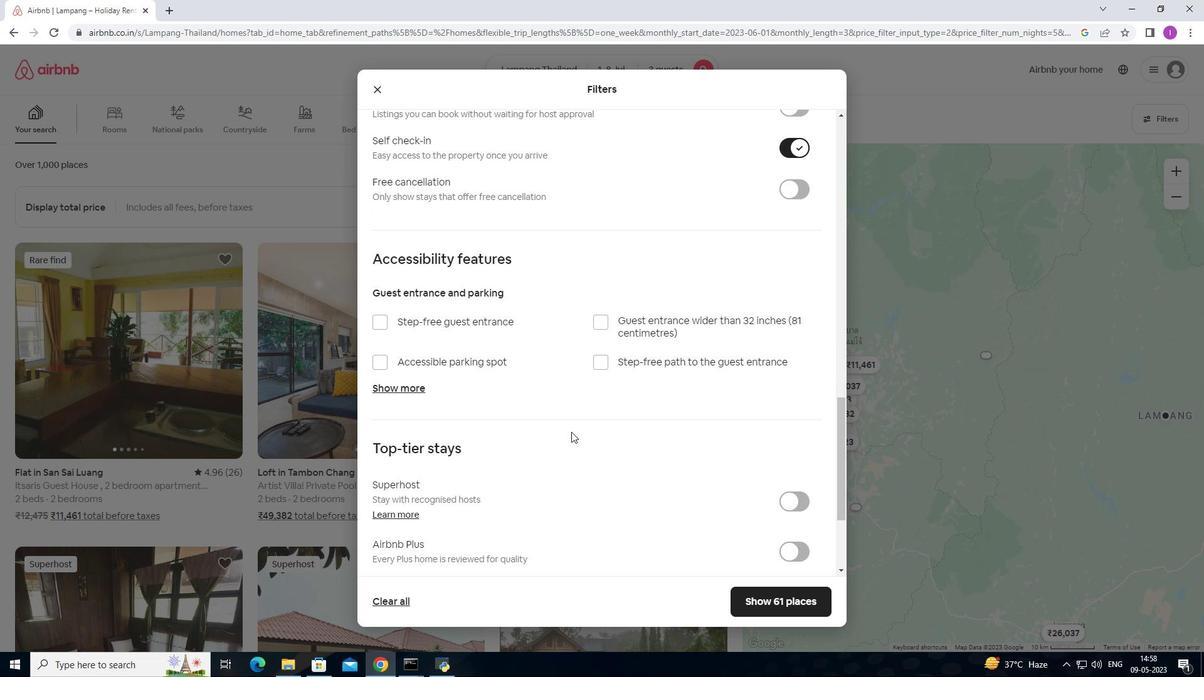 
Action: Mouse scrolled (571, 430) with delta (0, 0)
Screenshot: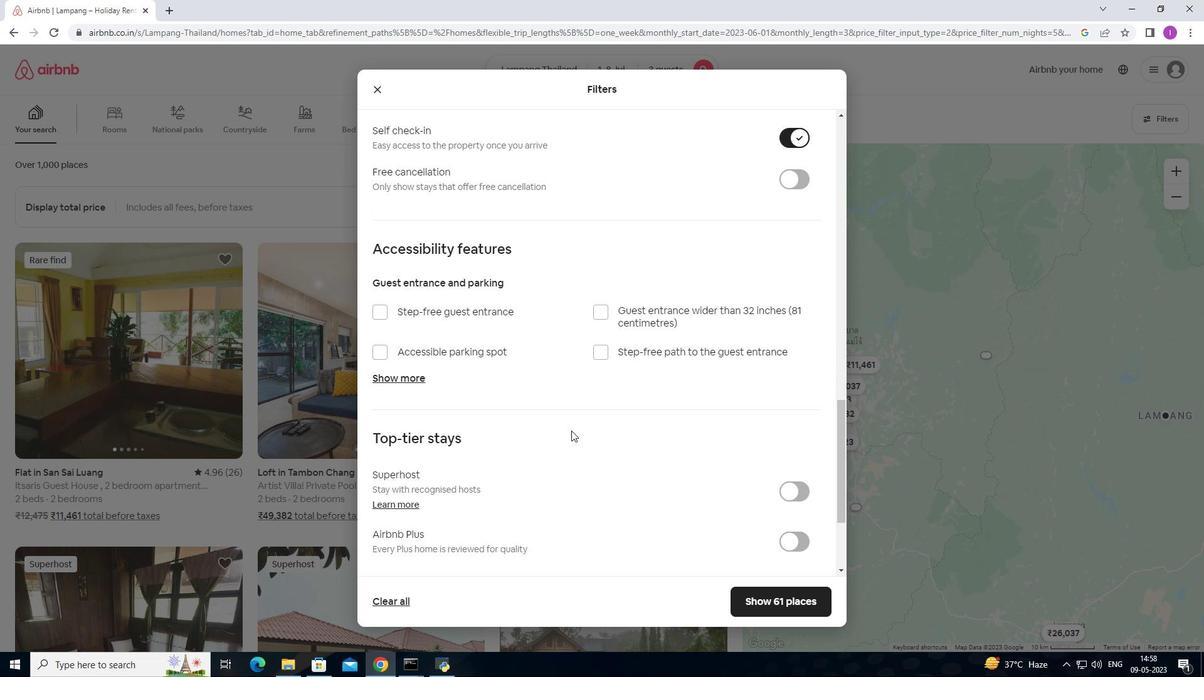
Action: Mouse scrolled (571, 430) with delta (0, 0)
Screenshot: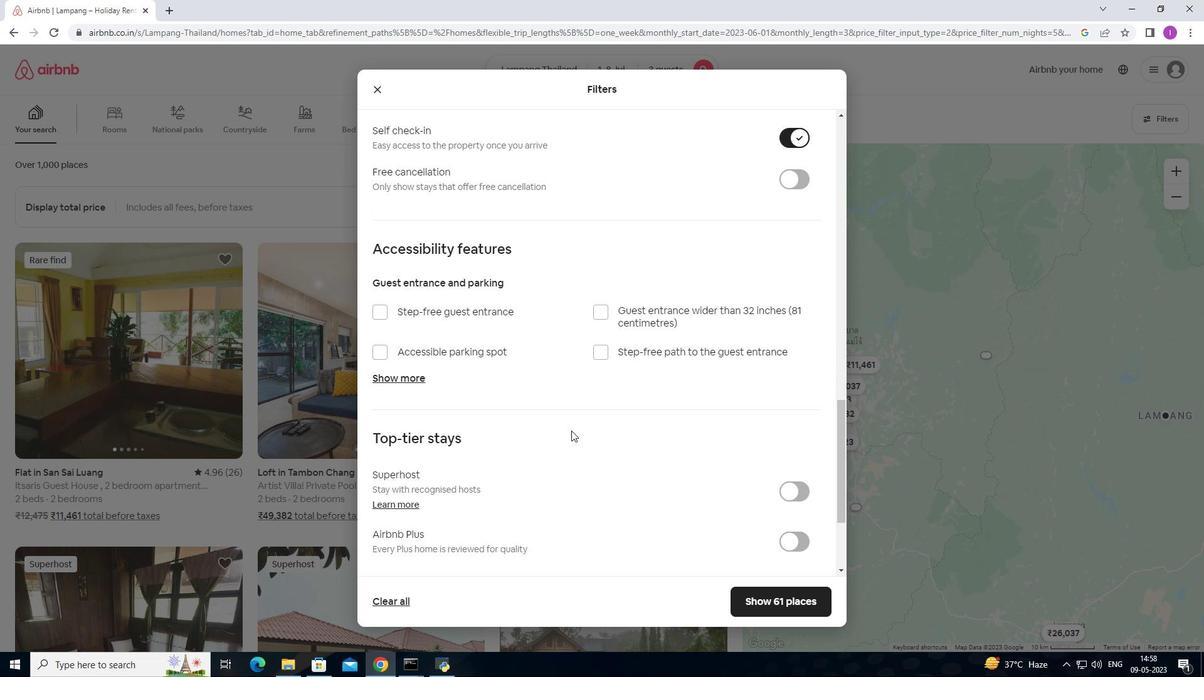 
Action: Mouse moved to (544, 440)
Screenshot: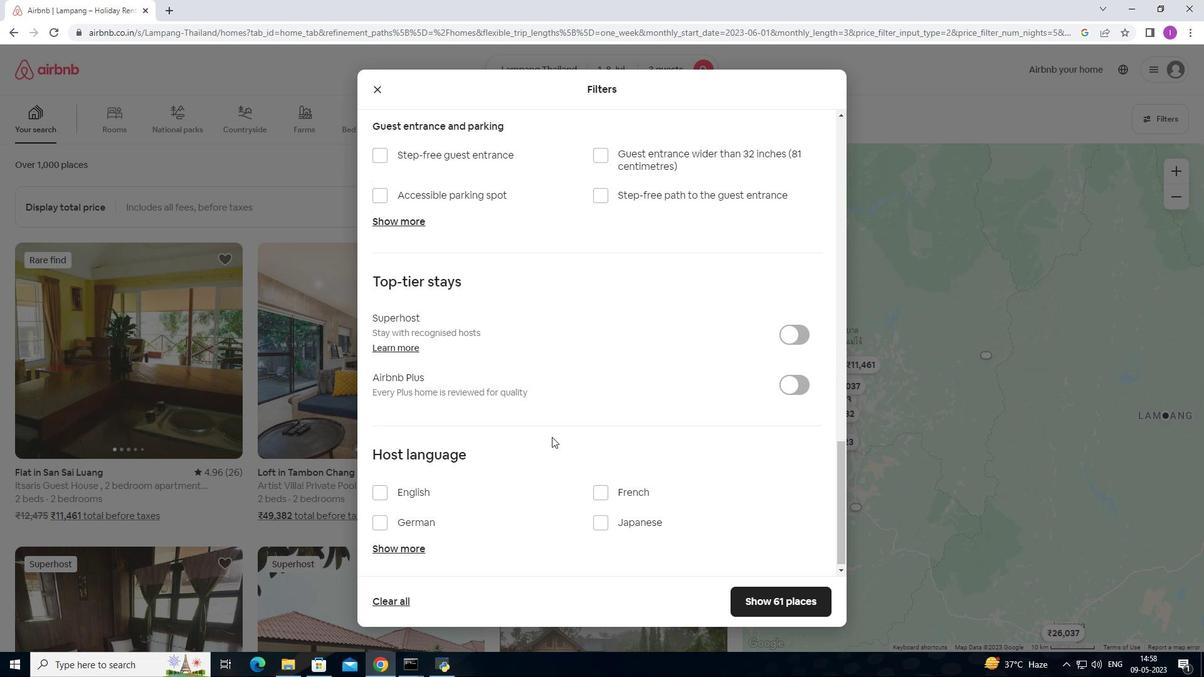 
Action: Mouse scrolled (544, 439) with delta (0, 0)
Screenshot: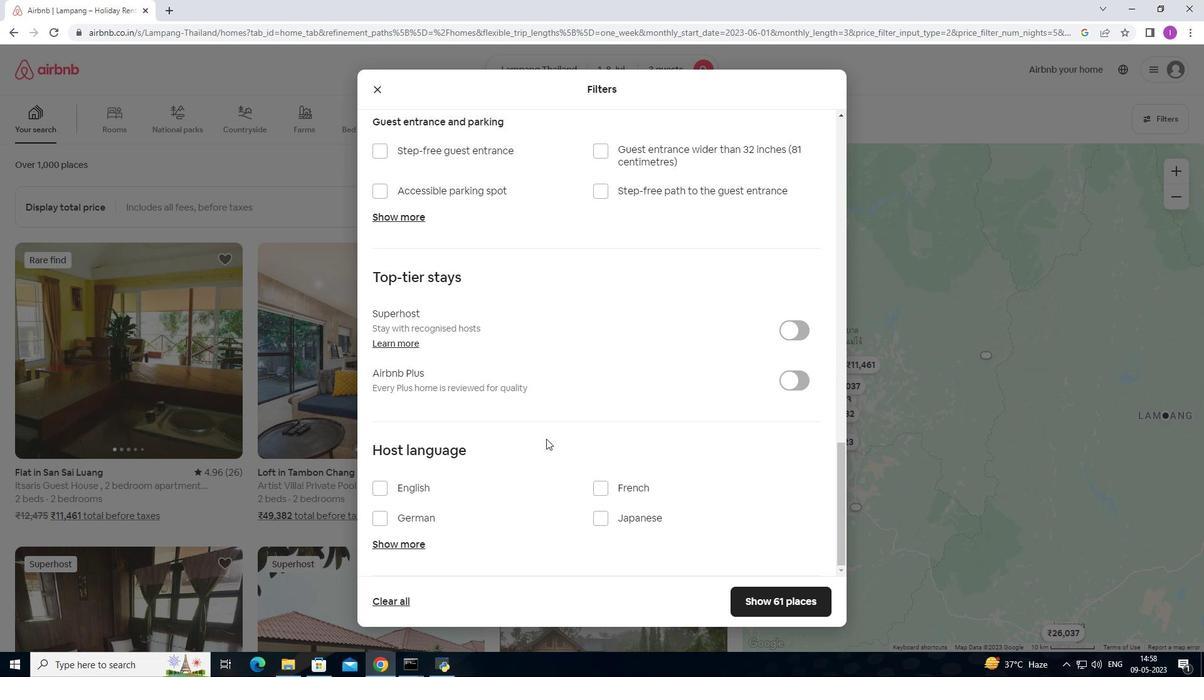 
Action: Mouse moved to (543, 440)
Screenshot: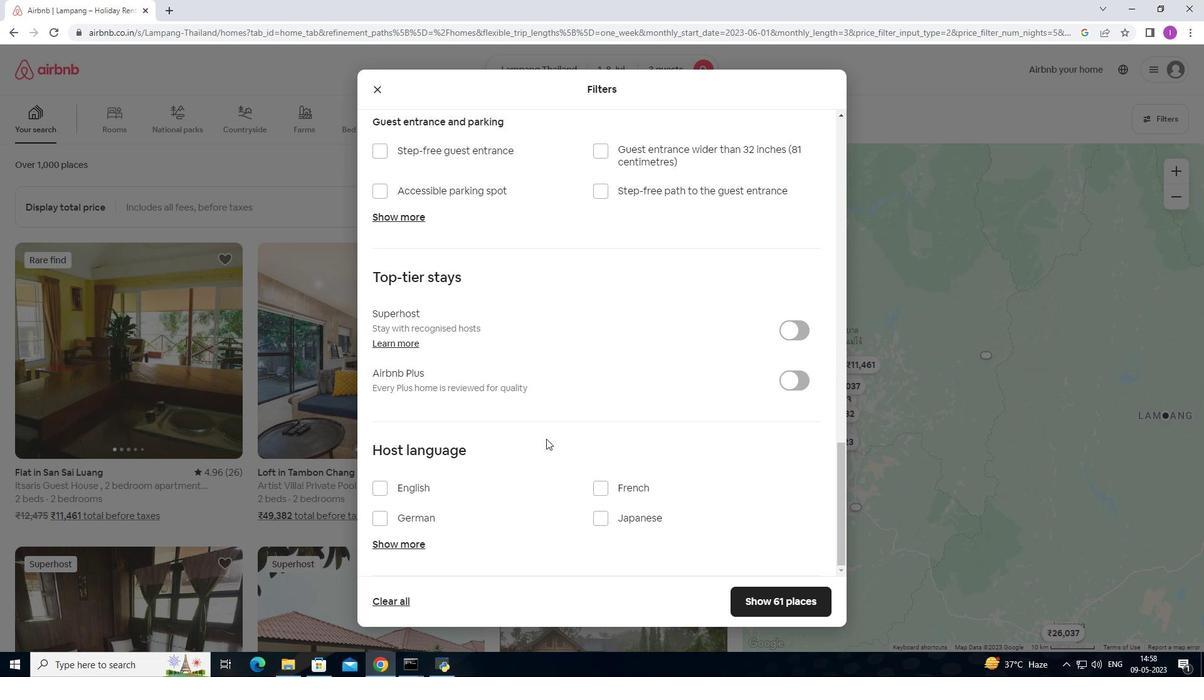 
Action: Mouse scrolled (543, 439) with delta (0, 0)
Screenshot: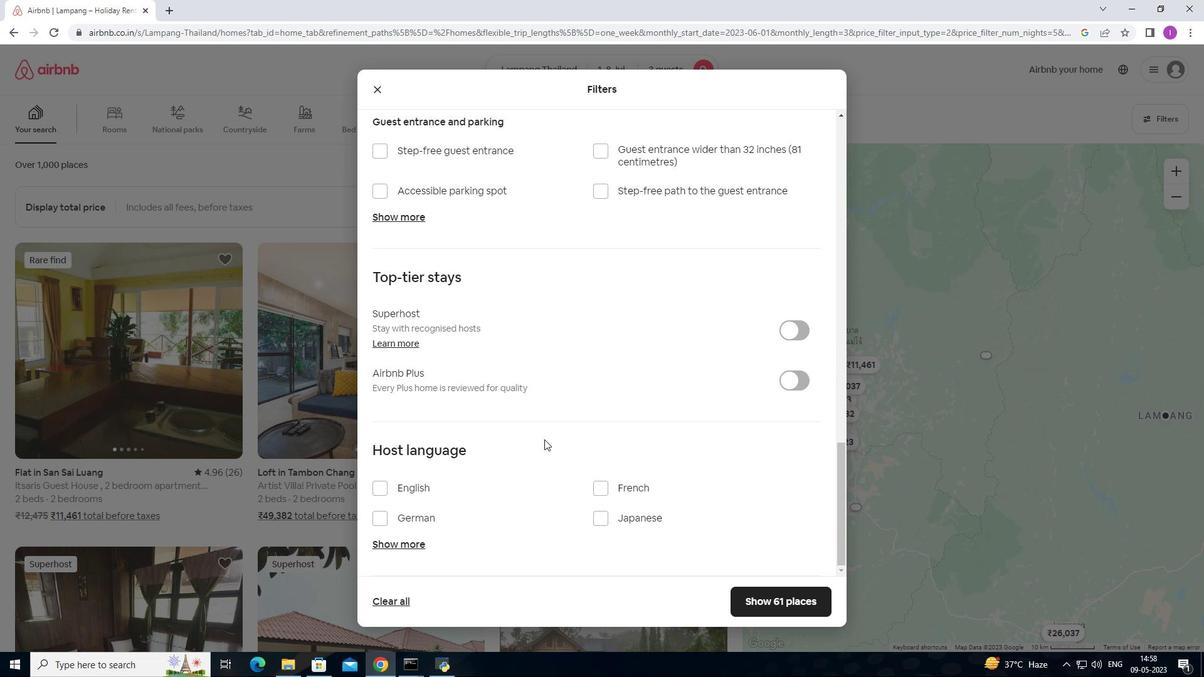
Action: Mouse scrolled (543, 439) with delta (0, 0)
Screenshot: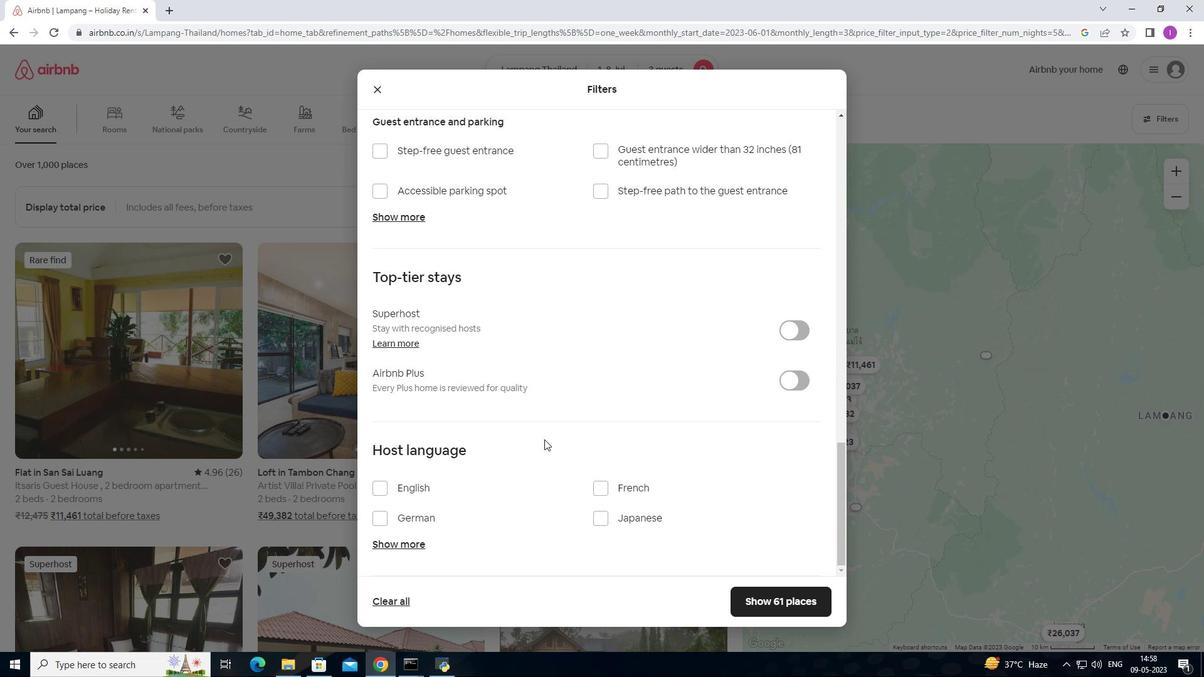 
Action: Mouse scrolled (543, 439) with delta (0, 0)
Screenshot: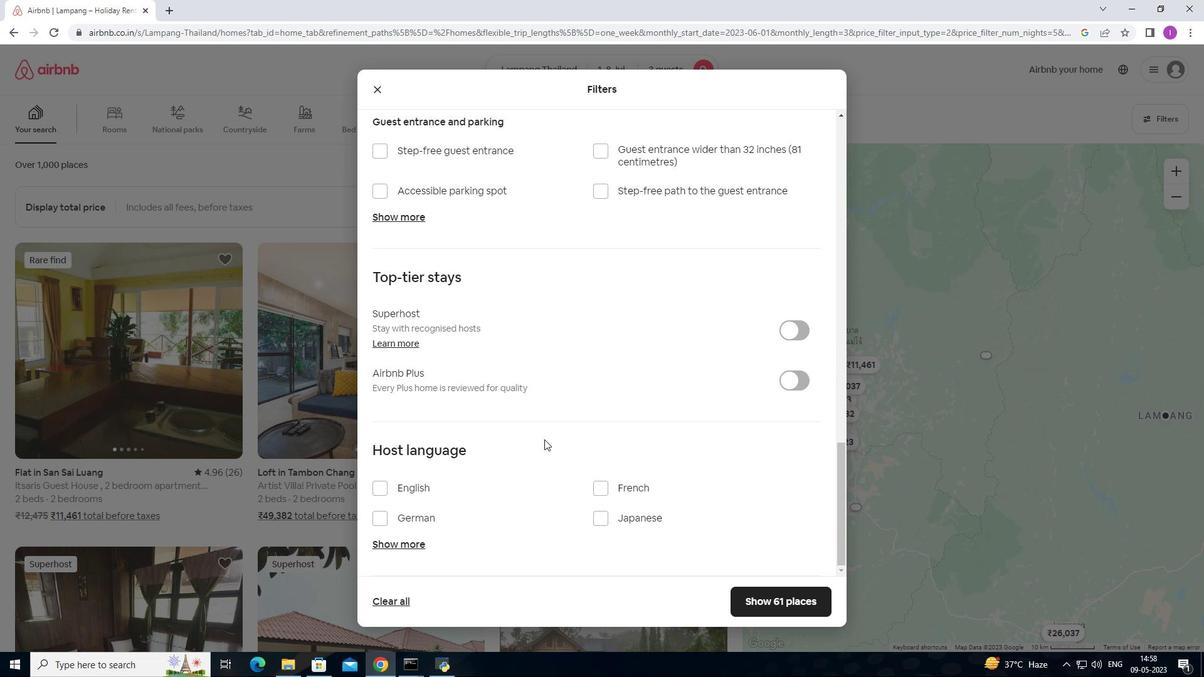 
Action: Mouse scrolled (543, 439) with delta (0, 0)
Screenshot: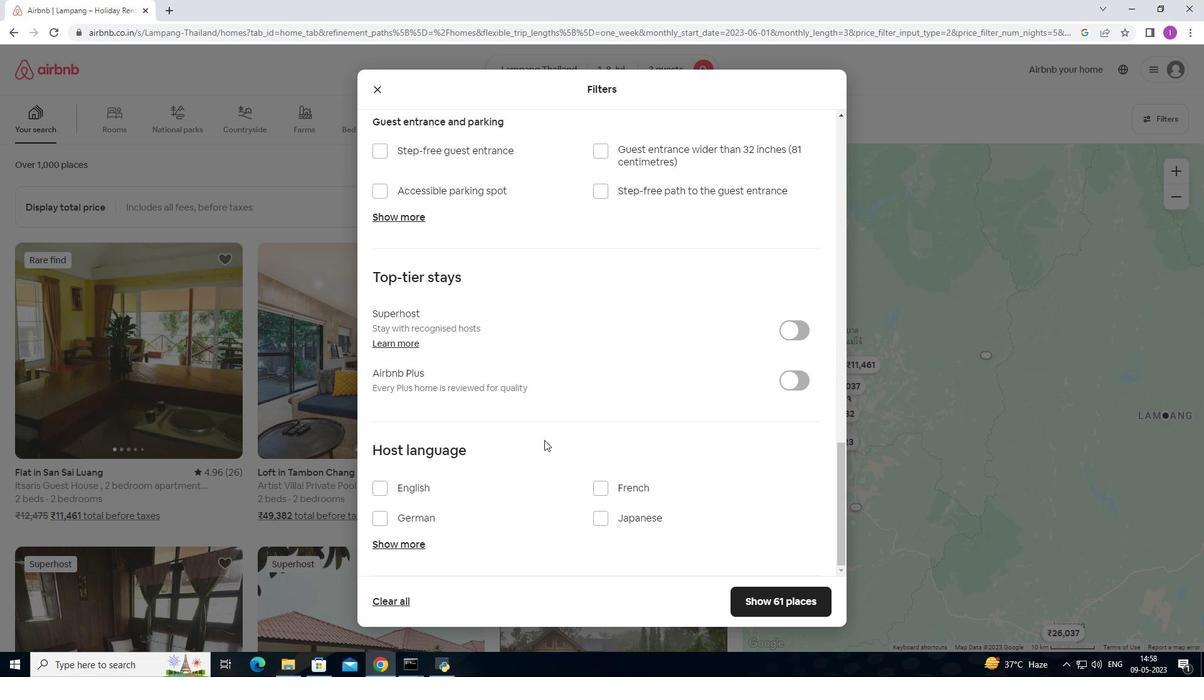 
Action: Mouse moved to (371, 487)
Screenshot: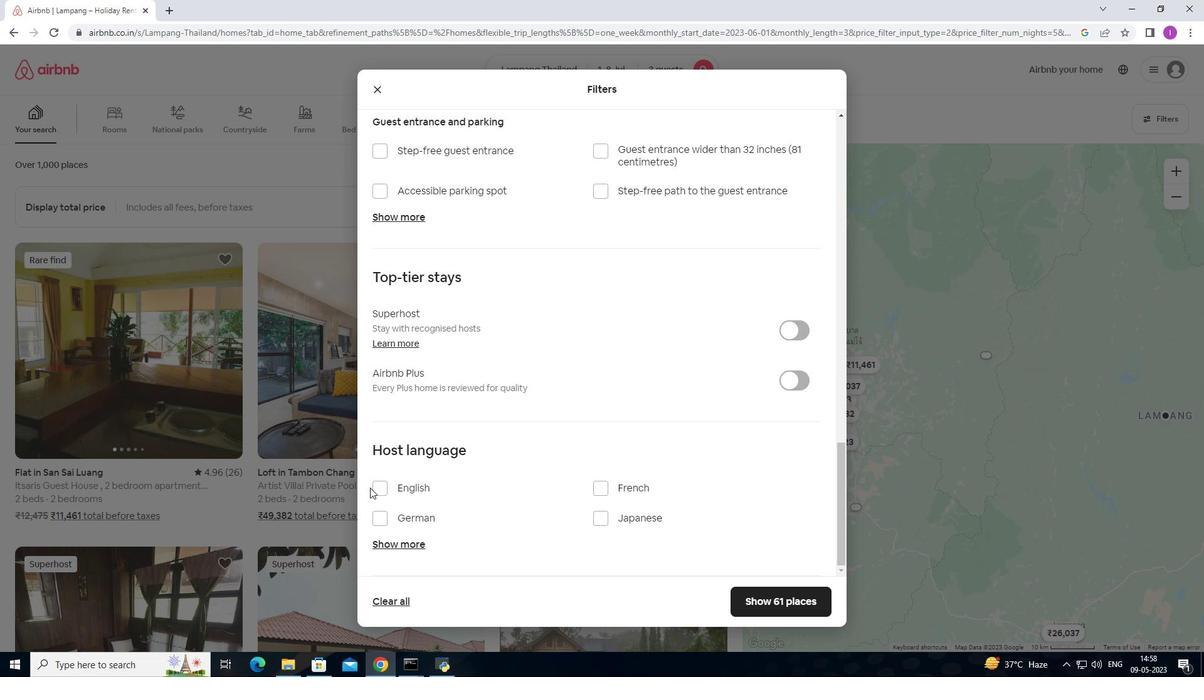 
Action: Mouse pressed left at (371, 487)
Screenshot: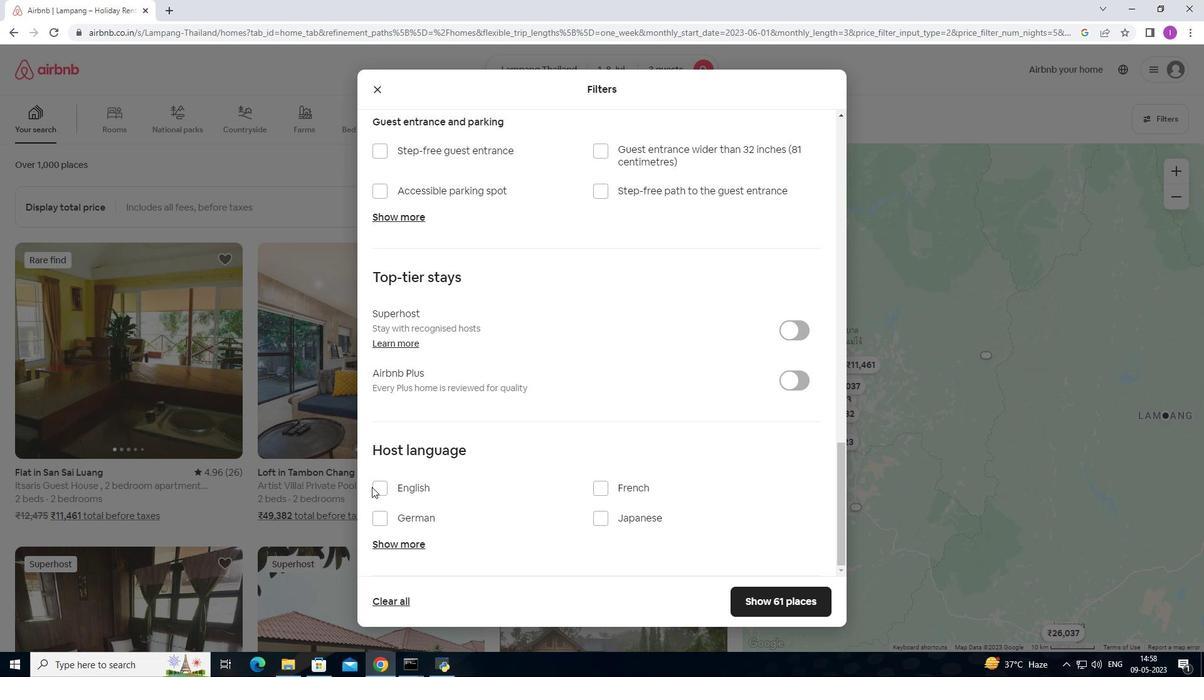 
Action: Mouse moved to (377, 491)
Screenshot: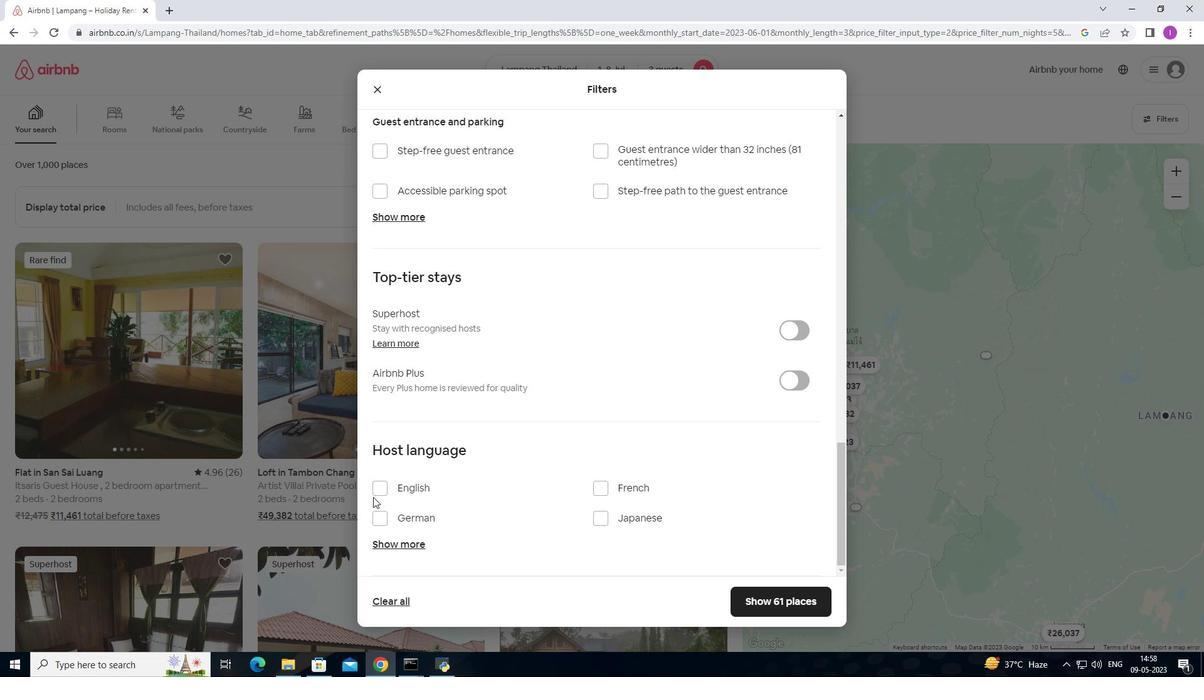 
Action: Mouse pressed left at (377, 491)
Screenshot: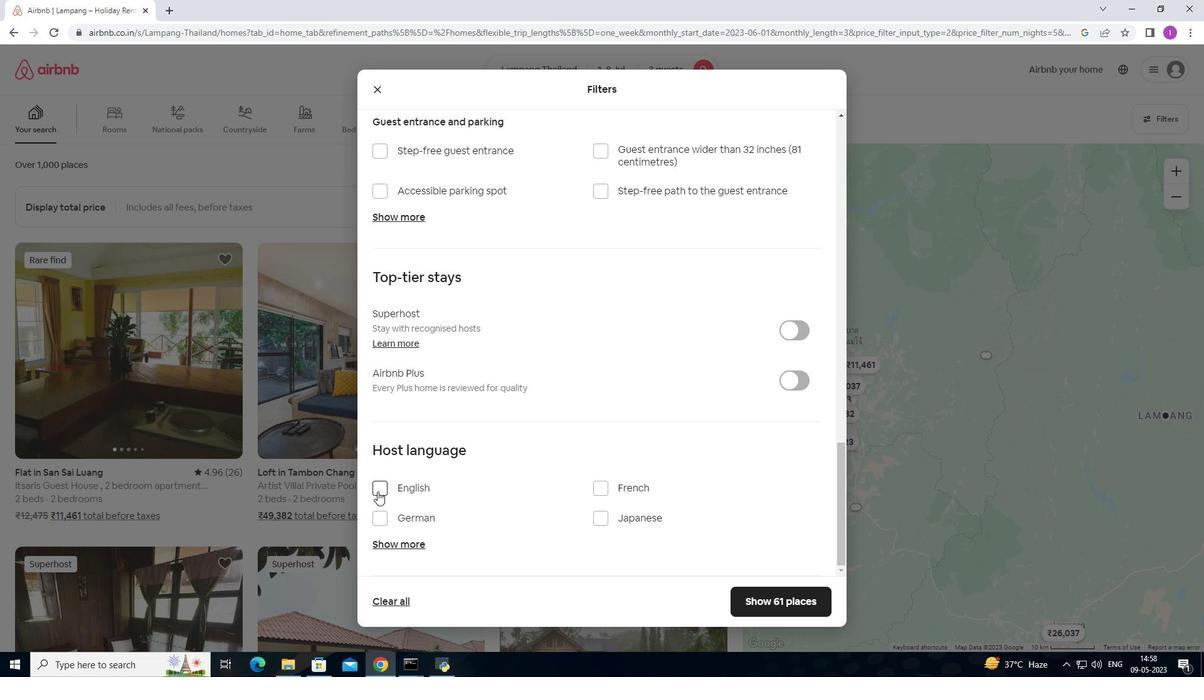 
Action: Mouse moved to (795, 593)
Screenshot: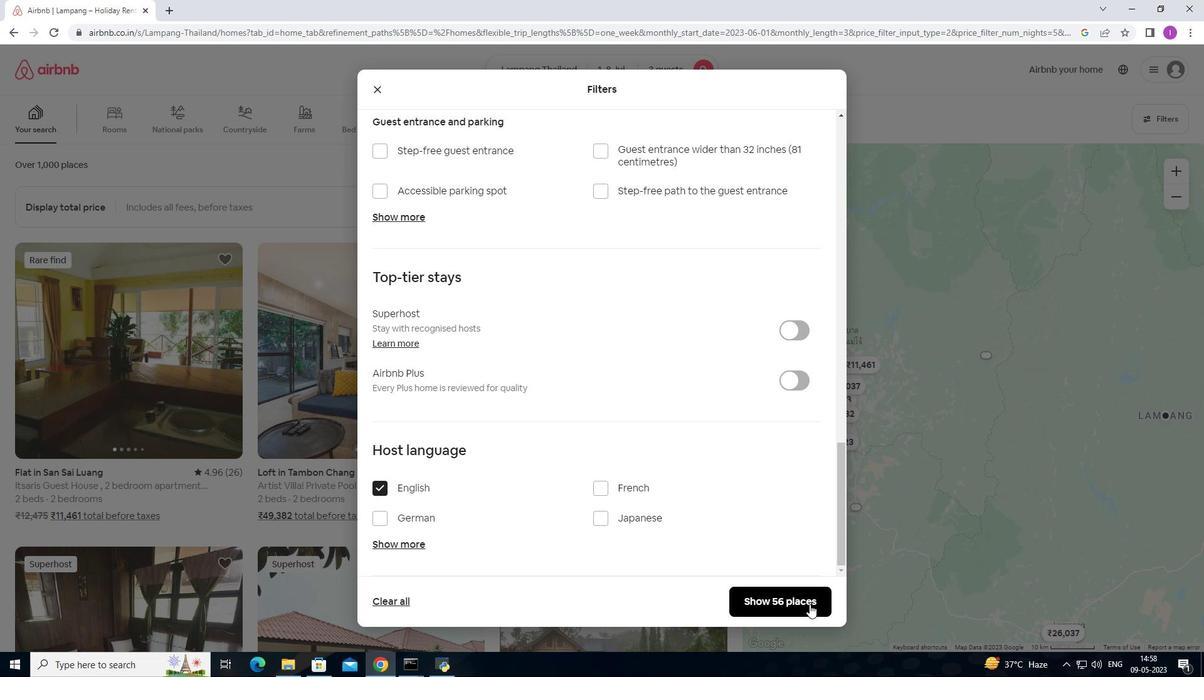 
Action: Mouse pressed left at (795, 593)
Screenshot: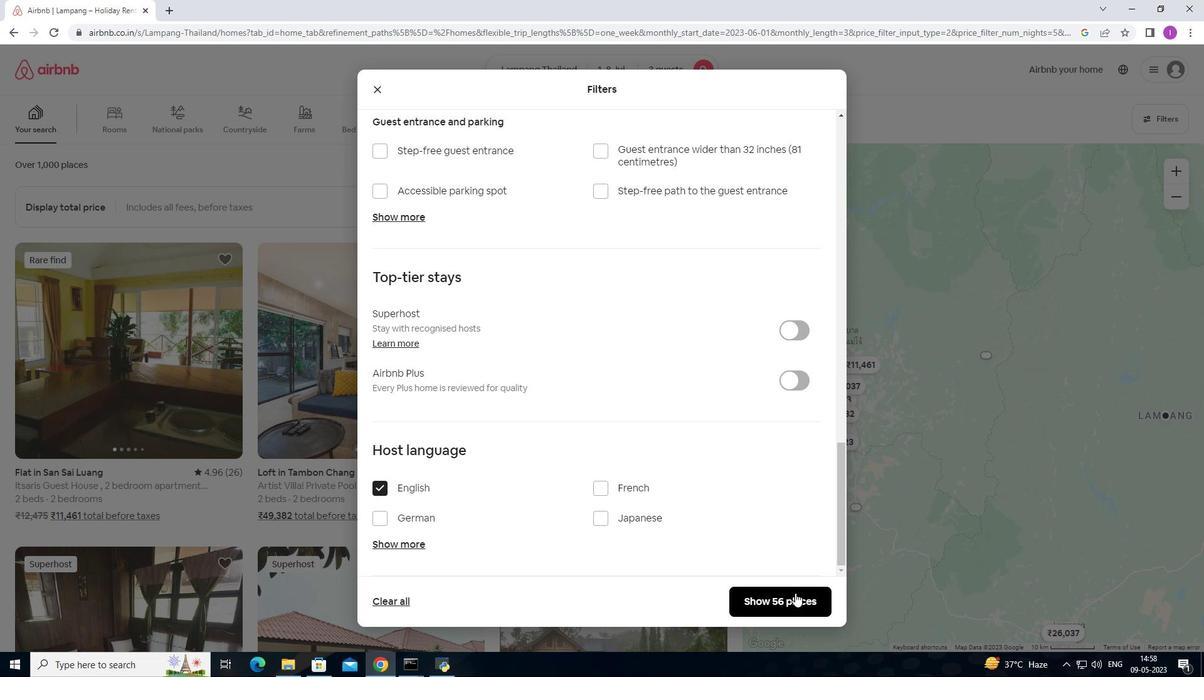 
Action: Mouse moved to (31, 63)
Screenshot: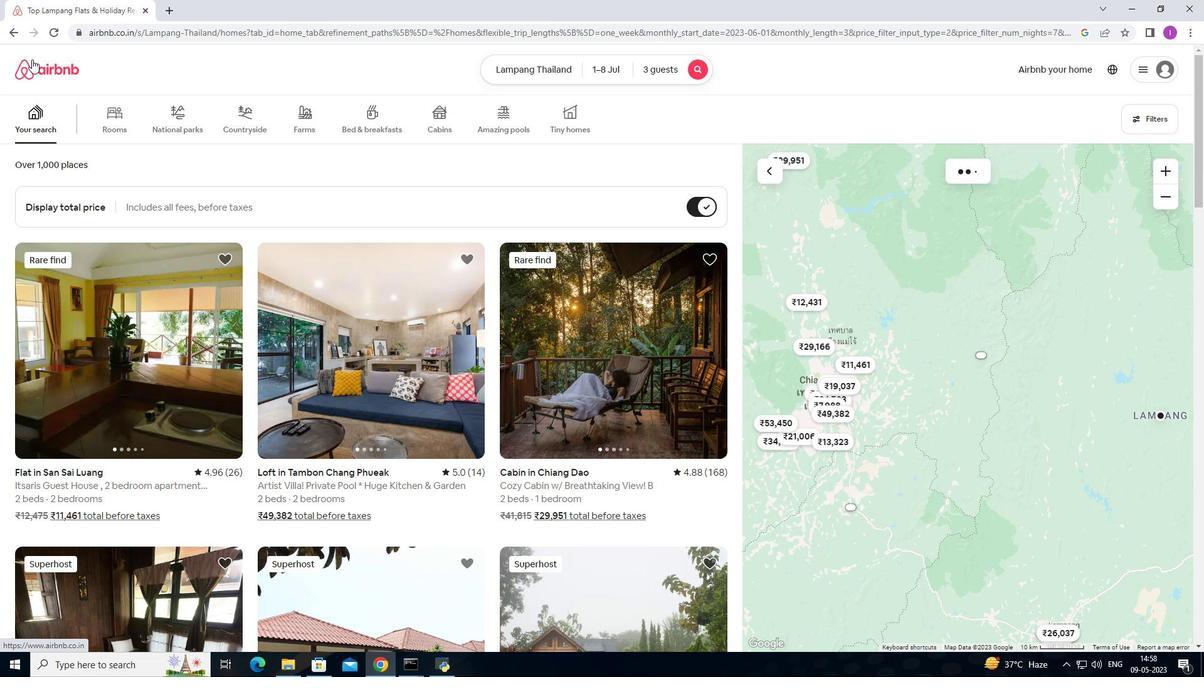 
